 Task: Add an event with the title Networking Happy Hour, date '2024/05/22', time 8:50 AM to 10:50 AMand add a description: Lastly, be prepared to discuss the terms of potential investment, including the desired investment amount, equity or ownership structure, potential return on investment, and any anticipated milestones or timelines. These discussions will lay the foundation for further negotiations and due diligence processes, should both parties decide to move forward.Select event color  Sage . Add location for the event as: 123 Grand Bazaar, Istanbul, Turkey, logged in from the account softage.2@softage.netand send the event invitation to softage.7@softage.net and softage.8@softage.net. Set a reminder for the event Every weekday(Monday to Friday)
Action: Mouse moved to (65, 98)
Screenshot: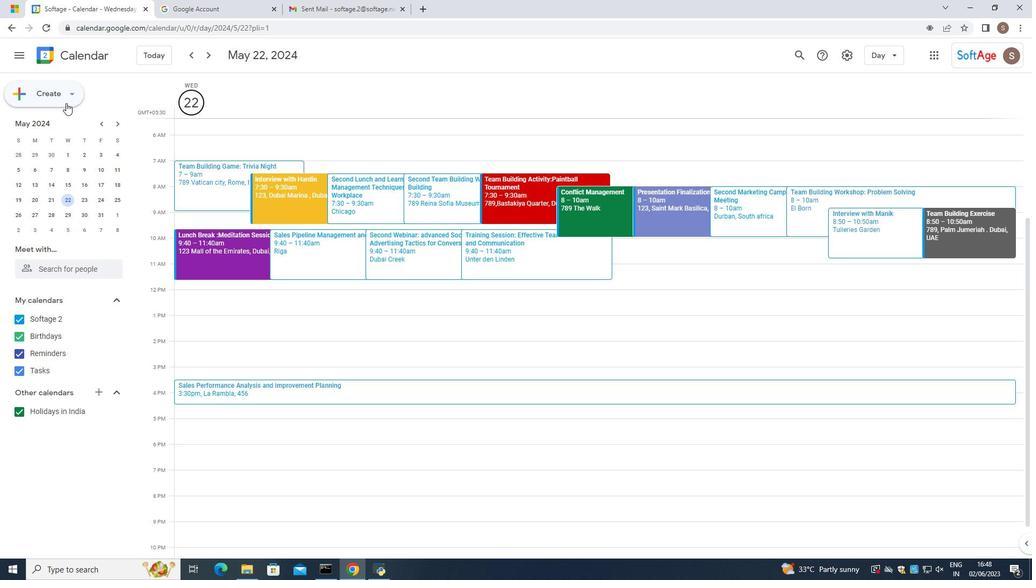 
Action: Mouse pressed left at (65, 98)
Screenshot: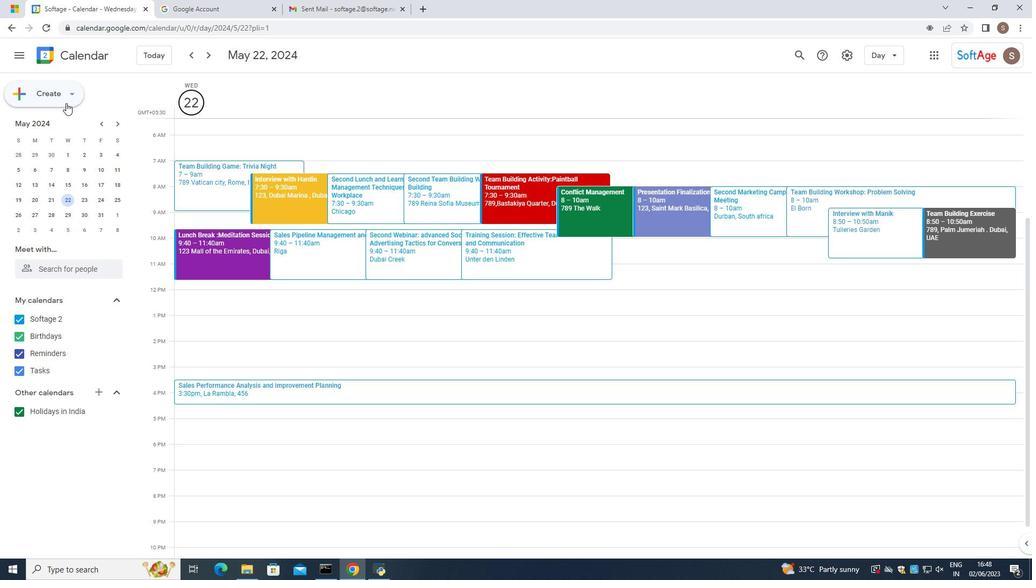 
Action: Mouse moved to (72, 127)
Screenshot: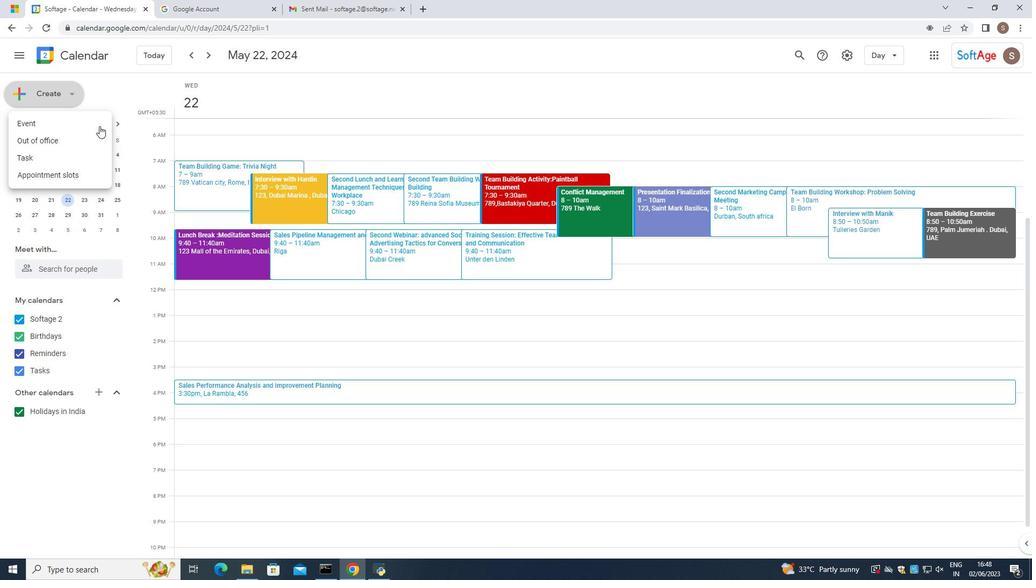
Action: Mouse pressed left at (72, 127)
Screenshot: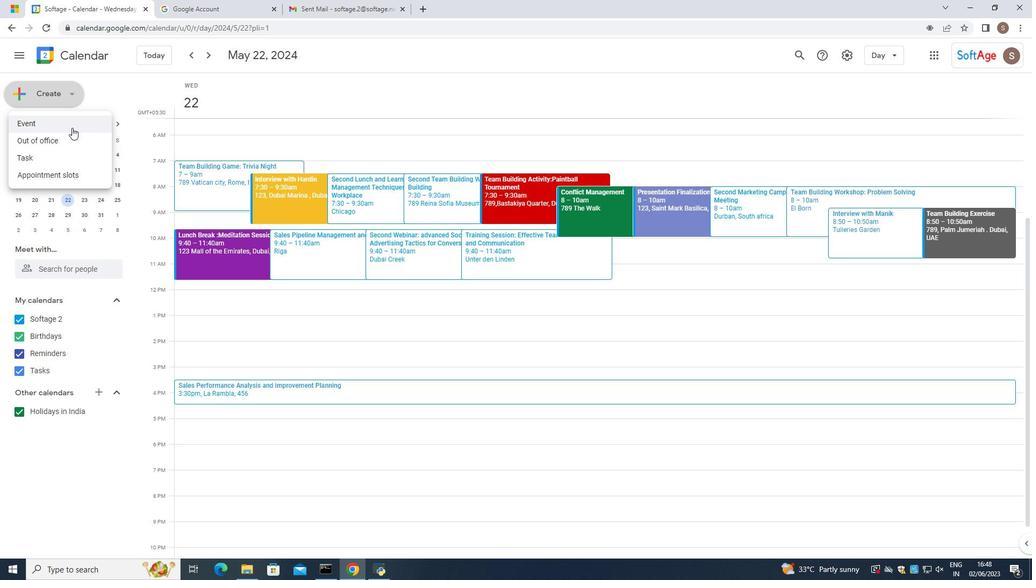 
Action: Mouse moved to (544, 257)
Screenshot: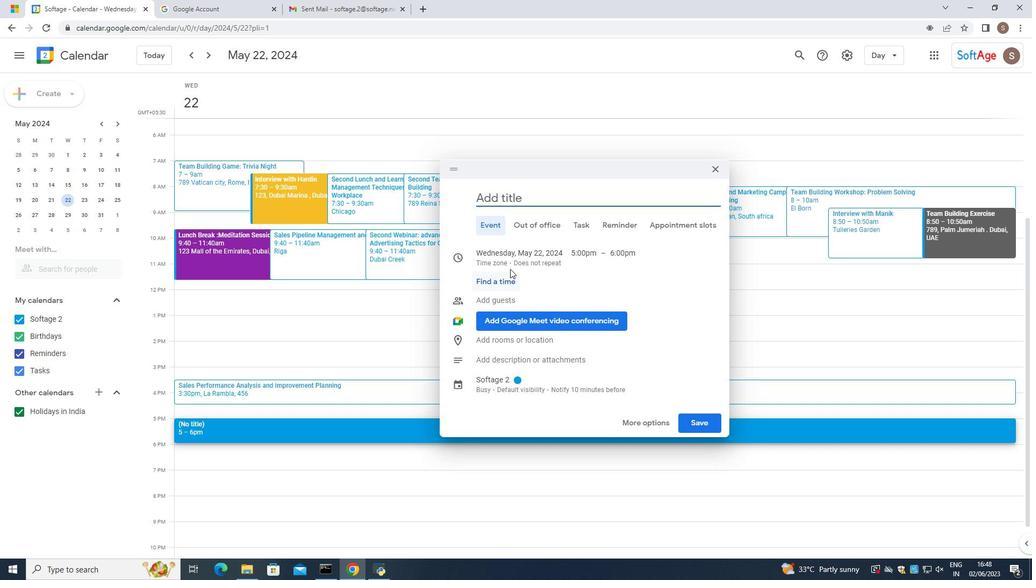 
Action: Mouse pressed left at (544, 257)
Screenshot: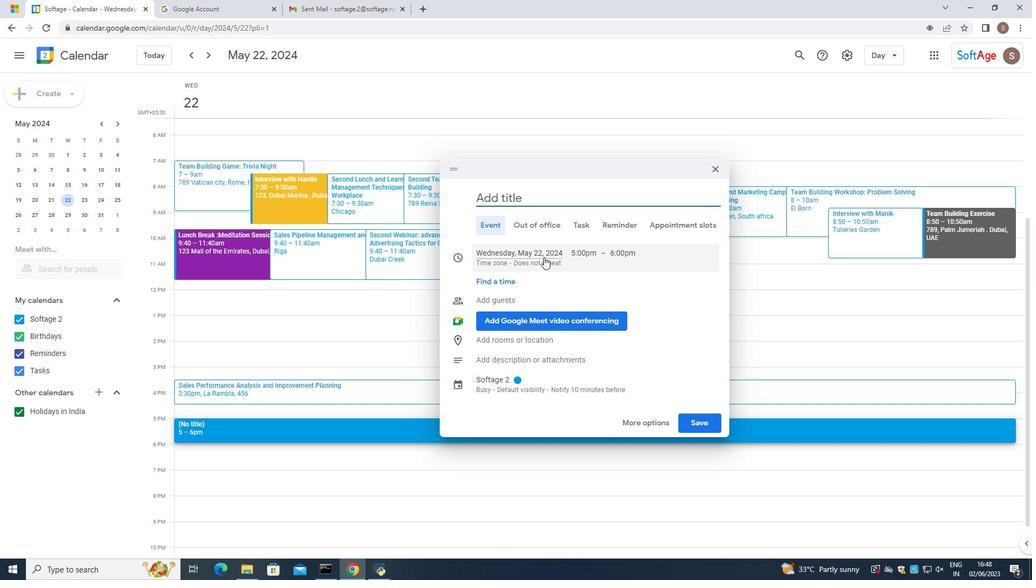 
Action: Mouse moved to (613, 256)
Screenshot: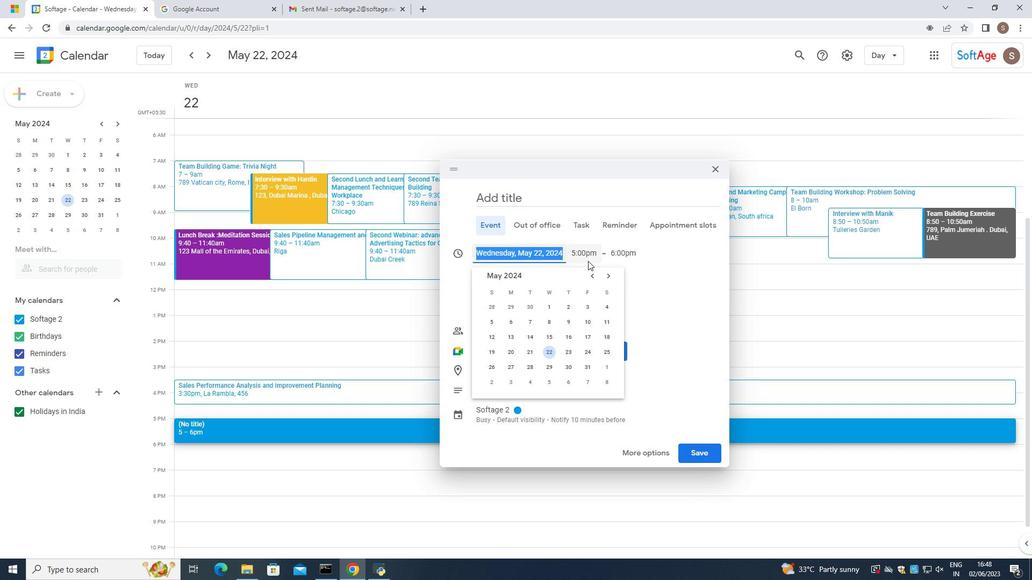 
Action: Mouse pressed left at (613, 256)
Screenshot: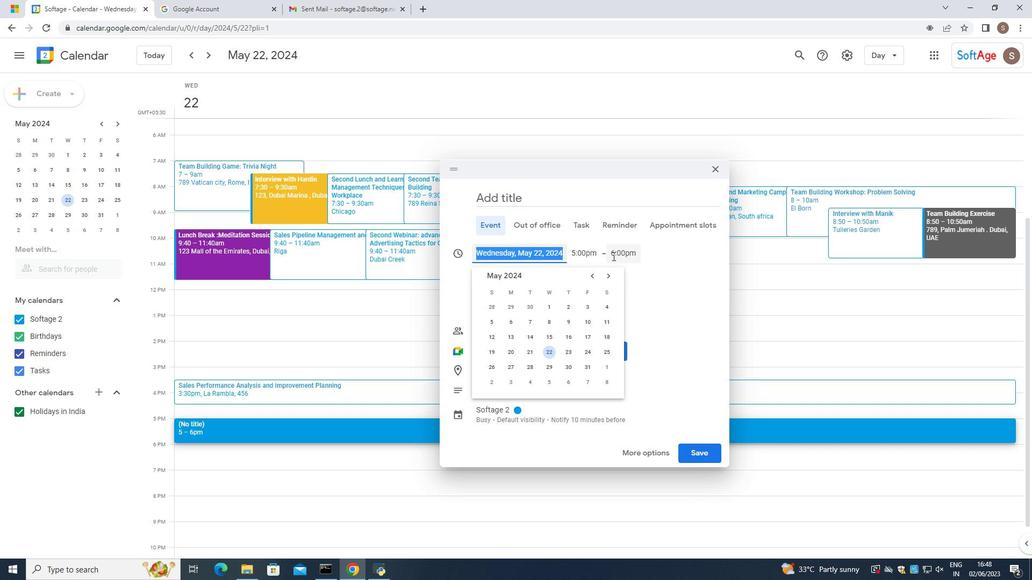 
Action: Mouse moved to (598, 255)
Screenshot: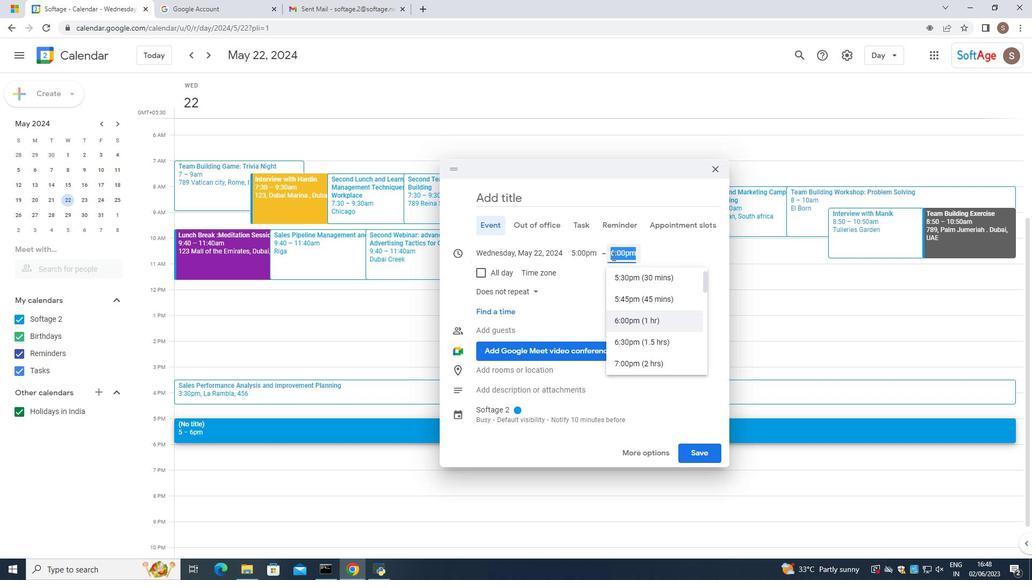 
Action: Mouse pressed left at (598, 255)
Screenshot: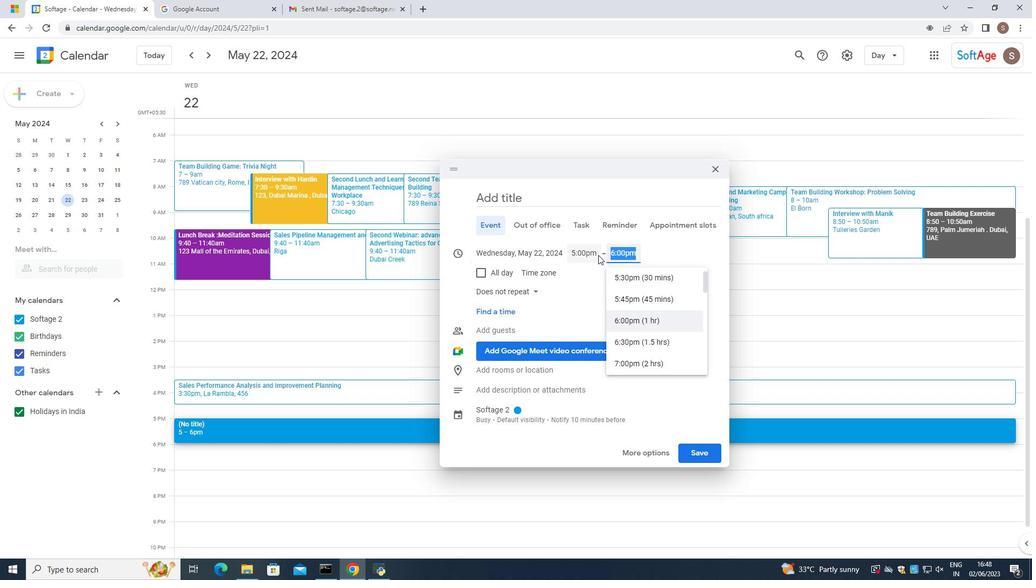 
Action: Mouse moved to (583, 305)
Screenshot: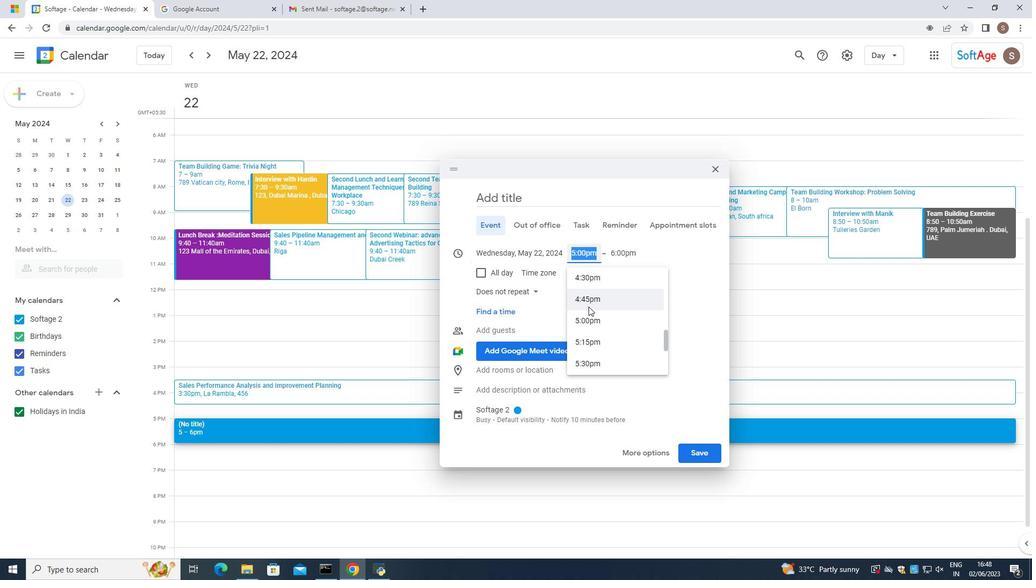 
Action: Mouse scrolled (583, 305) with delta (0, 0)
Screenshot: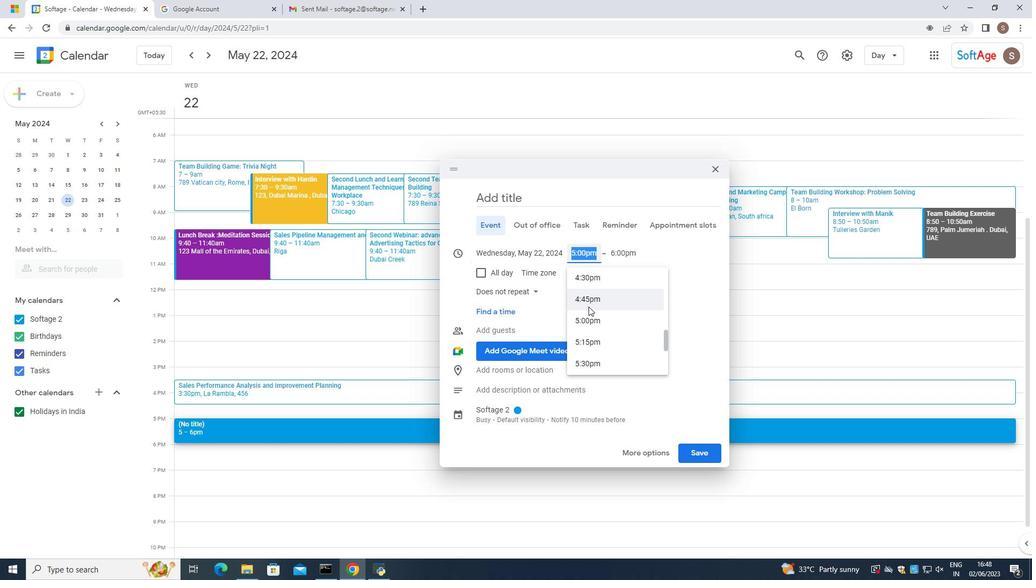 
Action: Mouse moved to (583, 305)
Screenshot: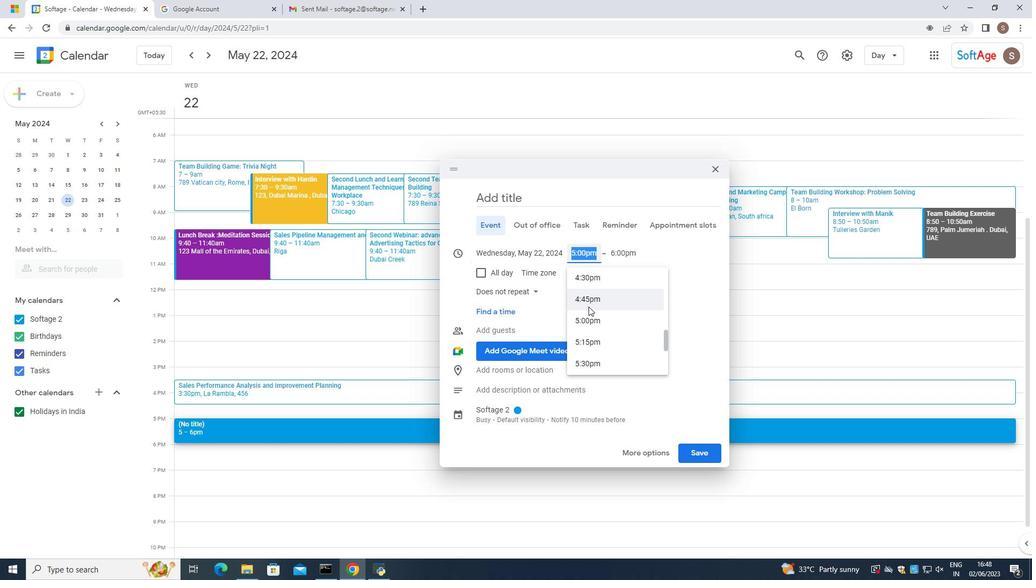 
Action: Mouse scrolled (583, 305) with delta (0, 0)
Screenshot: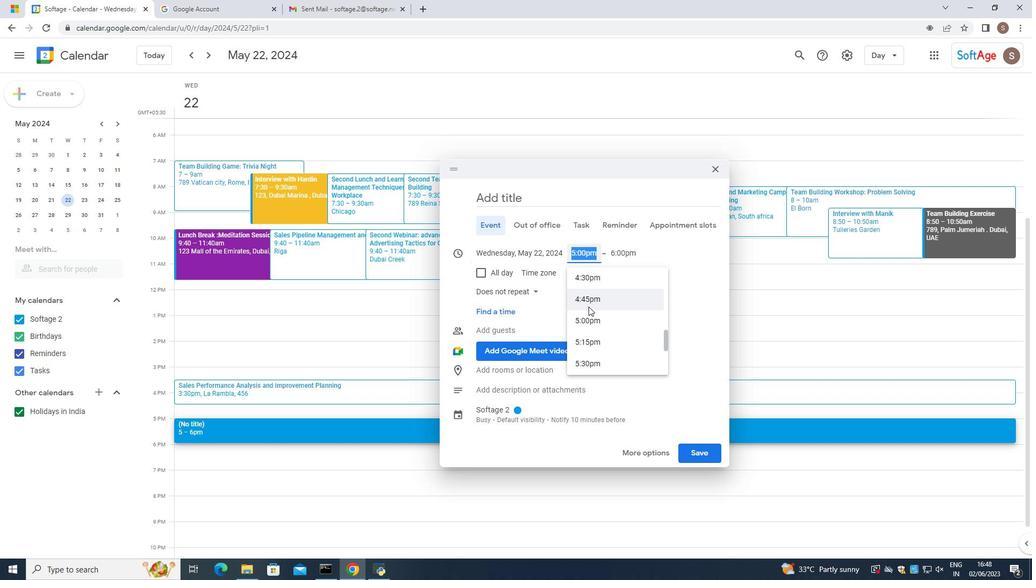 
Action: Mouse scrolled (583, 305) with delta (0, 0)
Screenshot: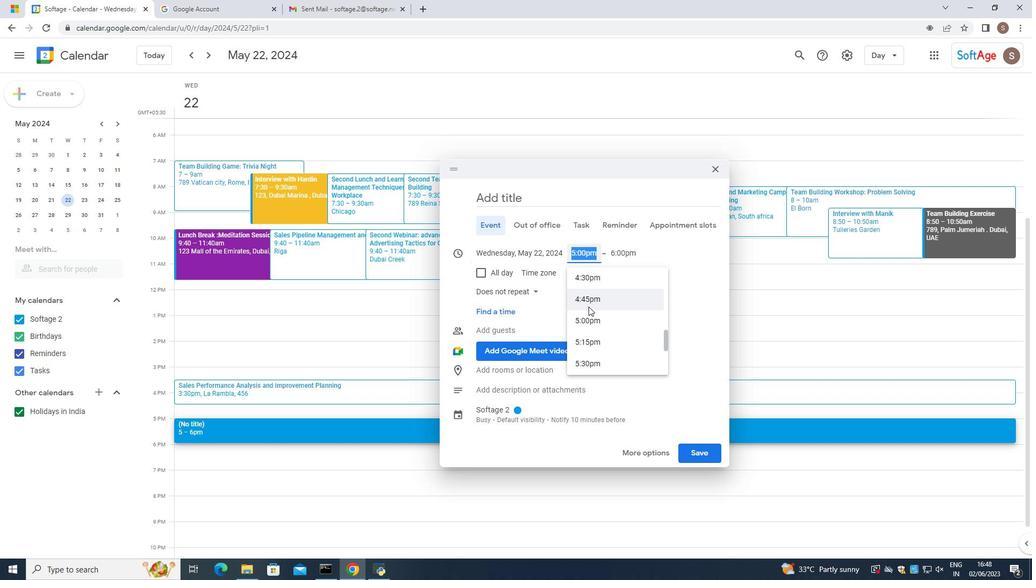 
Action: Mouse scrolled (583, 305) with delta (0, 0)
Screenshot: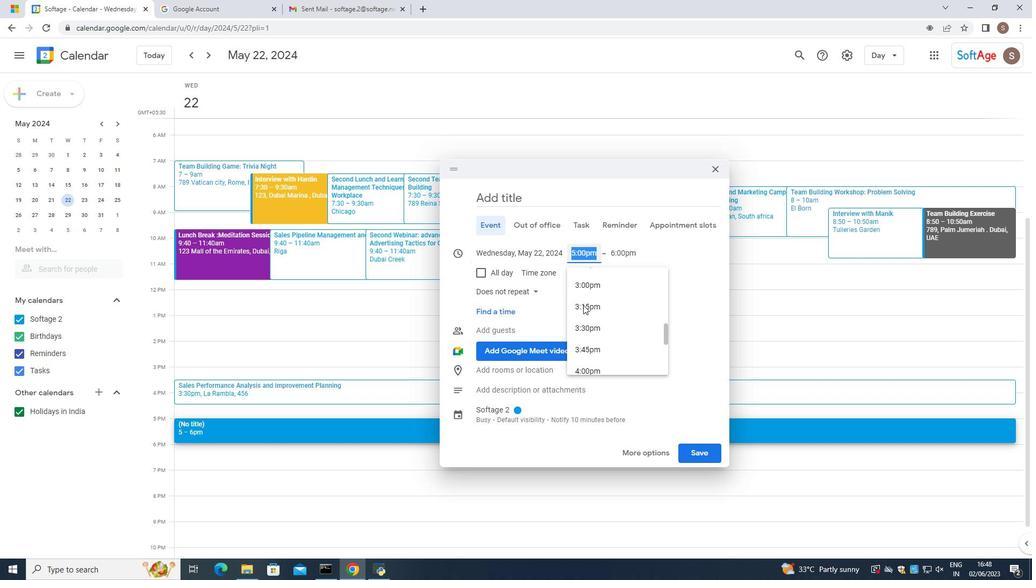
Action: Mouse scrolled (583, 305) with delta (0, 0)
Screenshot: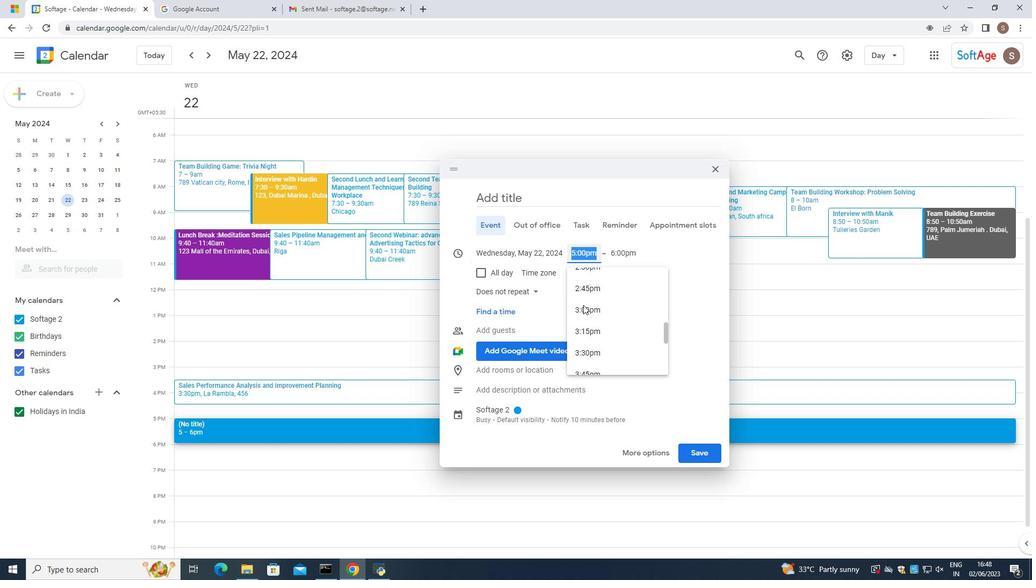 
Action: Mouse scrolled (583, 305) with delta (0, 0)
Screenshot: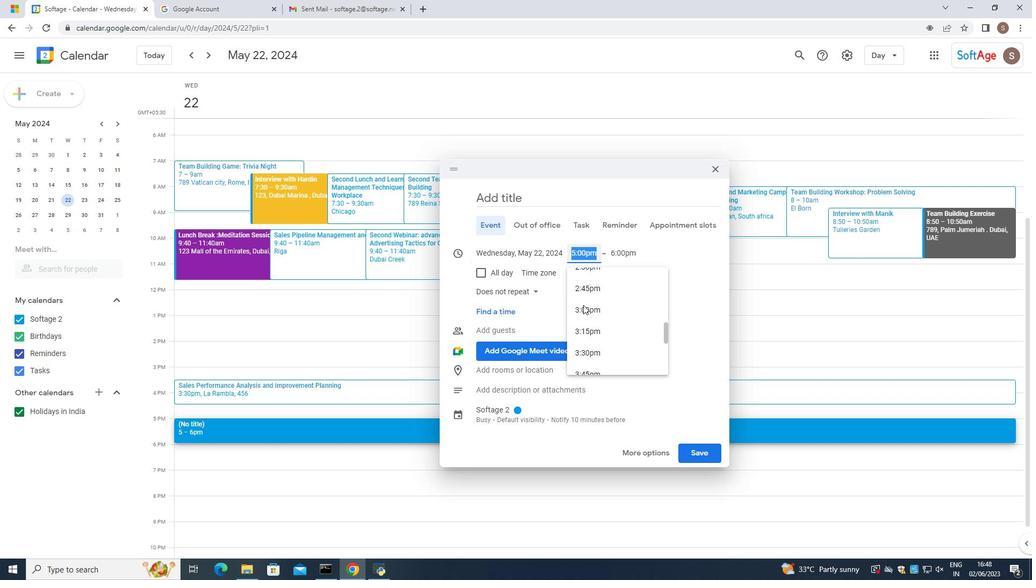 
Action: Mouse scrolled (583, 305) with delta (0, 0)
Screenshot: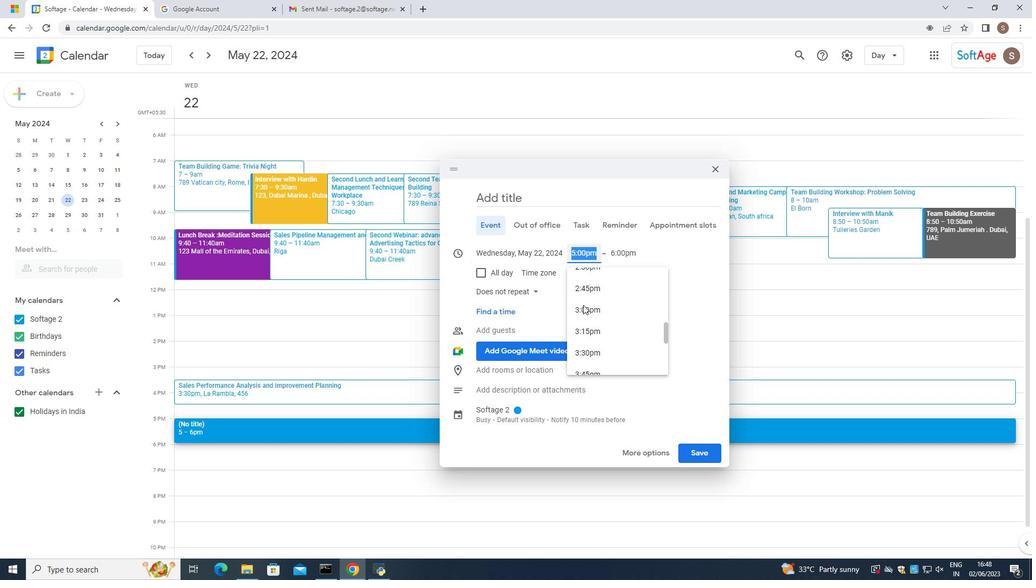 
Action: Mouse scrolled (583, 305) with delta (0, 0)
Screenshot: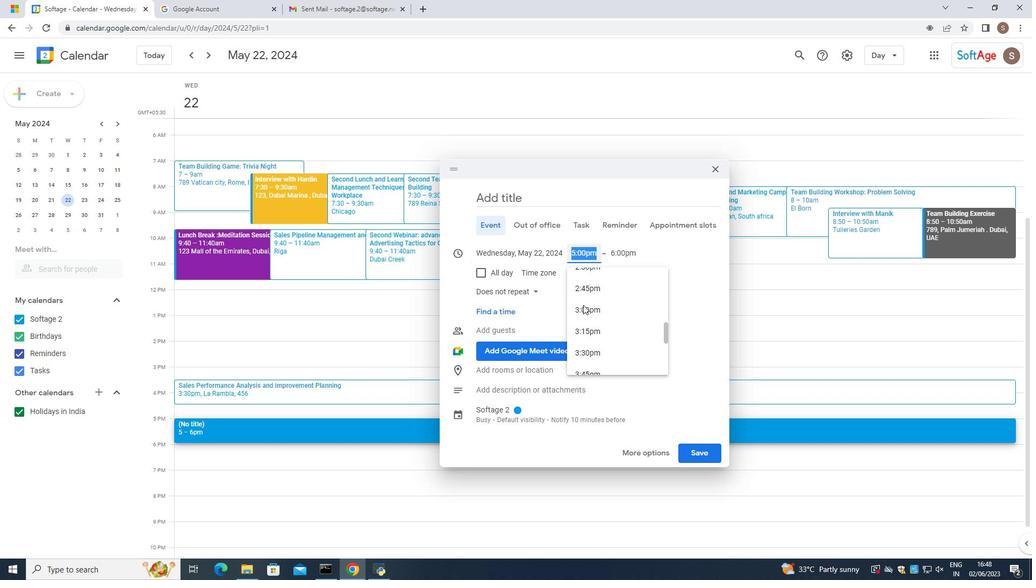 
Action: Mouse scrolled (583, 305) with delta (0, 0)
Screenshot: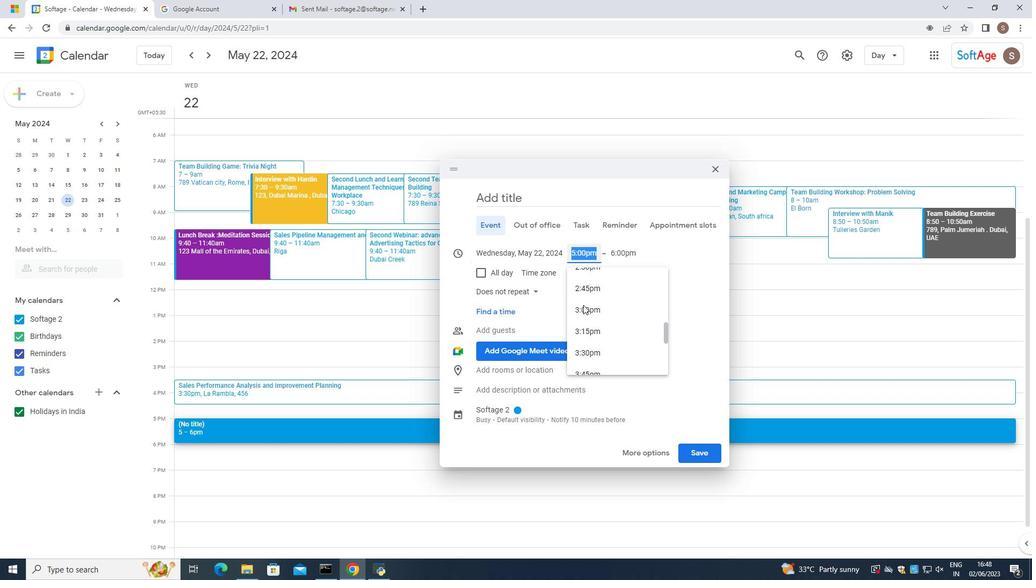 
Action: Mouse moved to (593, 314)
Screenshot: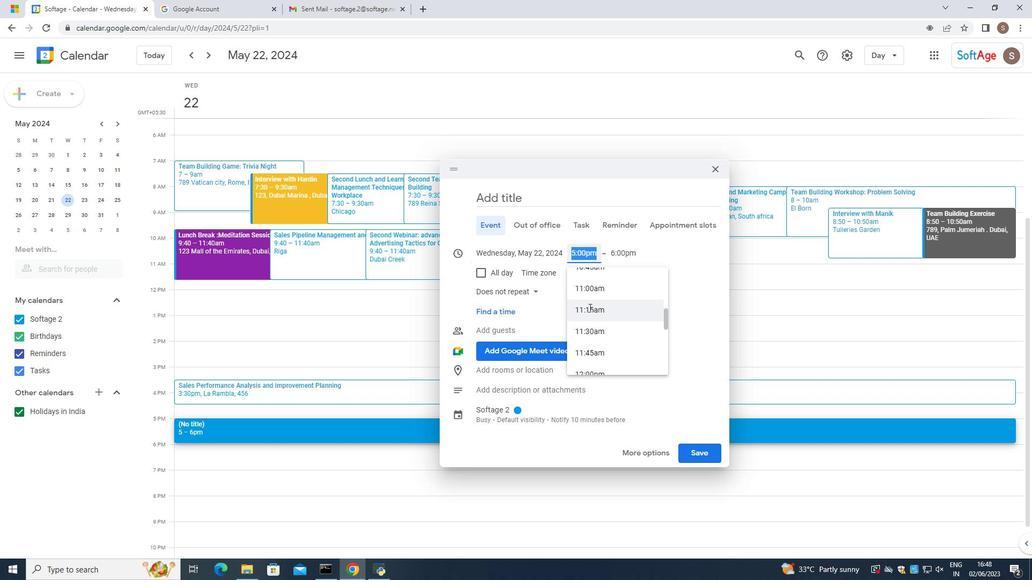 
Action: Mouse scrolled (593, 315) with delta (0, 0)
Screenshot: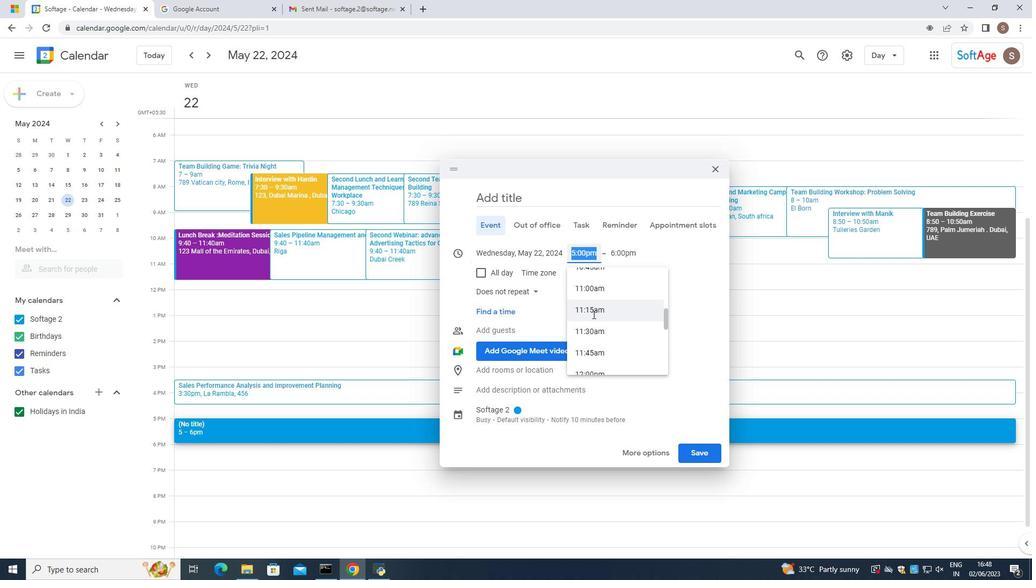 
Action: Mouse scrolled (593, 315) with delta (0, 0)
Screenshot: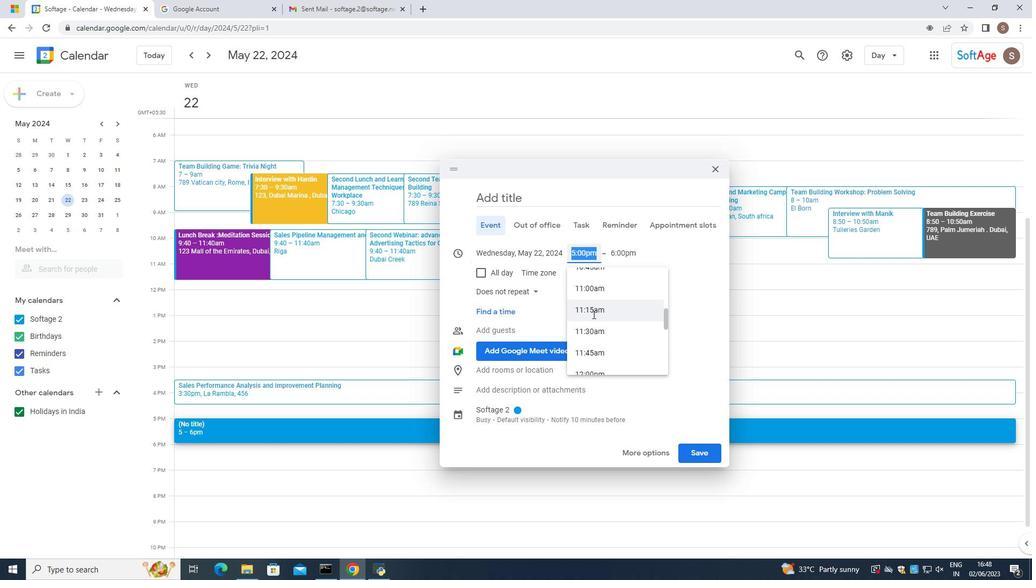 
Action: Mouse scrolled (593, 315) with delta (0, 0)
Screenshot: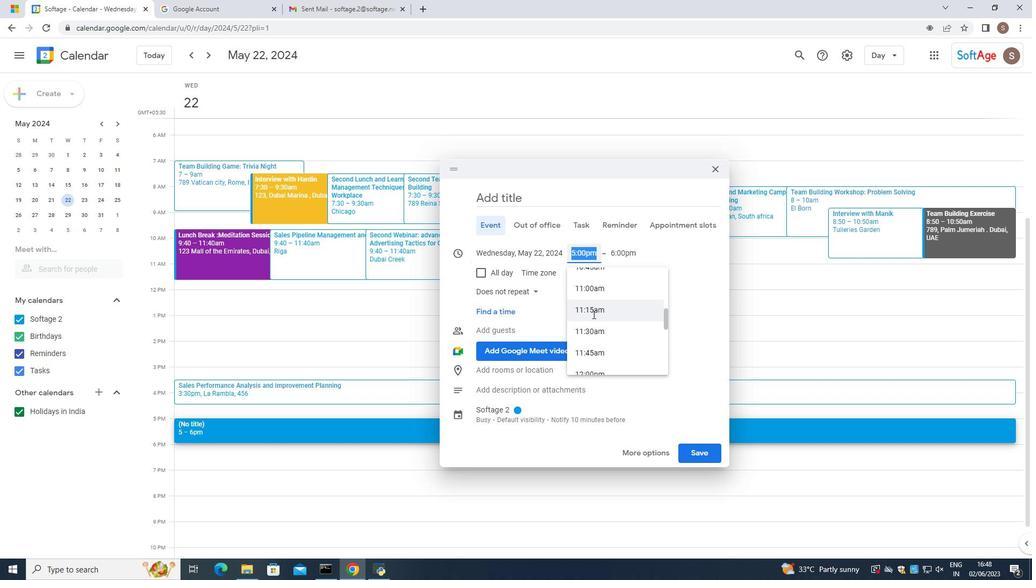 
Action: Mouse scrolled (593, 315) with delta (0, 0)
Screenshot: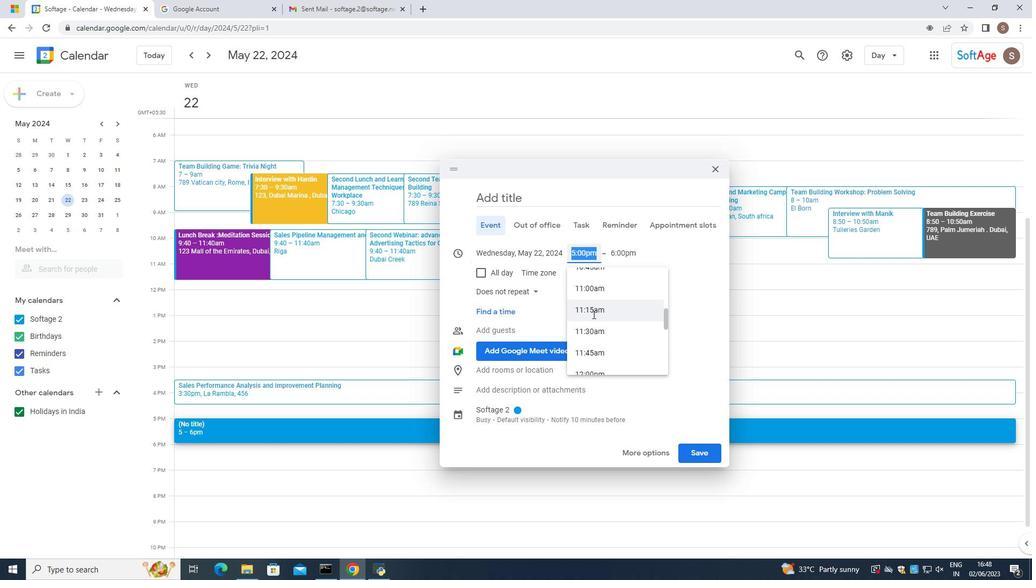 
Action: Mouse moved to (580, 255)
Screenshot: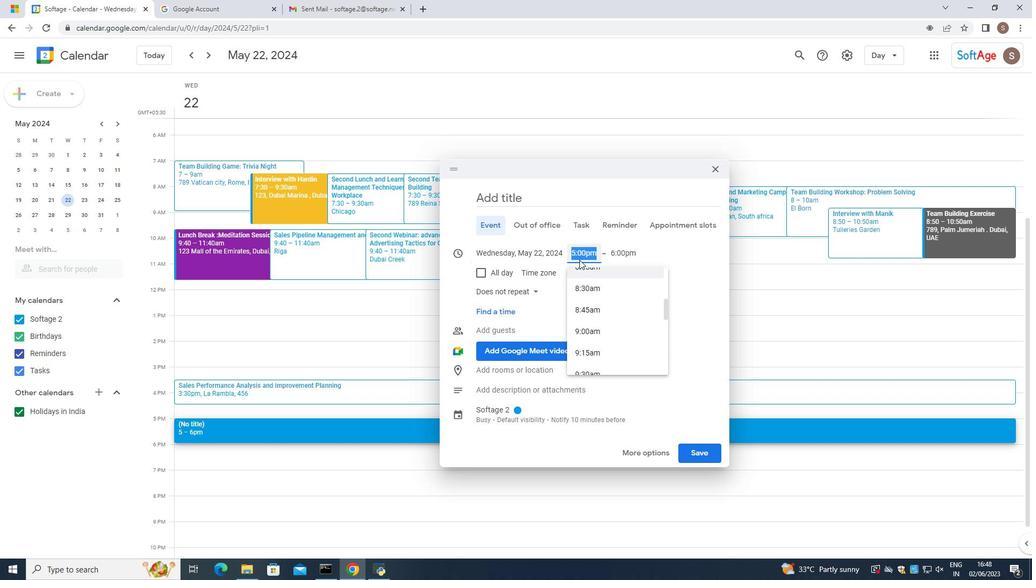 
Action: Mouse pressed left at (580, 255)
Screenshot: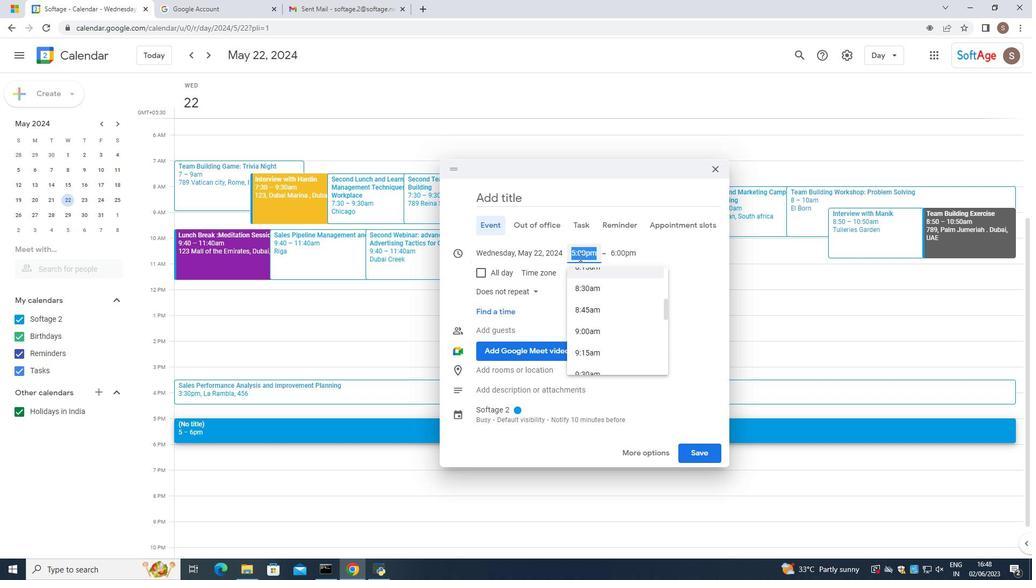 
Action: Mouse moved to (487, 223)
Screenshot: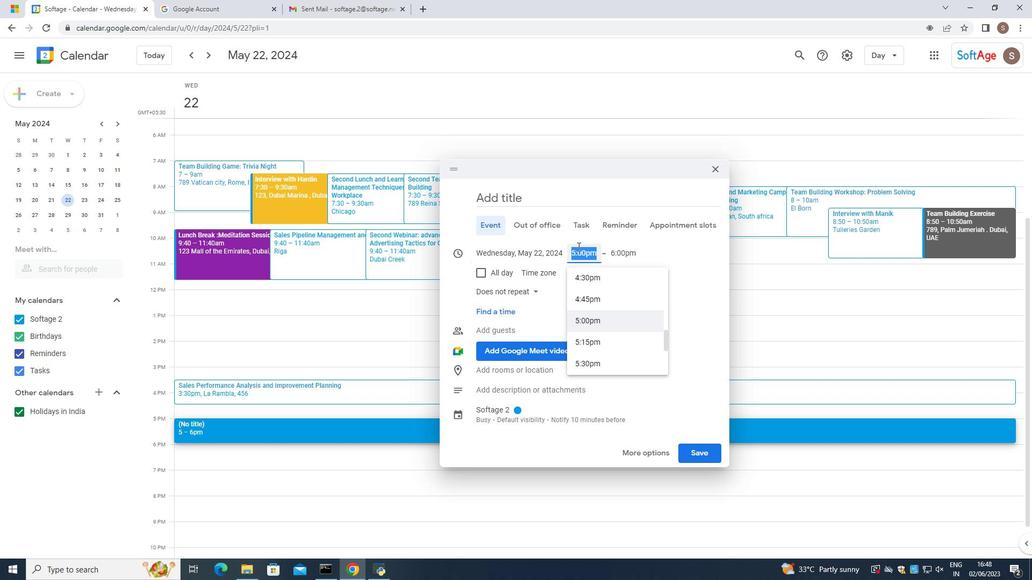 
Action: Key pressed 8<Key.shift_r>:50<Key.space>am<Key.enter>
Screenshot: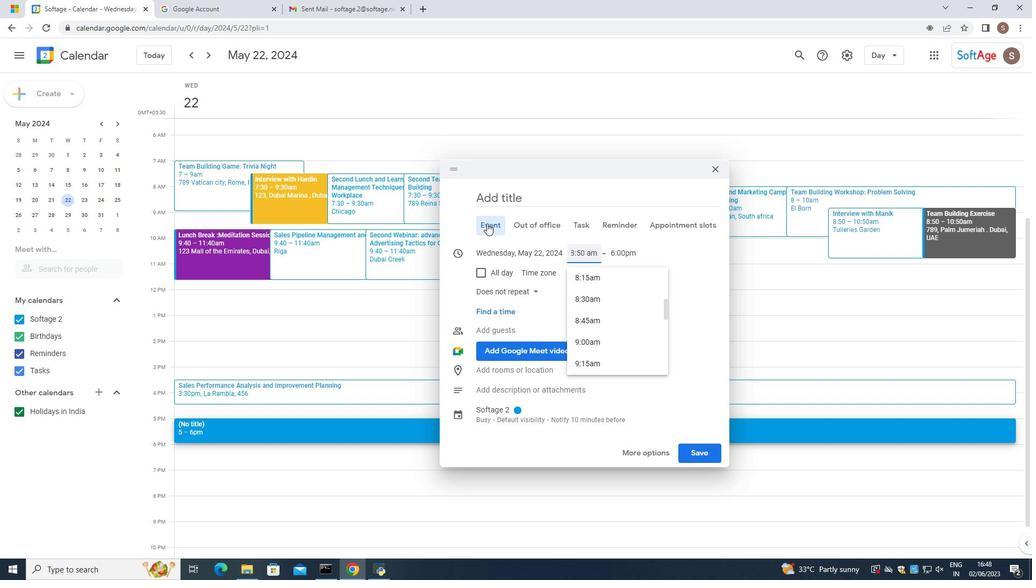 
Action: Mouse moved to (632, 258)
Screenshot: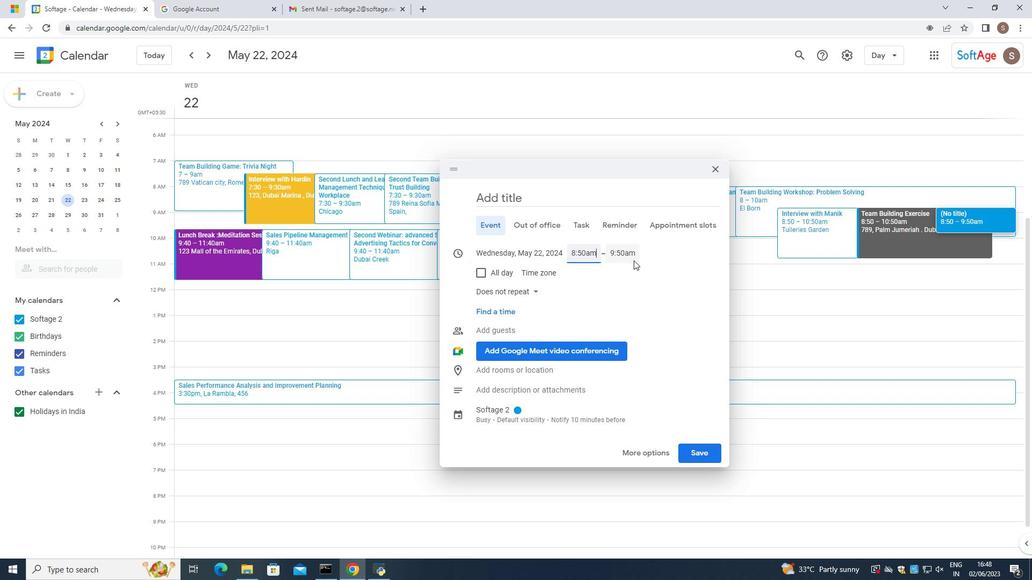 
Action: Mouse pressed left at (632, 258)
Screenshot: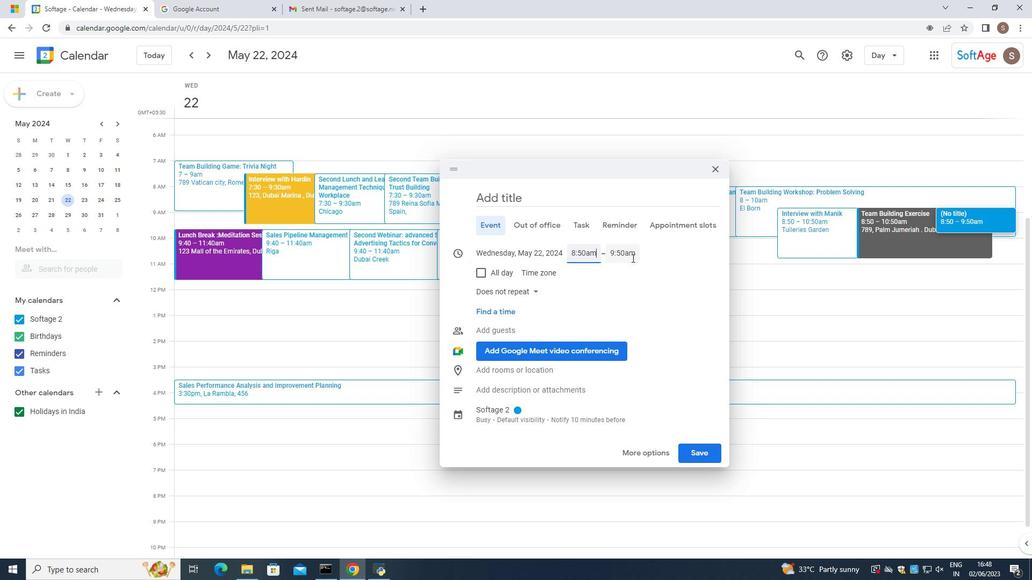 
Action: Mouse moved to (629, 366)
Screenshot: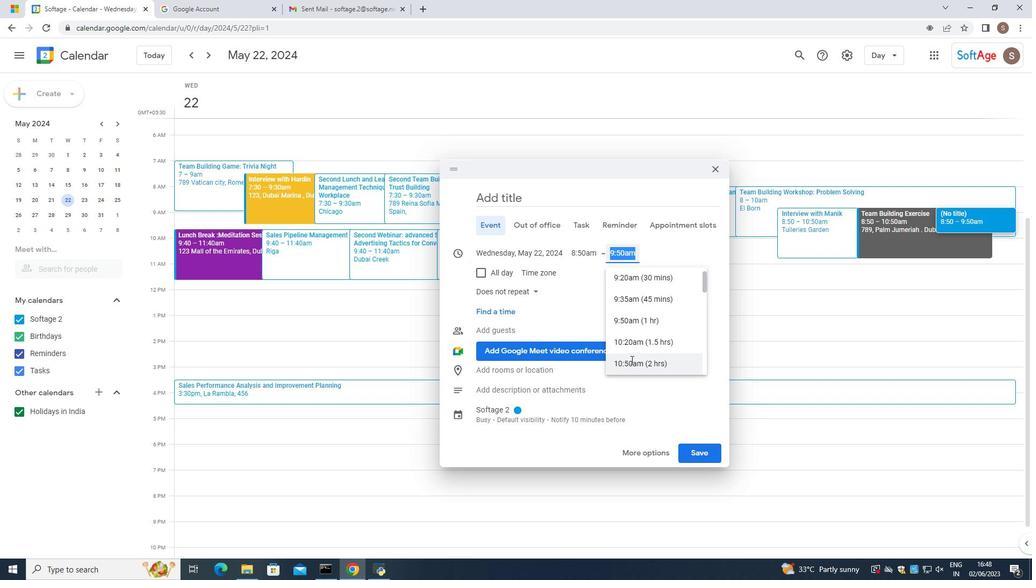 
Action: Mouse pressed left at (629, 366)
Screenshot: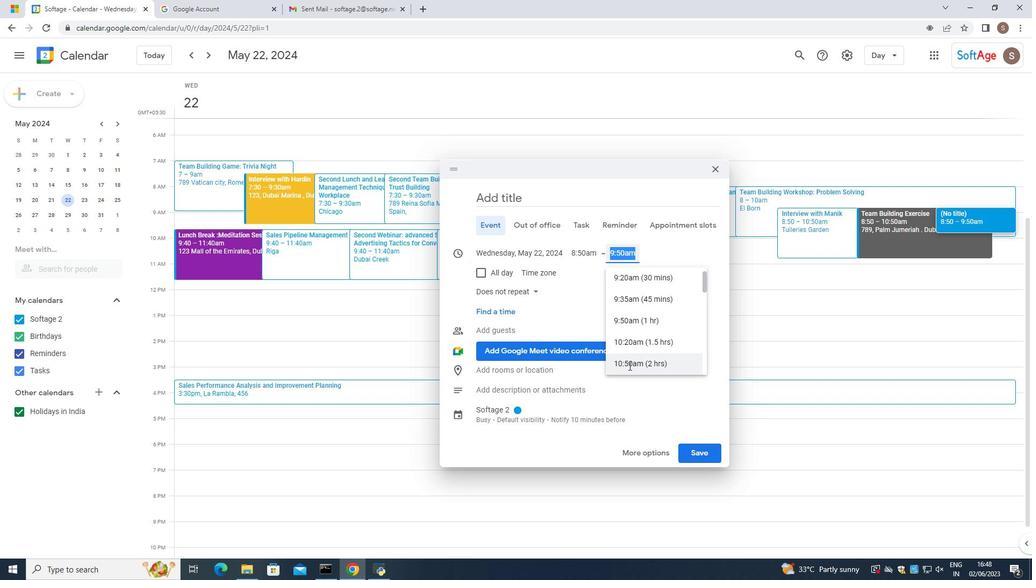 
Action: Mouse moved to (508, 190)
Screenshot: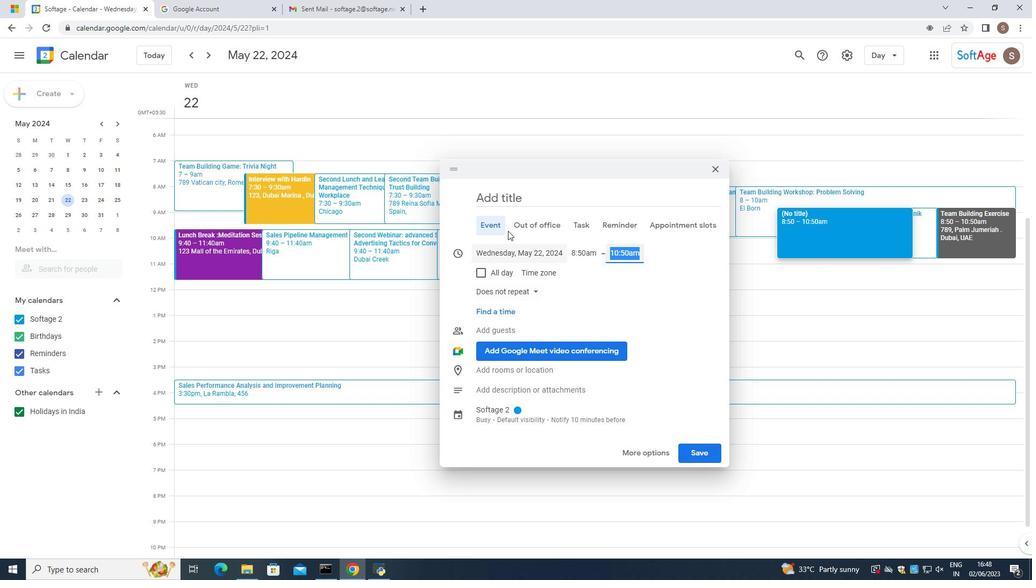 
Action: Mouse pressed left at (508, 190)
Screenshot: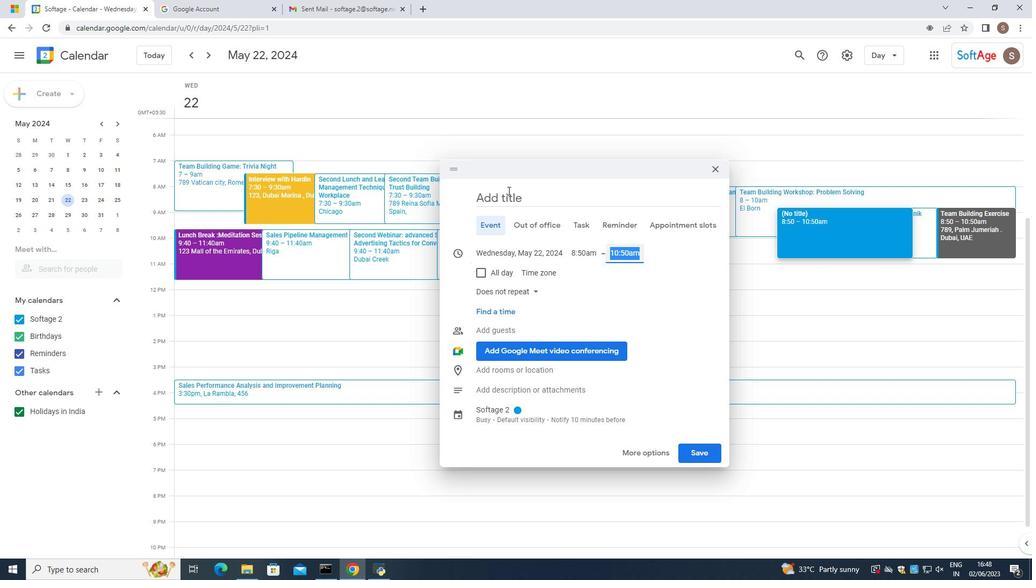 
Action: Mouse moved to (507, 190)
Screenshot: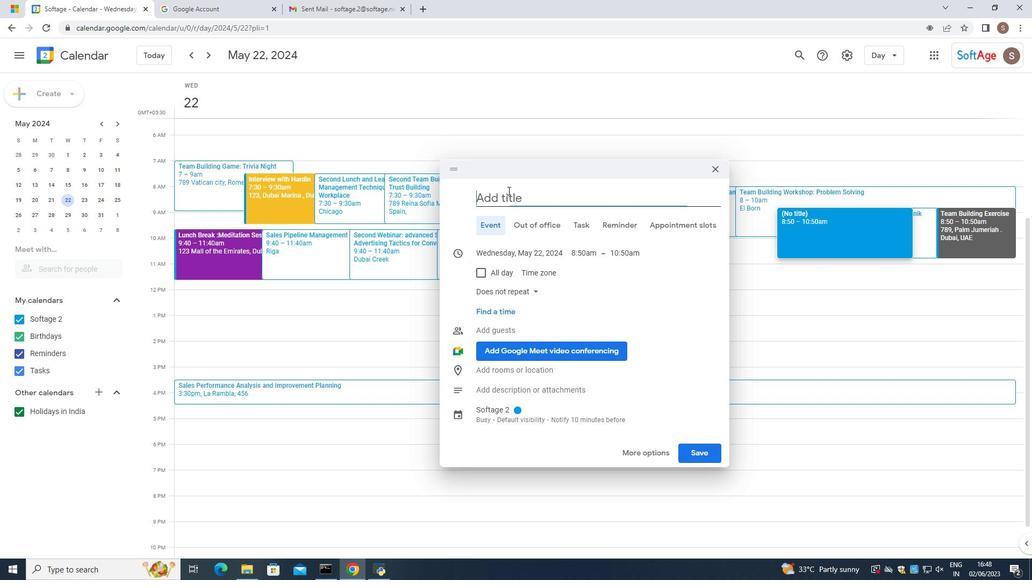 
Action: Key pressed <Key.caps_lock>N<Key.caps_lock>etworking<Key.space><Key.shift_r><Key.shift_r><Key.shift_r><Key.shift_r><Key.shift_r><Key.shift_r><Key.shift_r><Key.shift_r><Key.shift_r><Key.shift_r><Key.shift_r><Key.shift_r><Key.shift_r><Key.shift_r><Key.shift_r><Key.shift_r><Key.shift_r><Key.shift_r><Key.shift_r><Key.shift_r><Key.shift_r><Key.shift_r><Key.shift_r>:<Key.caps_lock>H<Key.caps_lock>appy<Key.space><Key.caps_lock>H<Key.caps_lock>out<Key.backspace><Key.backspace>urs]<Key.backspace><Key.backspace>
Screenshot: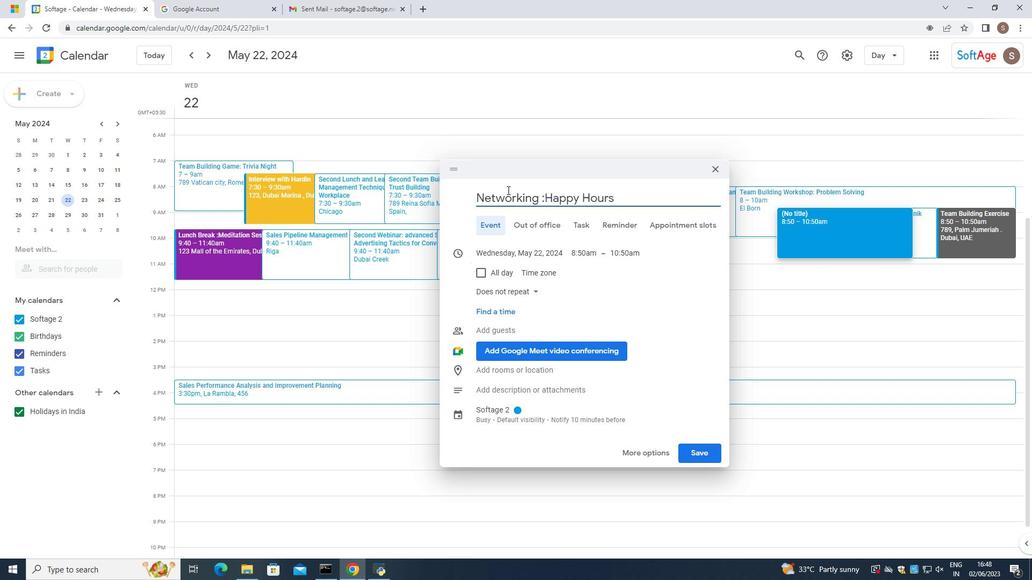 
Action: Mouse moved to (482, 369)
Screenshot: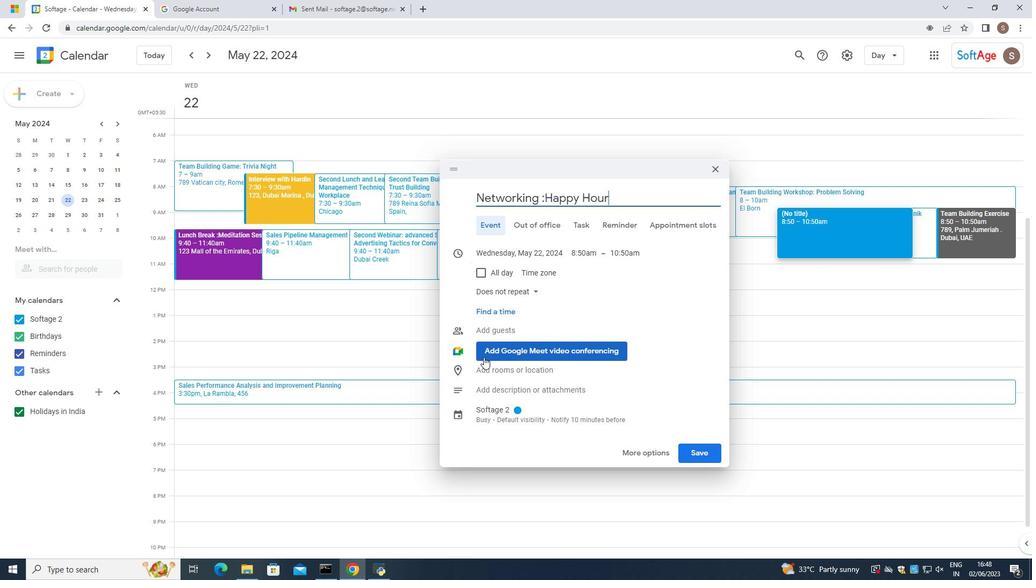 
Action: Mouse pressed left at (482, 369)
Screenshot: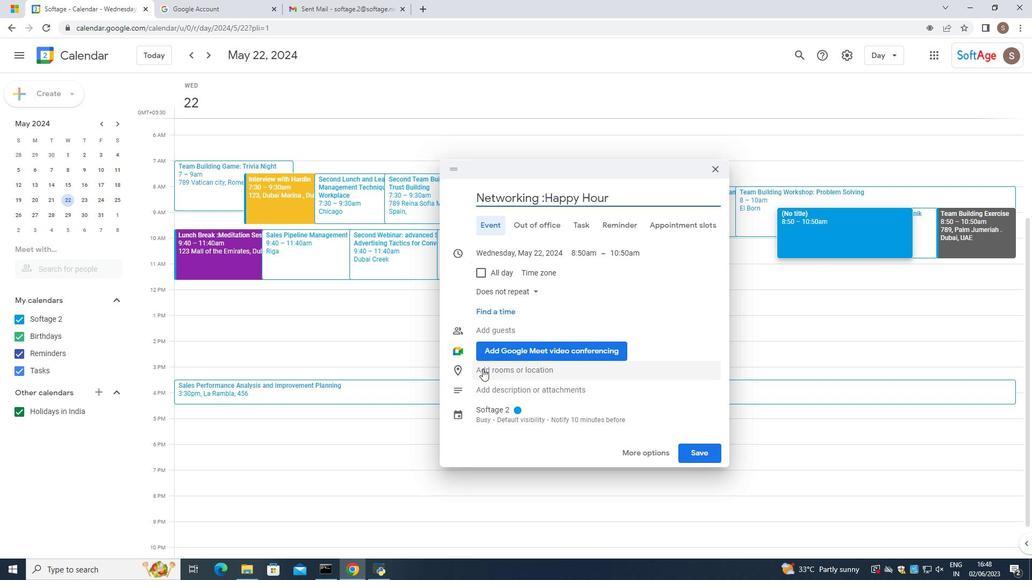 
Action: Mouse moved to (484, 403)
Screenshot: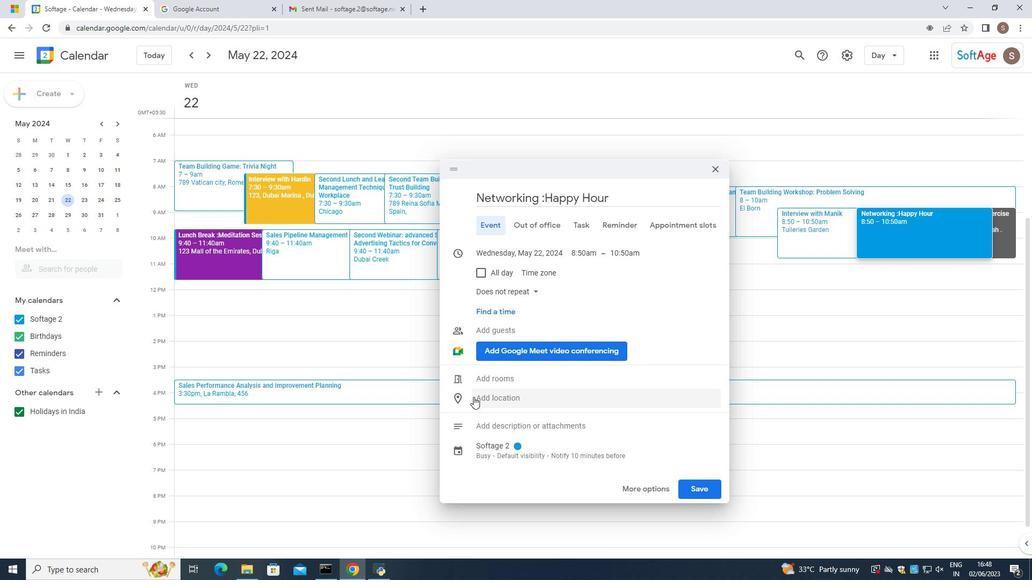 
Action: Mouse pressed left at (484, 403)
Screenshot: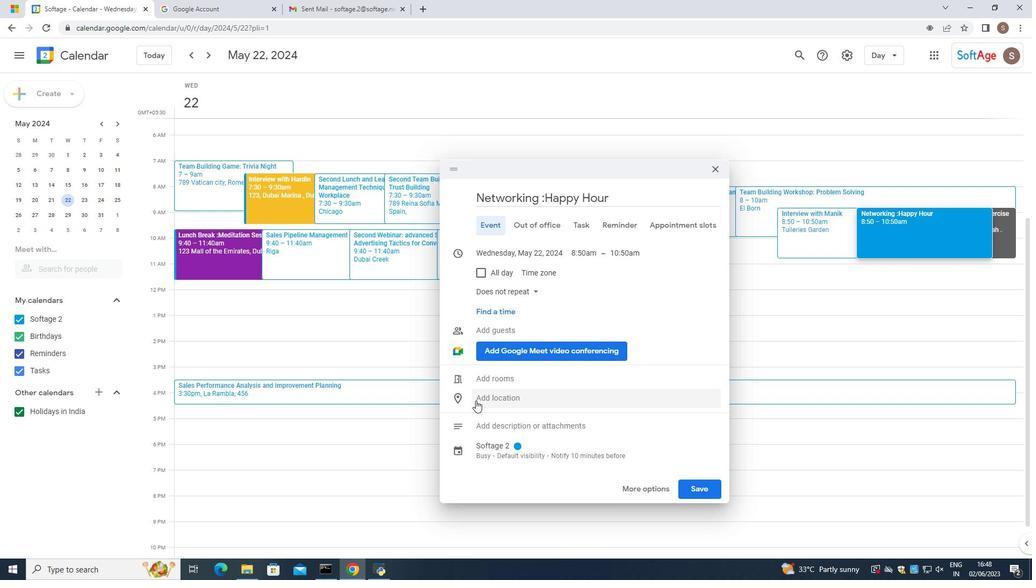 
Action: Key pressed 123<Key.space>
Screenshot: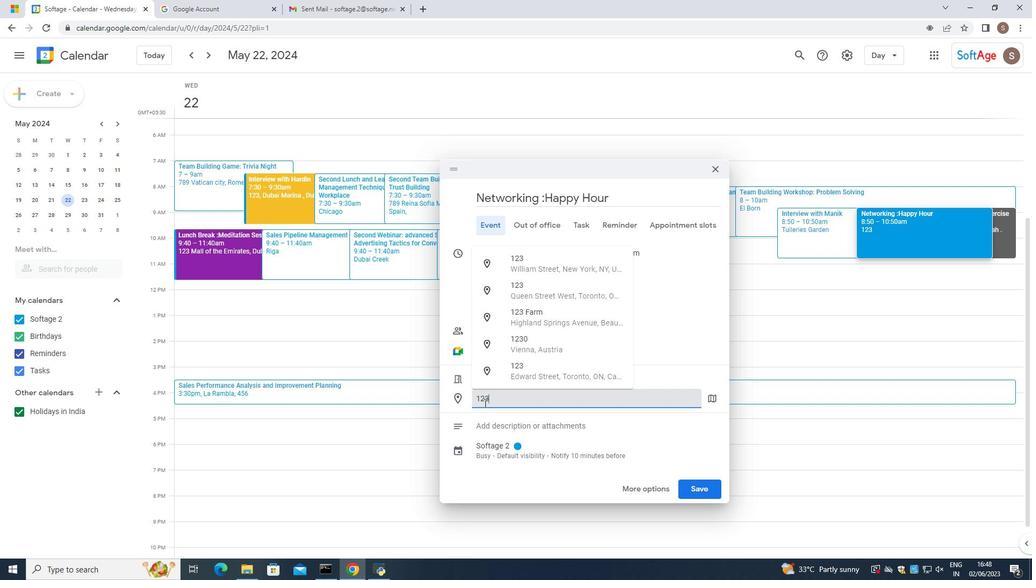 
Action: Mouse moved to (485, 403)
Screenshot: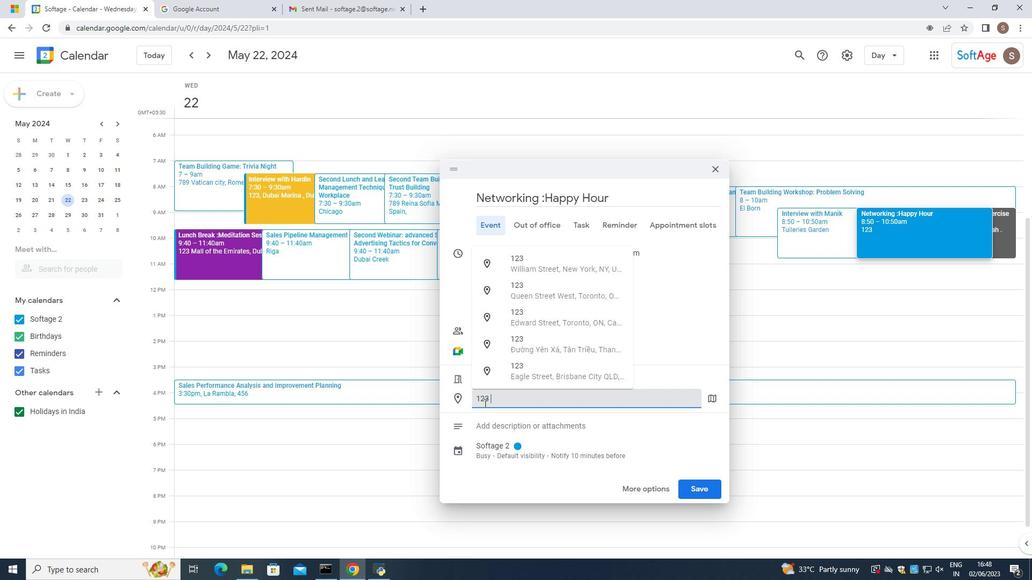 
Action: Key pressed <Key.caps_lock>
Screenshot: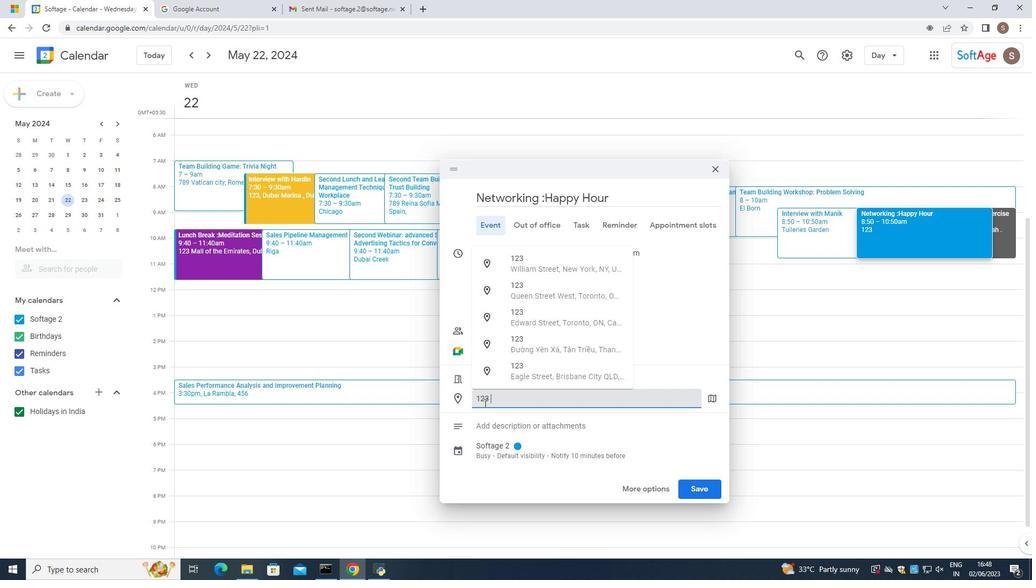 
Action: Mouse moved to (473, 401)
Screenshot: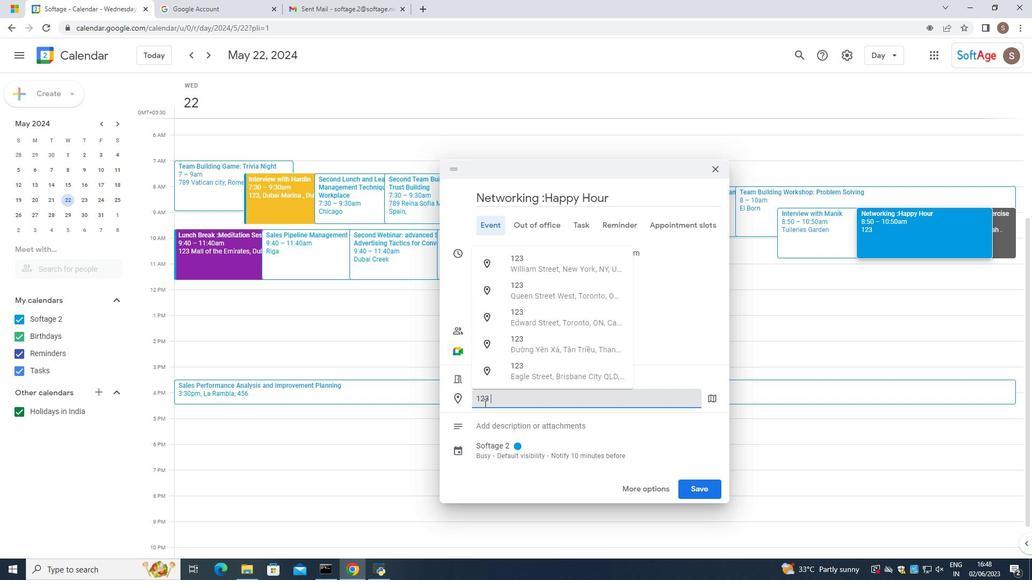 
Action: Key pressed G<Key.caps_lock>rand<Key.space><Key.caps_lock>B<Key.caps_lock>azaar.<Key.space><Key.backspace>,<Key.space><Key.caps_lock>I<Key.caps_lock>stanbi<Key.backspace>ul,<Key.space><Key.caps_lock><Key.caps_lock>t<Key.caps_lock>U<Key.backspace><Key.backspace>T<Key.caps_lock>urtkey
Screenshot: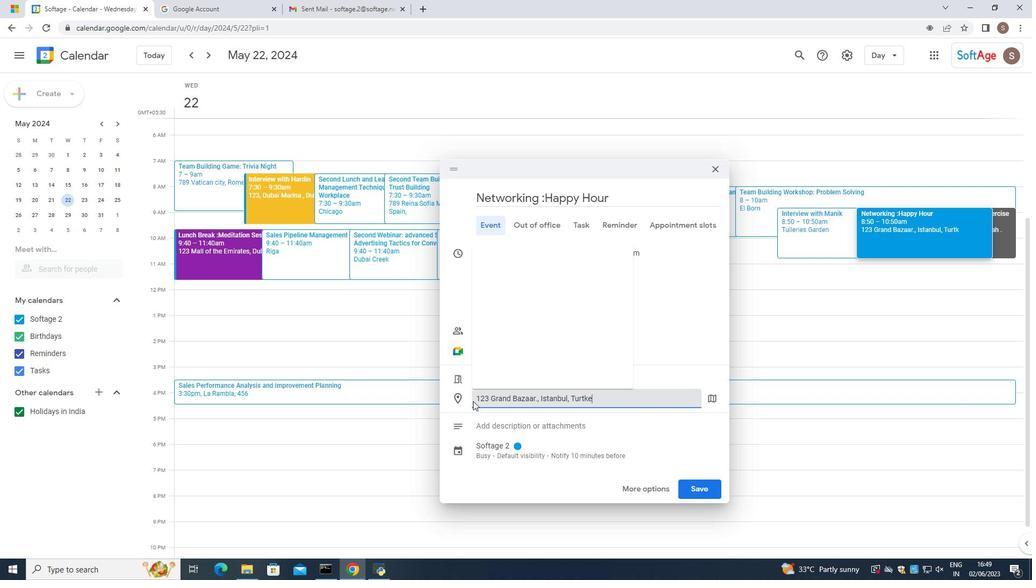 
Action: Mouse moved to (603, 355)
Screenshot: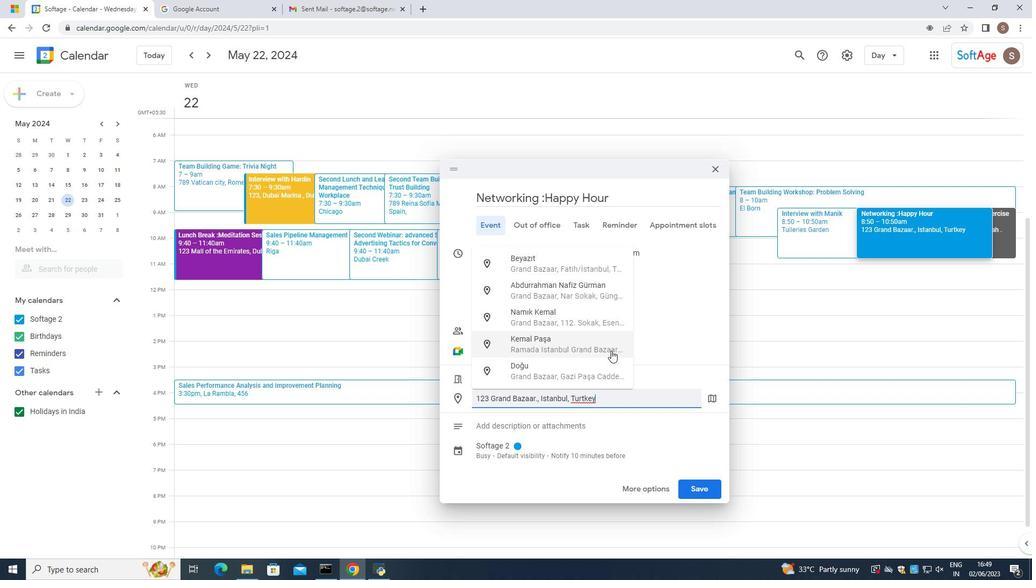 
Action: Key pressed <Key.backspace><Key.backspace><Key.backspace><Key.backspace>keu<Key.backspace>y<Key.enter>
Screenshot: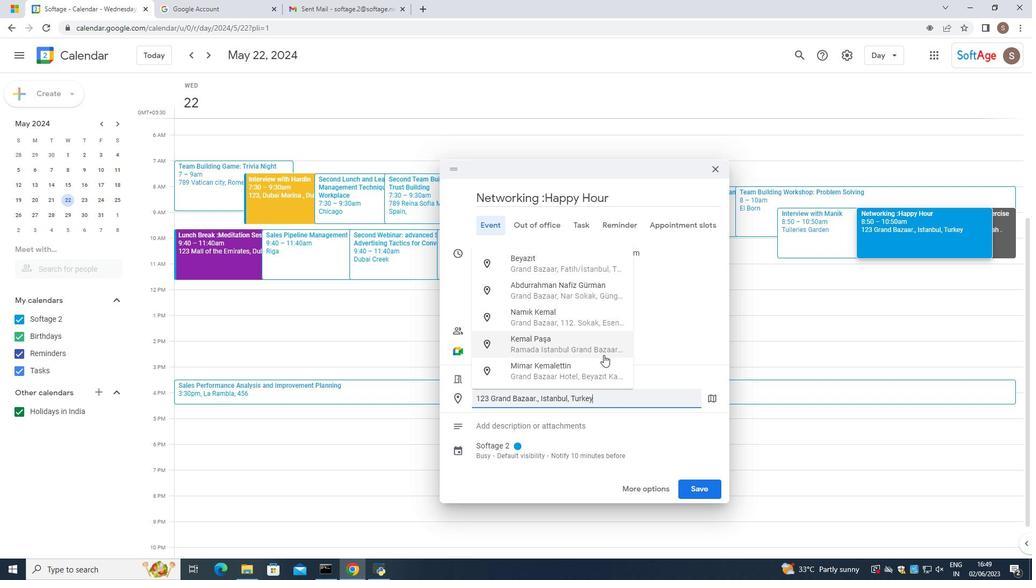 
Action: Mouse moved to (534, 411)
Screenshot: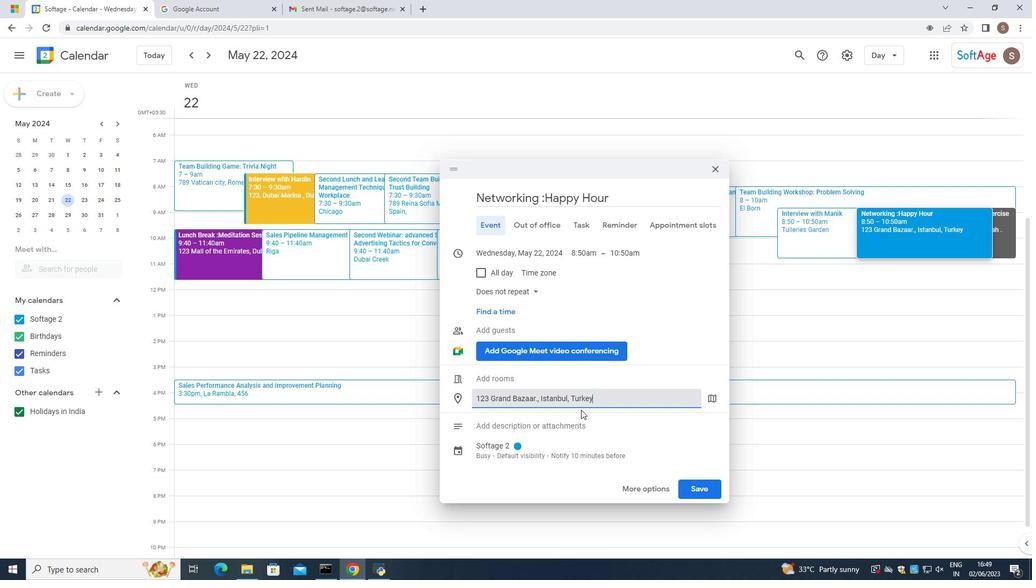 
Action: Mouse scrolled (534, 412) with delta (0, 0)
Screenshot: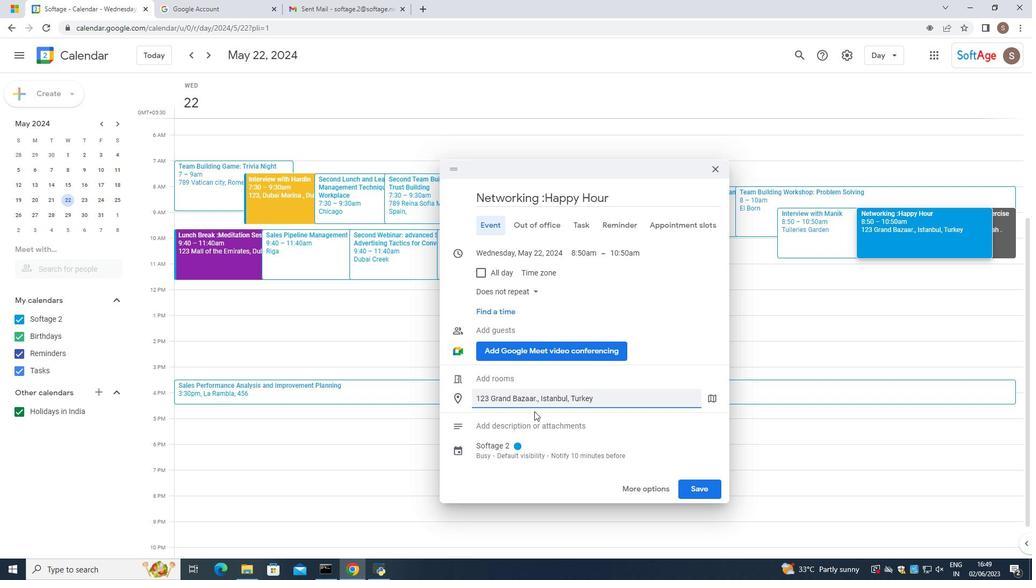 
Action: Mouse scrolled (534, 412) with delta (0, 0)
Screenshot: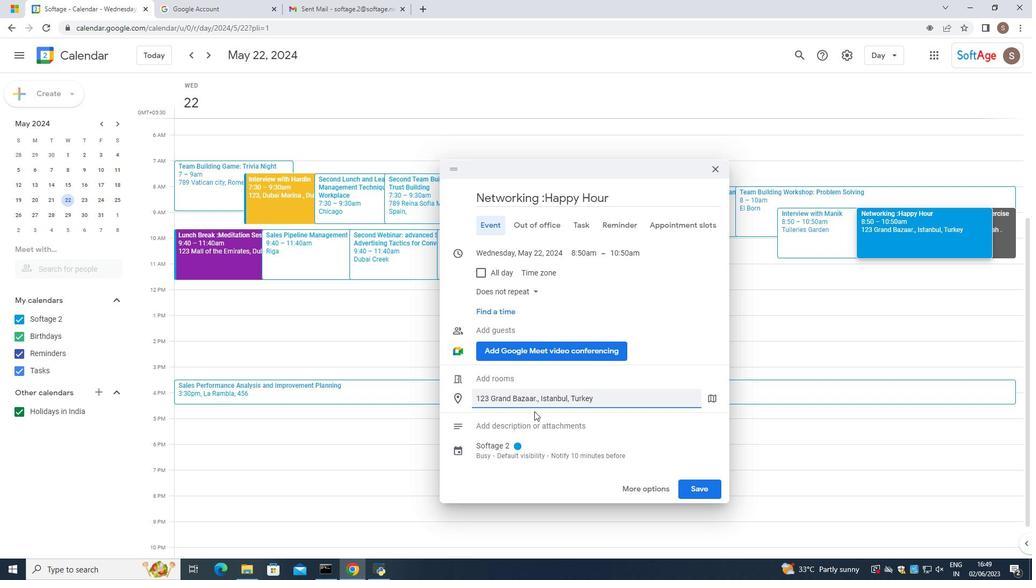 
Action: Mouse scrolled (534, 412) with delta (0, 0)
Screenshot: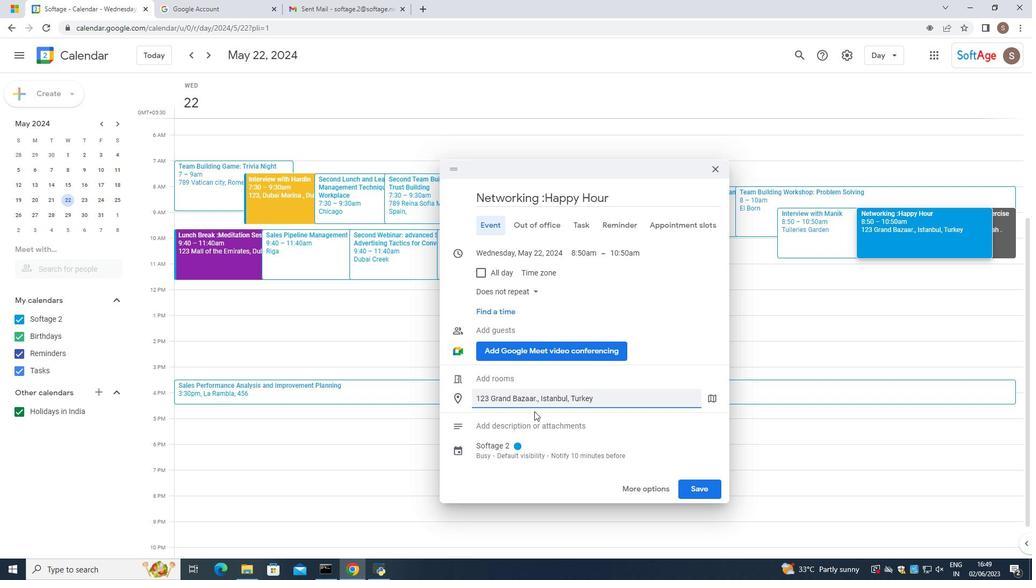 
Action: Mouse scrolled (534, 412) with delta (0, 0)
Screenshot: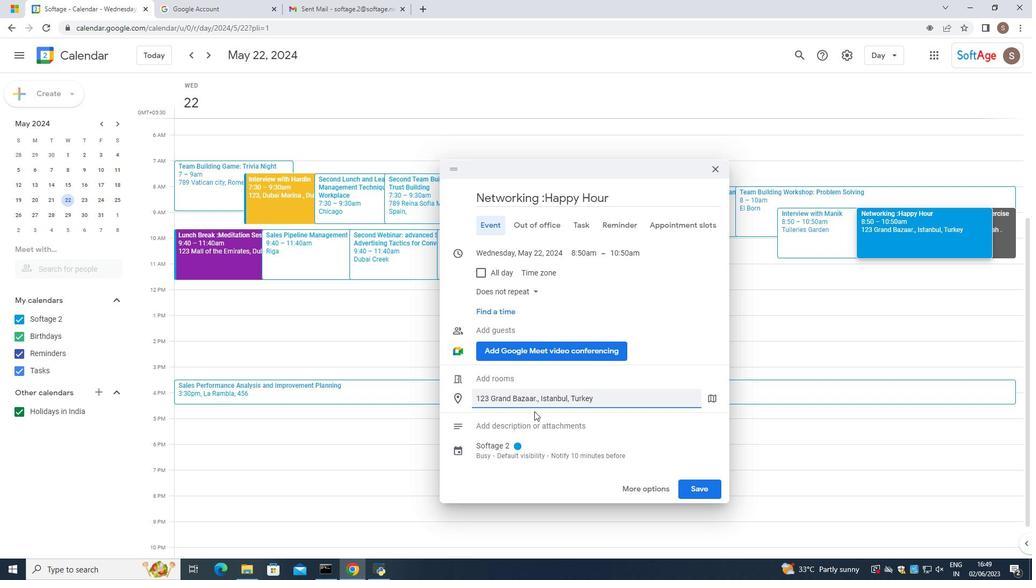 
Action: Mouse moved to (531, 388)
Screenshot: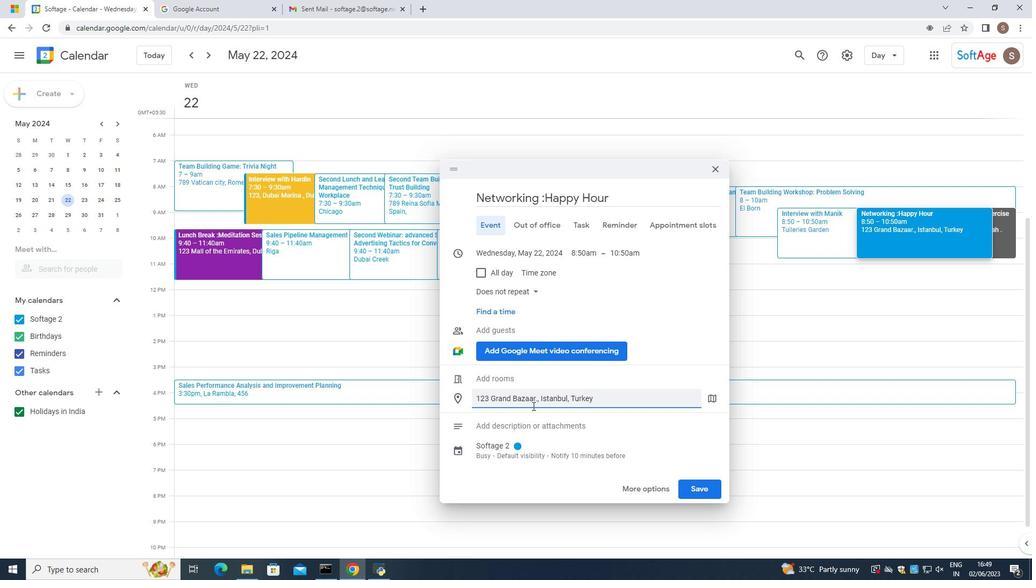 
Action: Mouse scrolled (531, 388) with delta (0, 0)
Screenshot: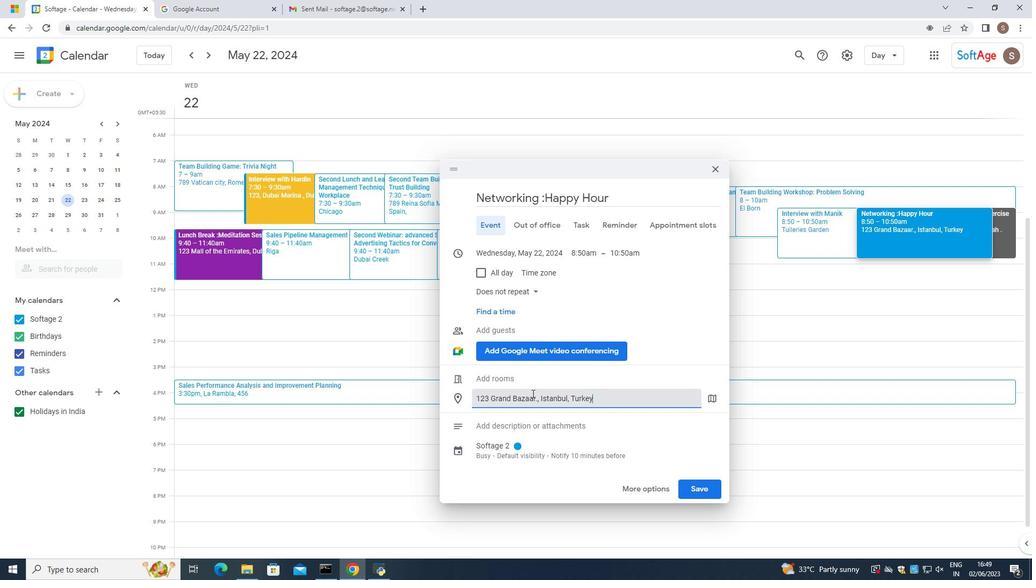 
Action: Mouse scrolled (531, 388) with delta (0, 0)
Screenshot: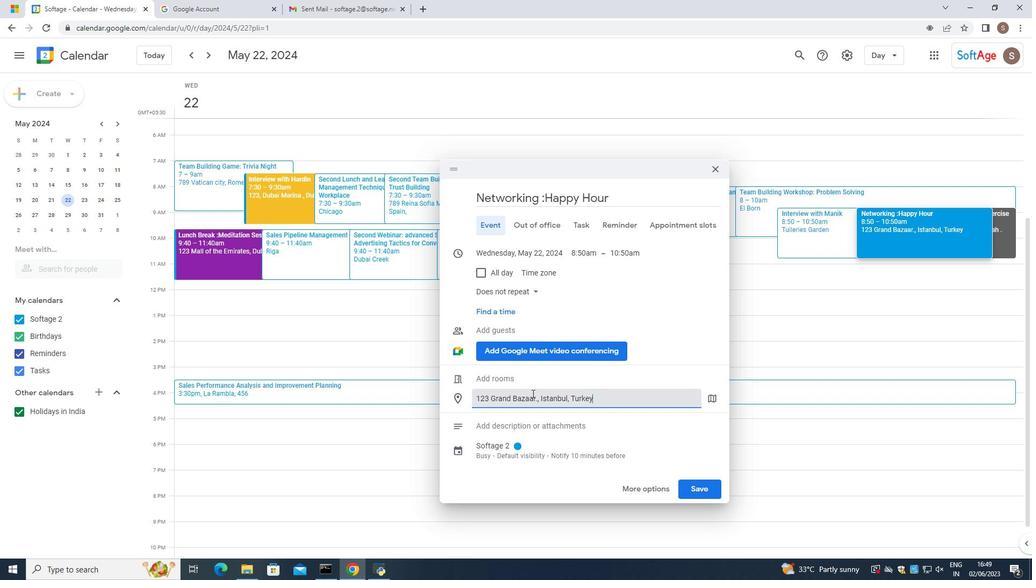 
Action: Mouse scrolled (531, 388) with delta (0, 0)
Screenshot: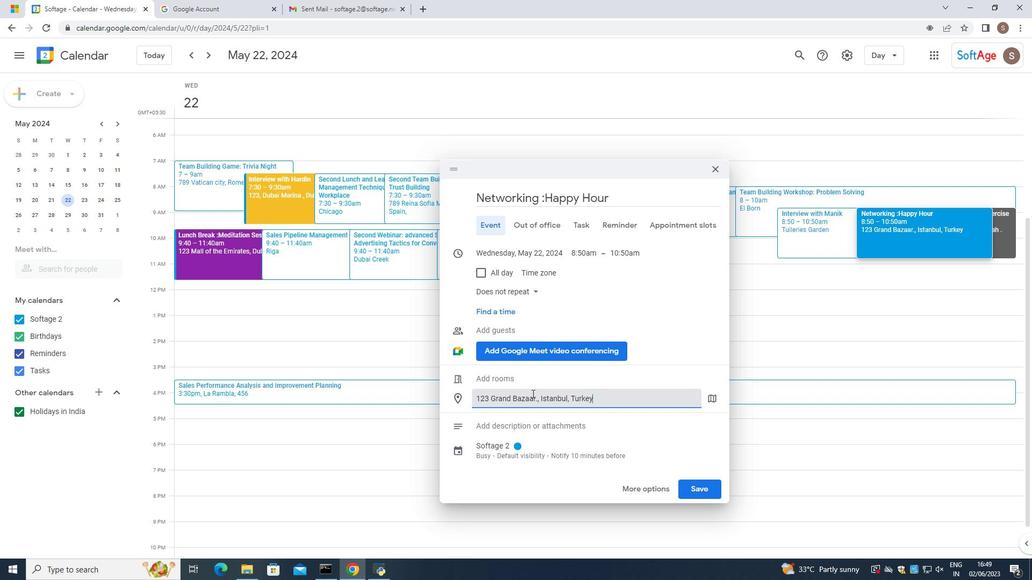 
Action: Mouse moved to (526, 268)
Screenshot: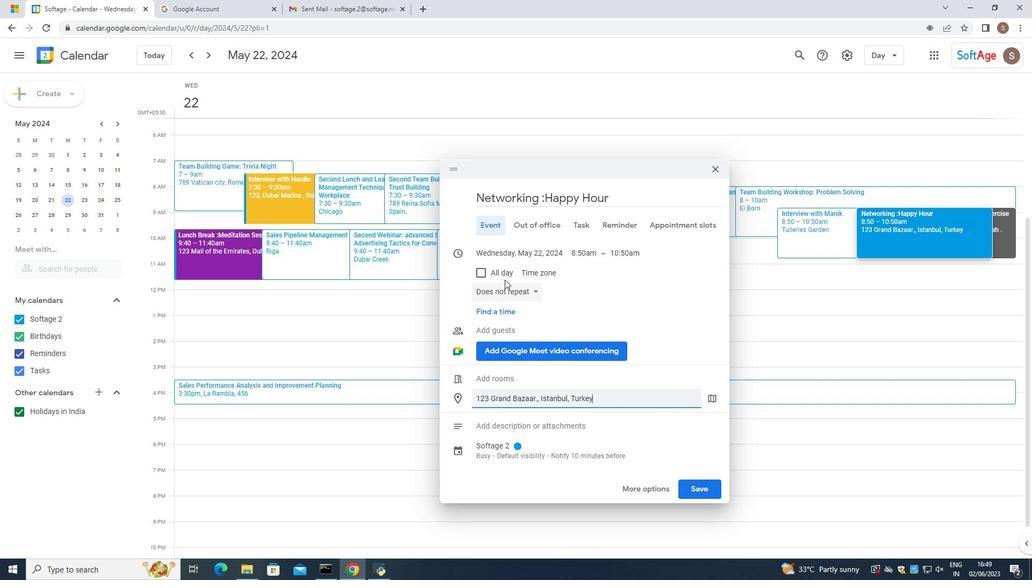 
Action: Mouse pressed left at (526, 268)
Screenshot: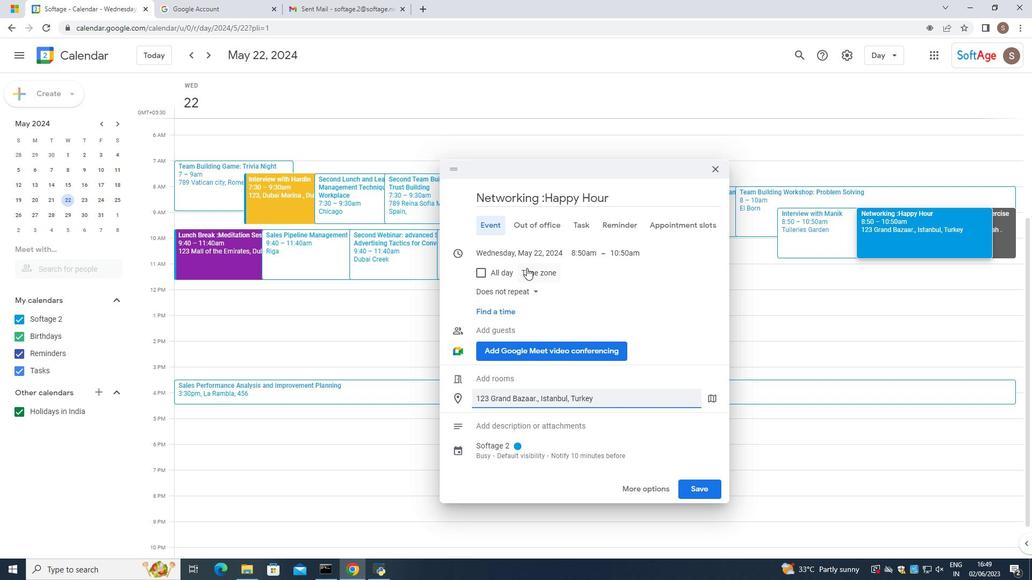 
Action: Mouse moved to (610, 362)
Screenshot: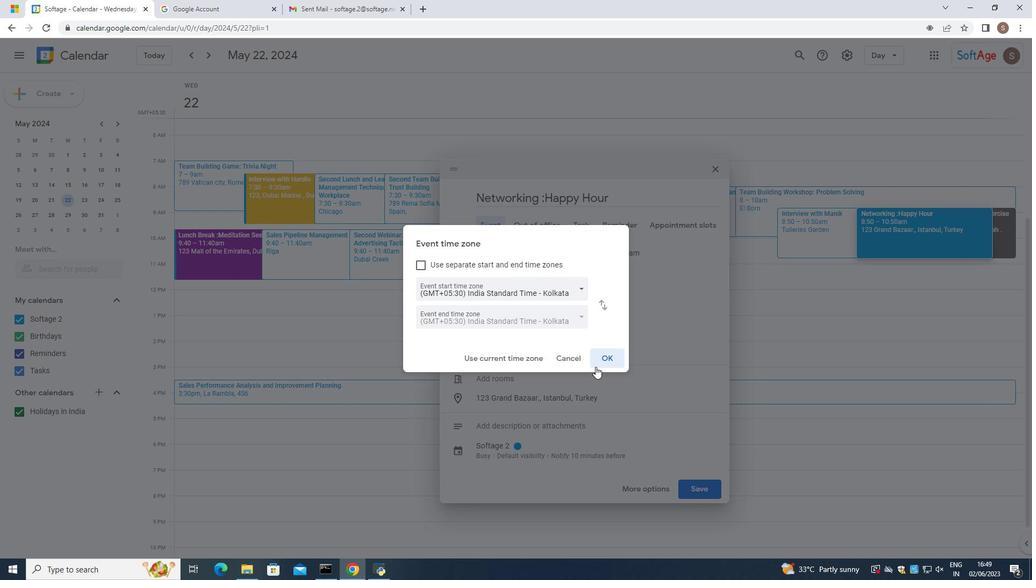 
Action: Mouse pressed left at (610, 362)
Screenshot: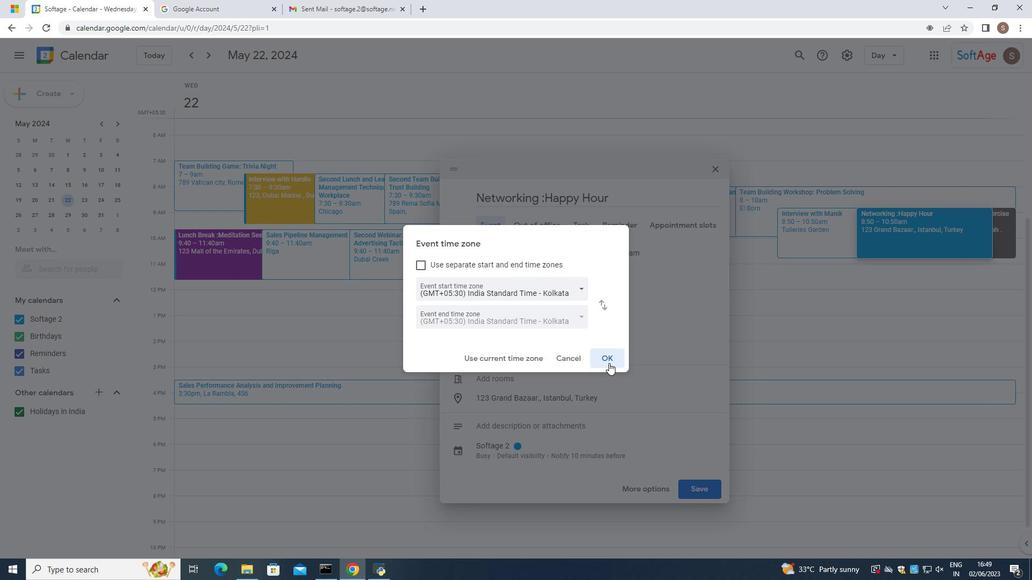 
Action: Mouse moved to (498, 297)
Screenshot: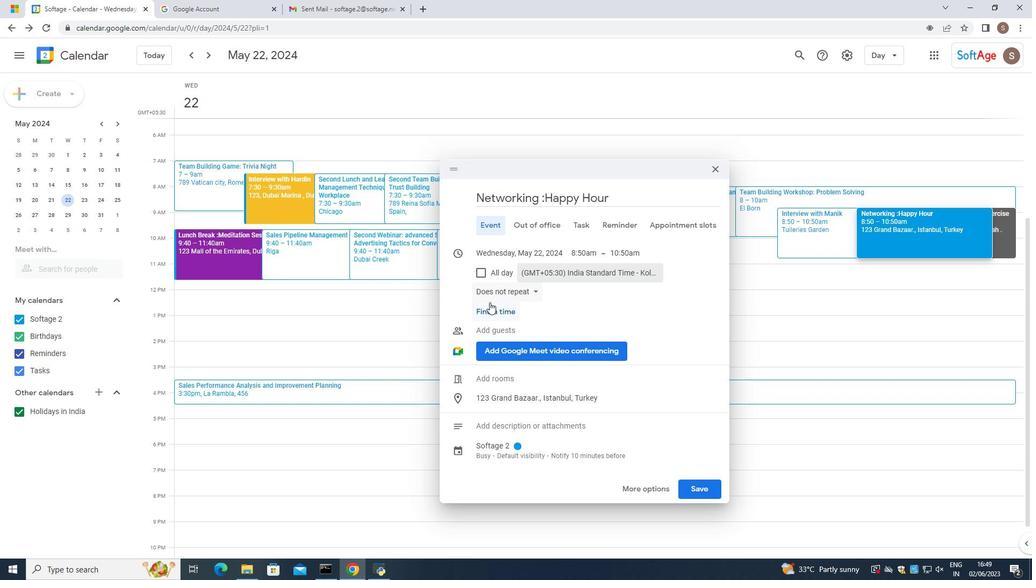 
Action: Mouse pressed left at (498, 297)
Screenshot: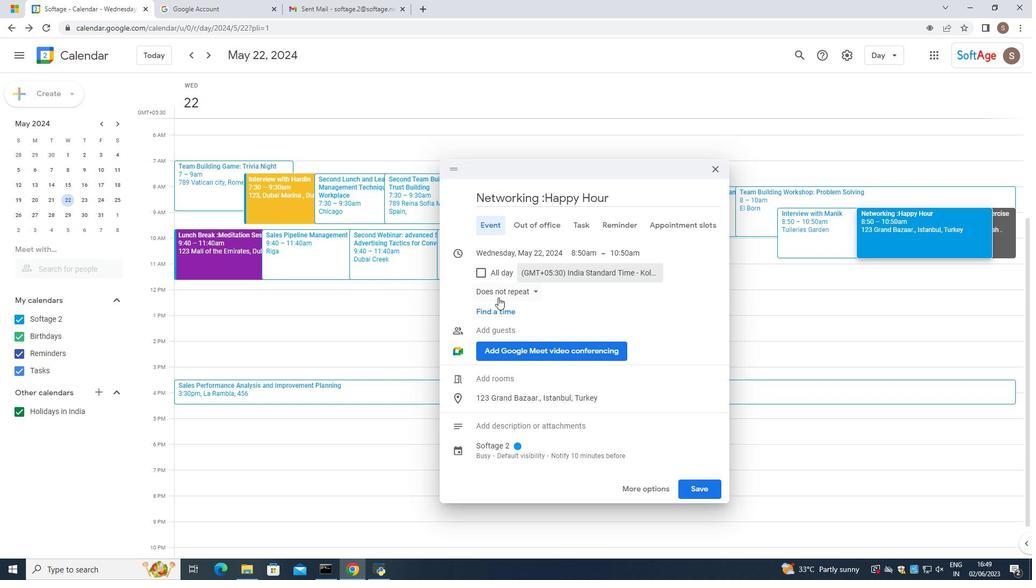 
Action: Mouse moved to (503, 382)
Screenshot: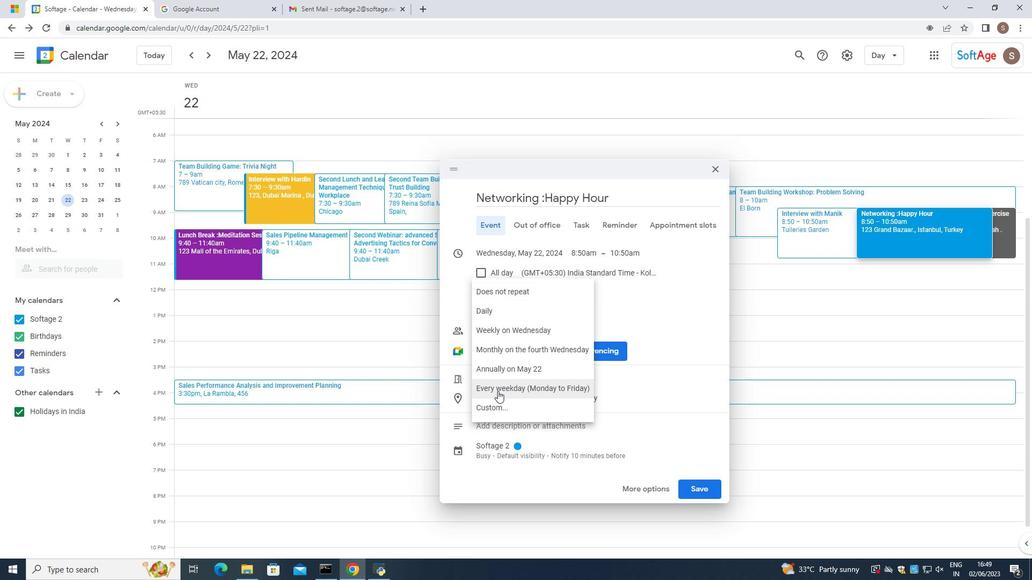
Action: Mouse pressed left at (503, 382)
Screenshot: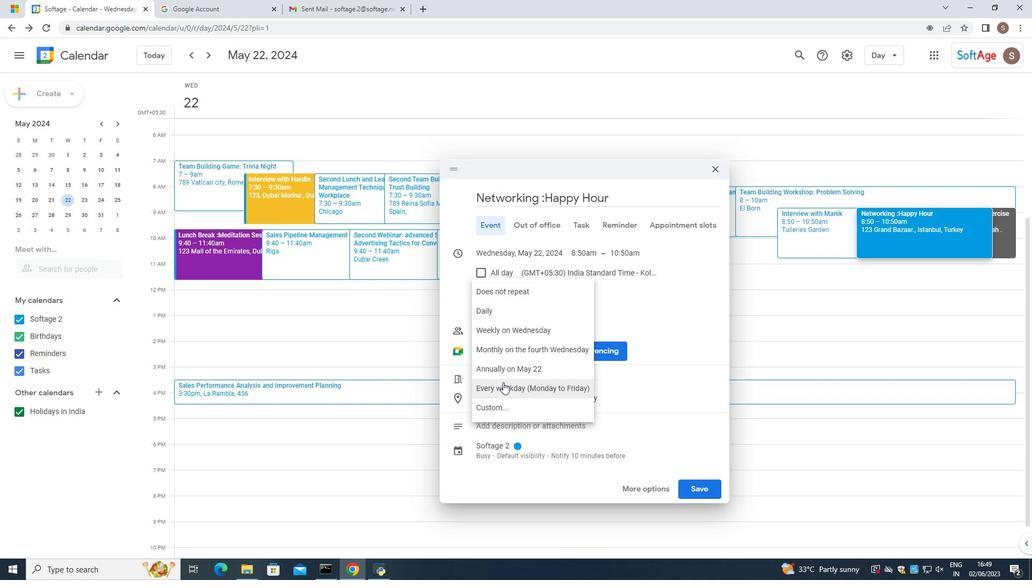 
Action: Mouse moved to (549, 353)
Screenshot: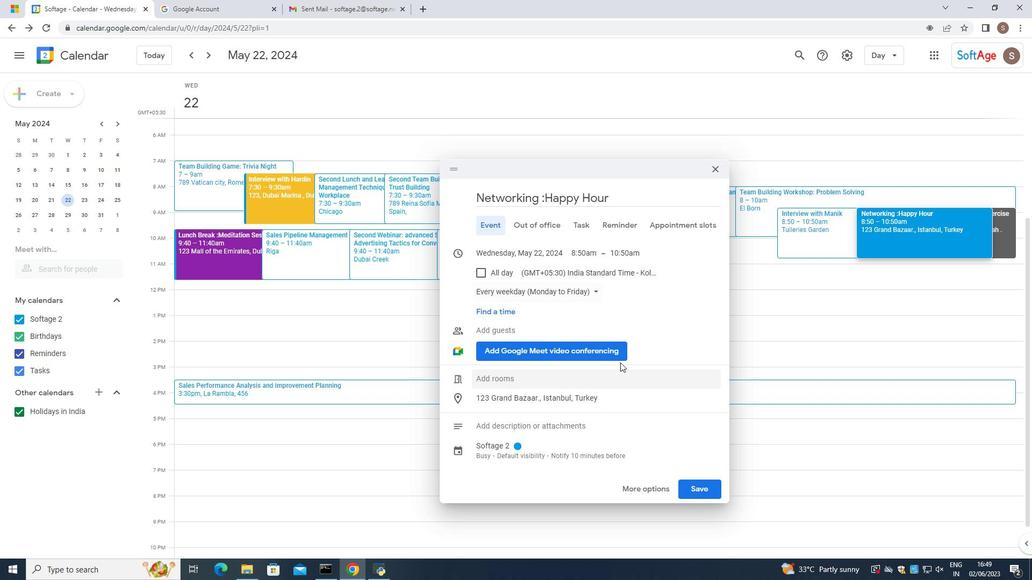 
Action: Mouse scrolled (549, 352) with delta (0, 0)
Screenshot: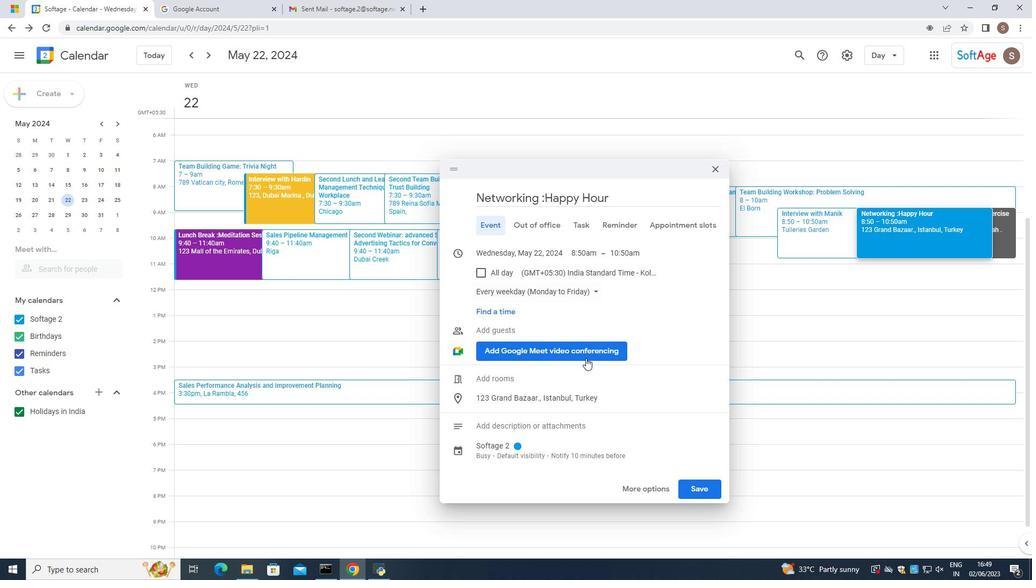 
Action: Mouse scrolled (549, 352) with delta (0, 0)
Screenshot: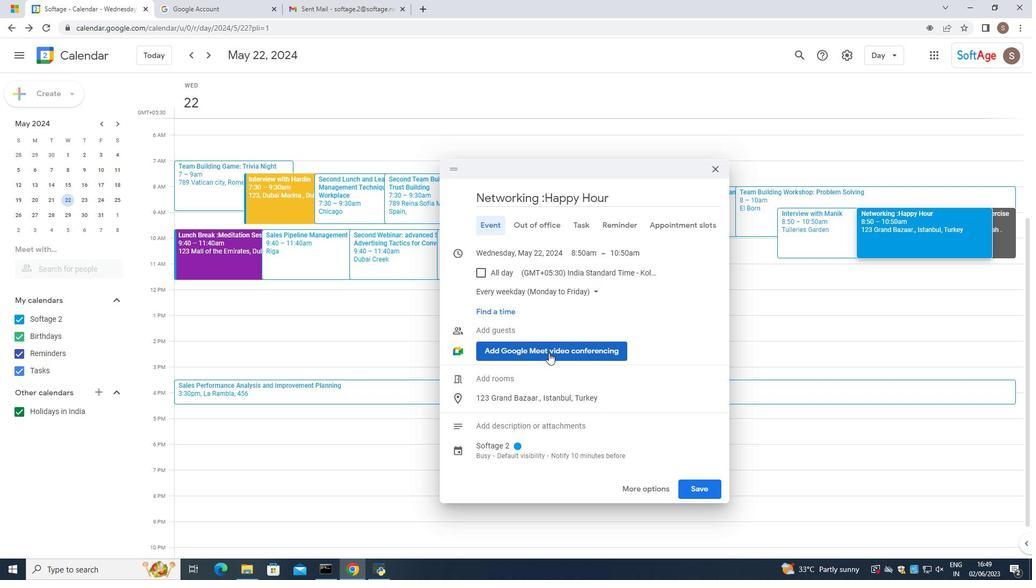 
Action: Mouse scrolled (549, 352) with delta (0, 0)
Screenshot: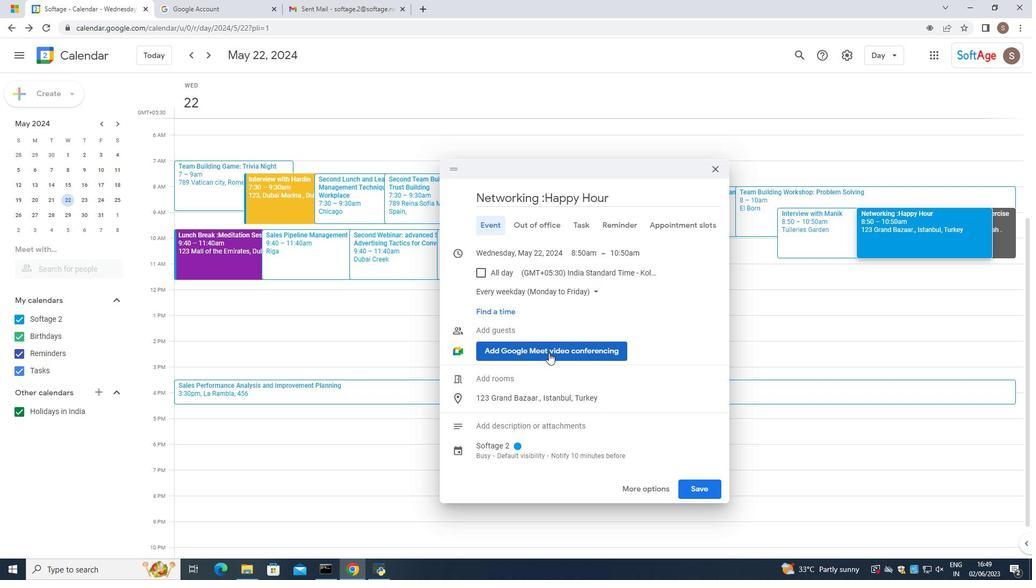 
Action: Mouse moved to (525, 418)
Screenshot: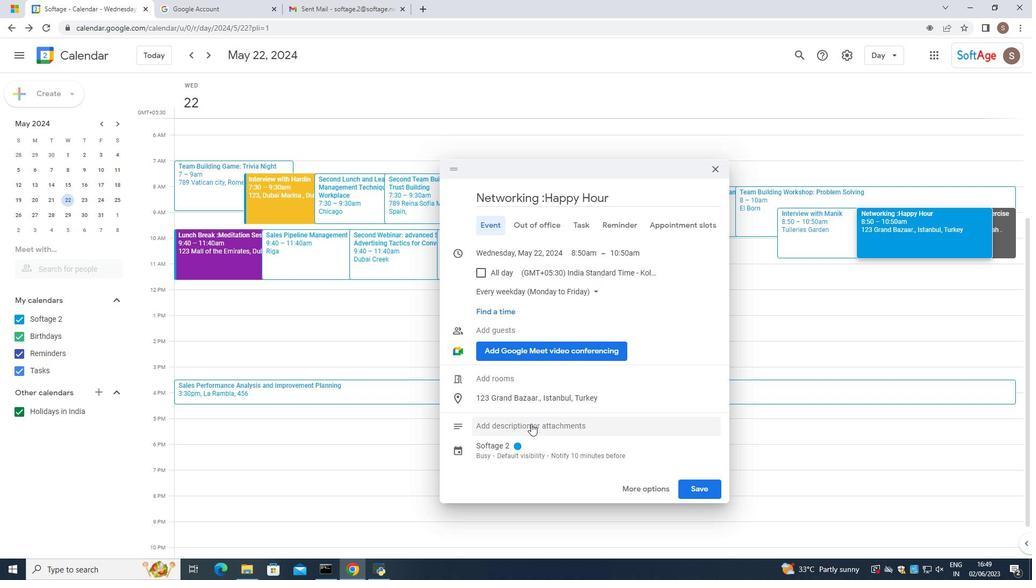 
Action: Mouse pressed left at (525, 418)
Screenshot: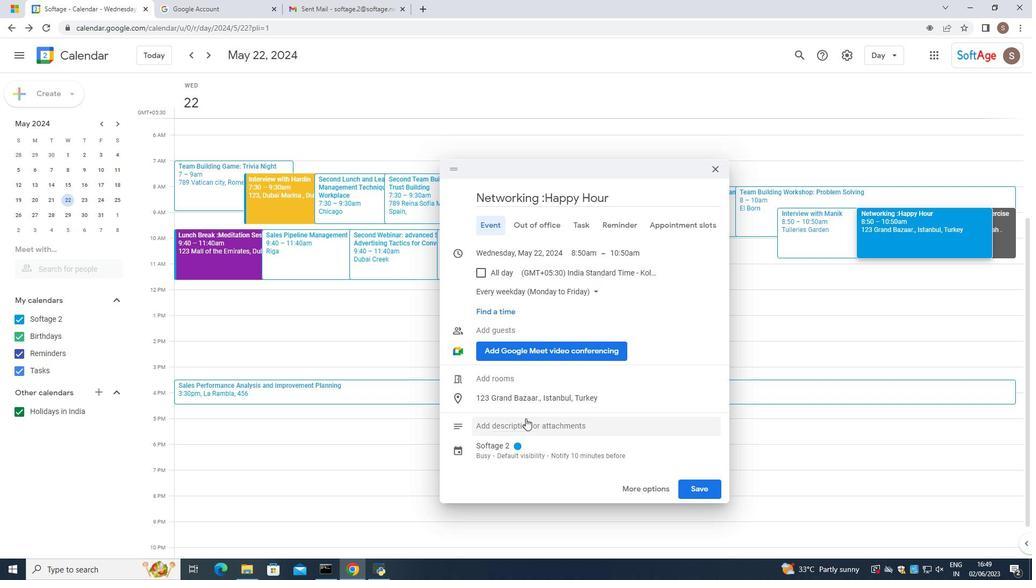 
Action: Mouse pressed left at (525, 418)
Screenshot: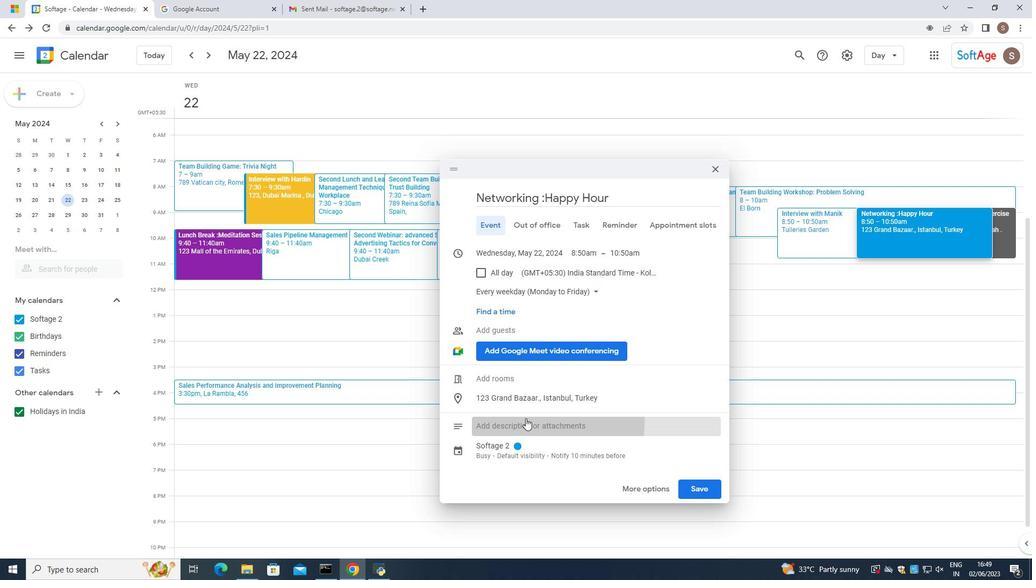 
Action: Mouse moved to (511, 392)
Screenshot: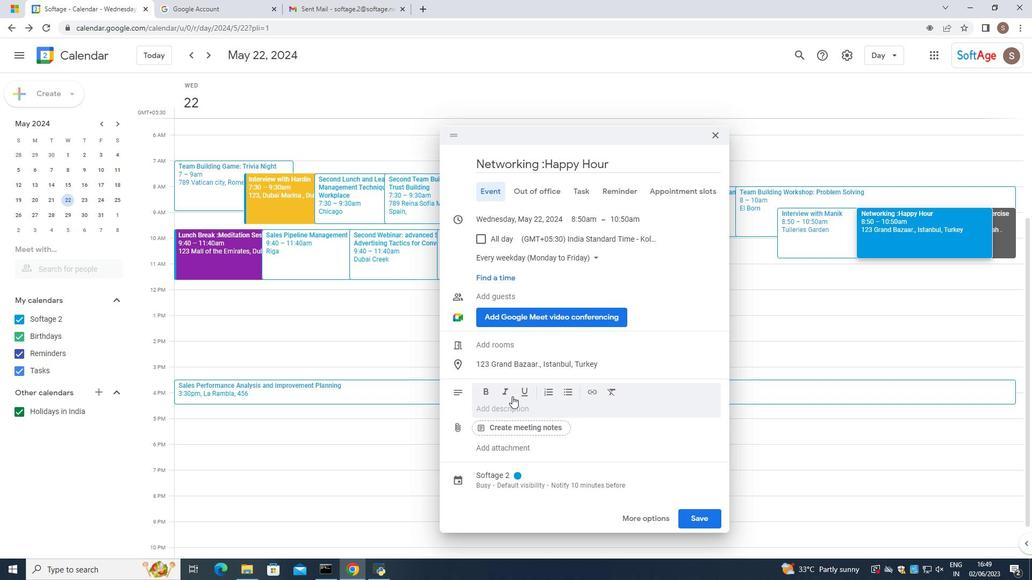 
Action: Mouse pressed left at (511, 392)
Screenshot: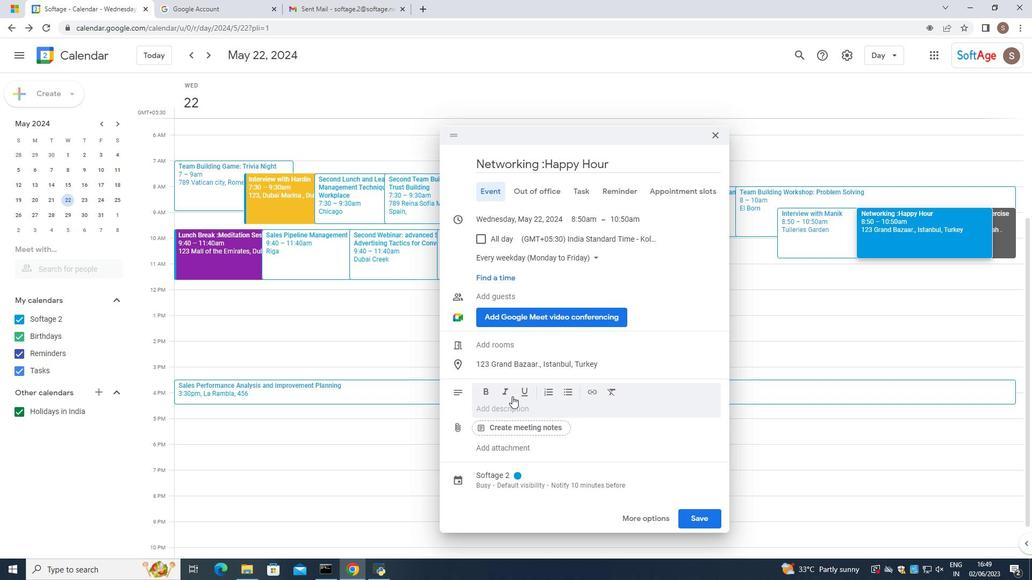 
Action: Mouse moved to (499, 403)
Screenshot: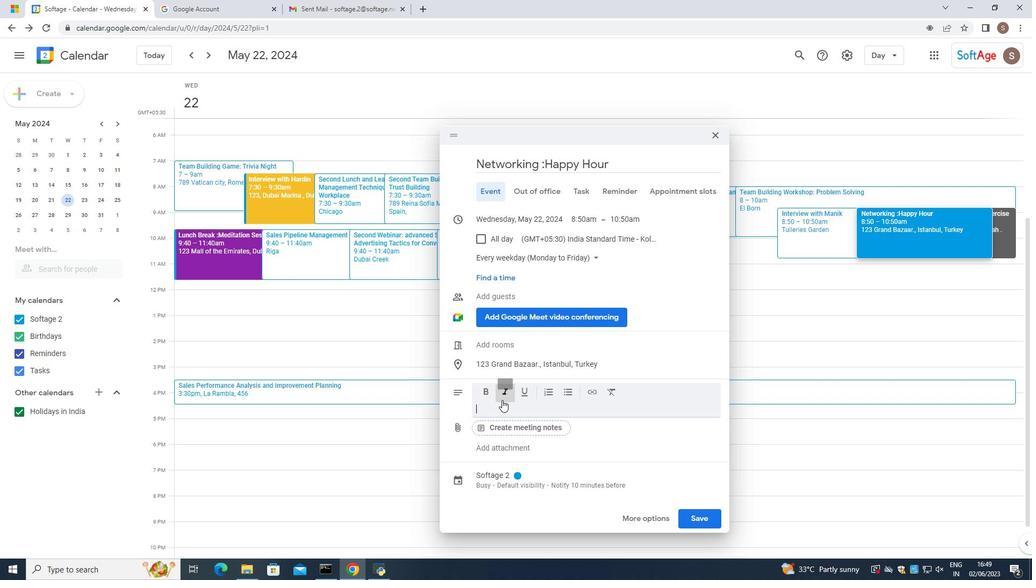 
Action: Mouse pressed left at (499, 403)
Screenshot: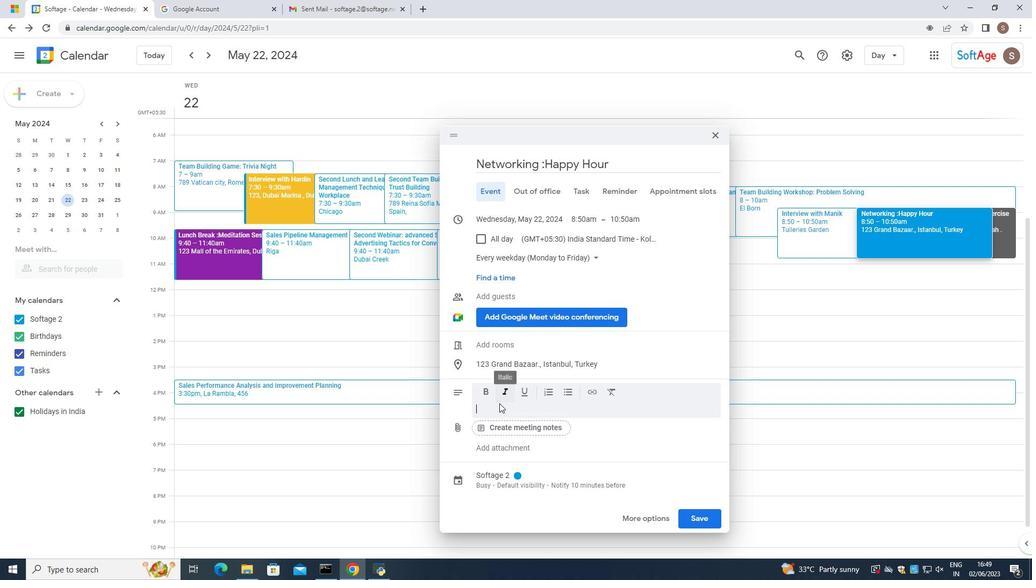 
Action: Mouse moved to (493, 408)
Screenshot: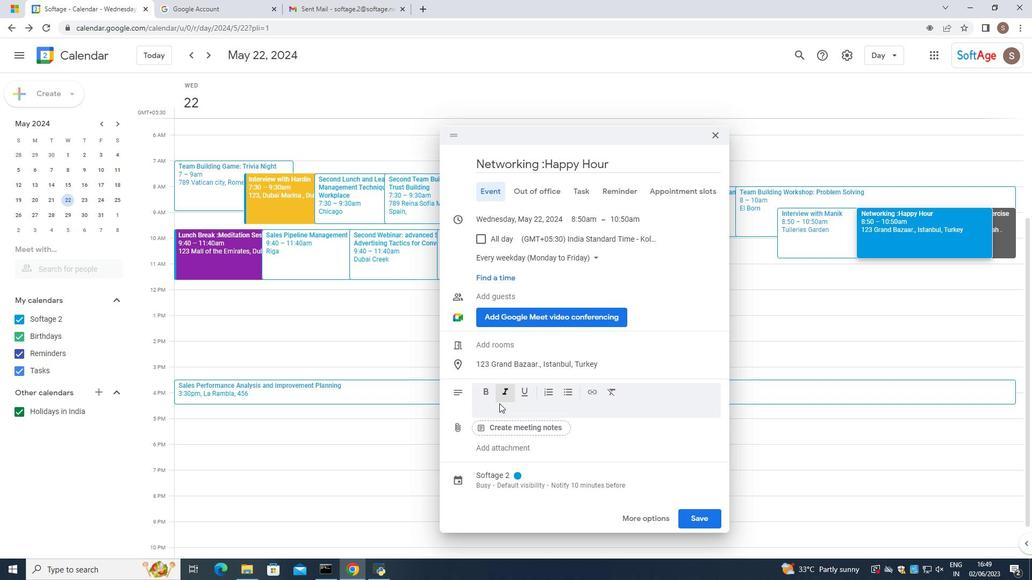 
Action: Mouse pressed left at (493, 408)
Screenshot: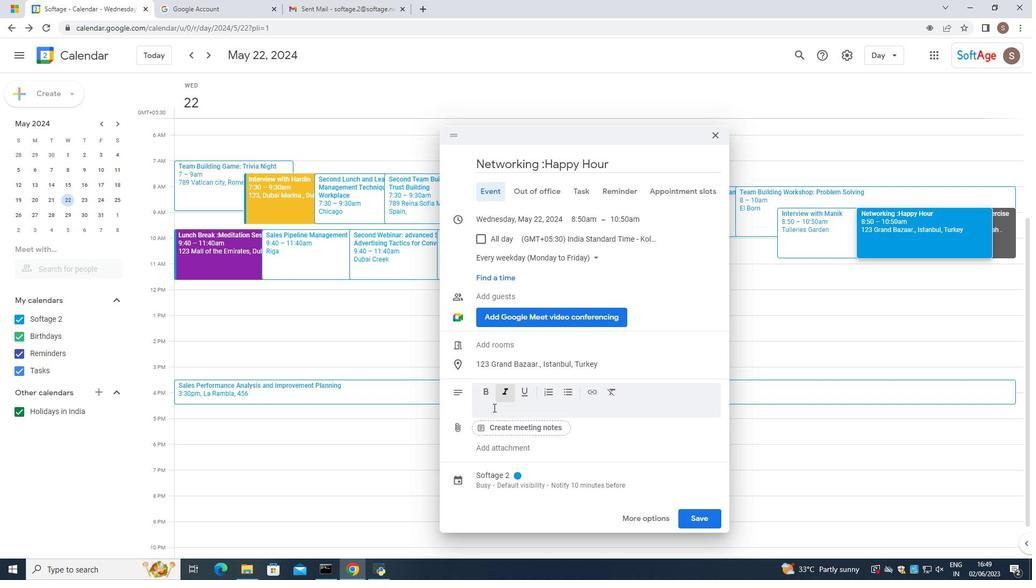 
Action: Mouse moved to (494, 417)
Screenshot: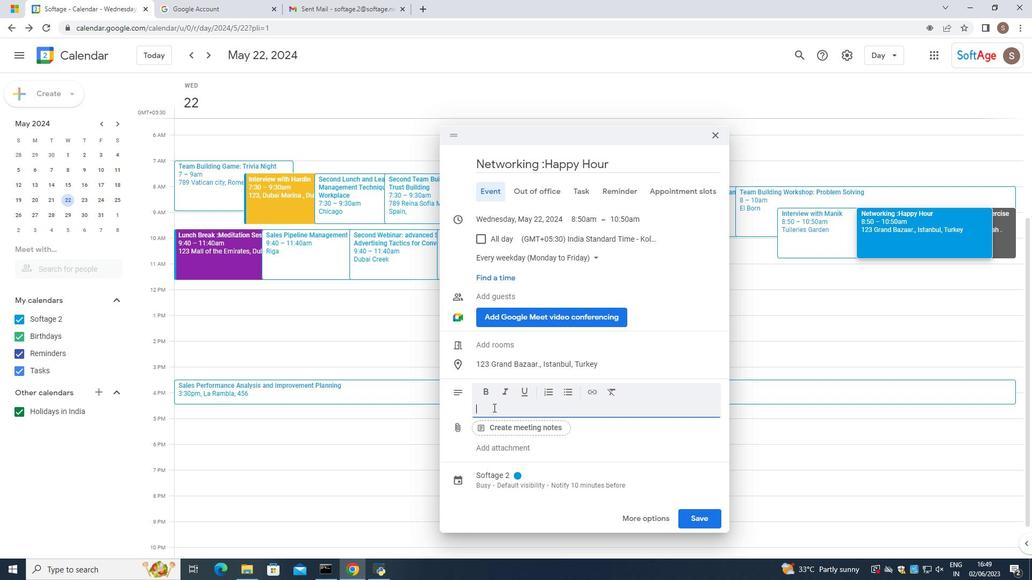 
Action: Key pressed <Key.caps_lock>L<Key.caps_lock>astly<Key.space>be<Key.space>prepared<Key.space>topm<Key.backspace><Key.backspace>
Screenshot: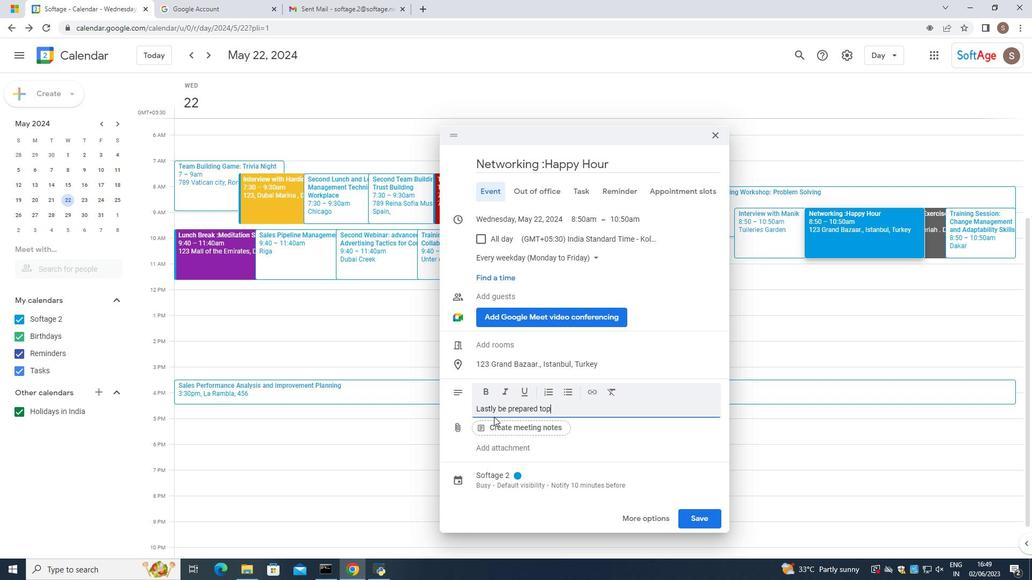 
Action: Mouse moved to (654, 402)
Screenshot: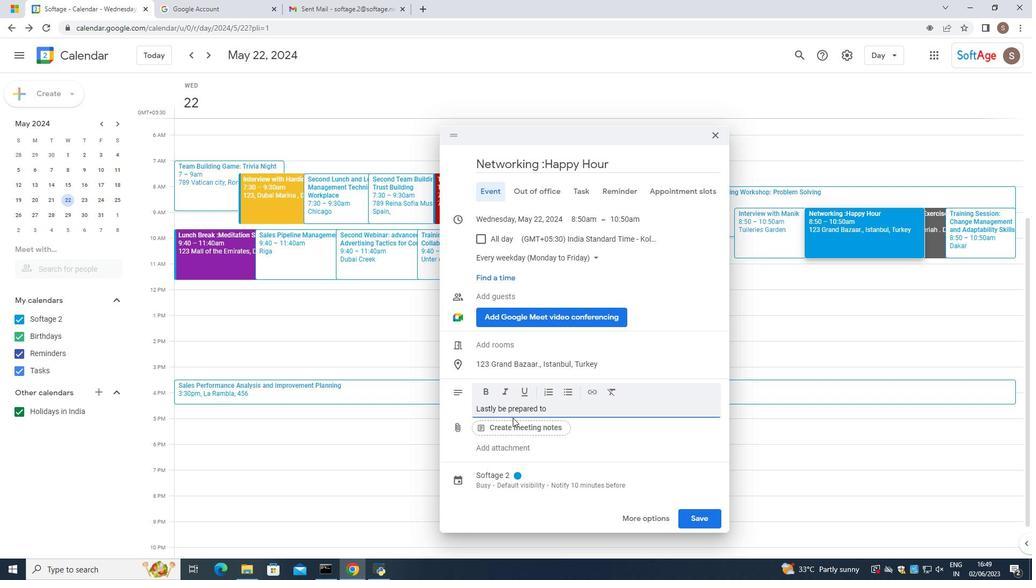
Action: Key pressed ,\<Key.backspace><Key.backspace><Key.space>discusss<Key.backspace><Key.space>the<Key.space>terms<Key.space>of<Key.space>potentai<Key.backspace><Key.backspace>ial<Key.space>investment,<Key.space>inv<Key.backspace>cluding<Key.space>the<Key.space>desired<Key.space>investment<Key.space>amount.<Key.backspace>,<Key.space>equity<Key.space>or<Key.space>ownership<Key.space>structure,<Key.space>potential<Key.space>return<Key.space>on<Key.space>investn<Key.backspace>ment<Key.space>
Screenshot: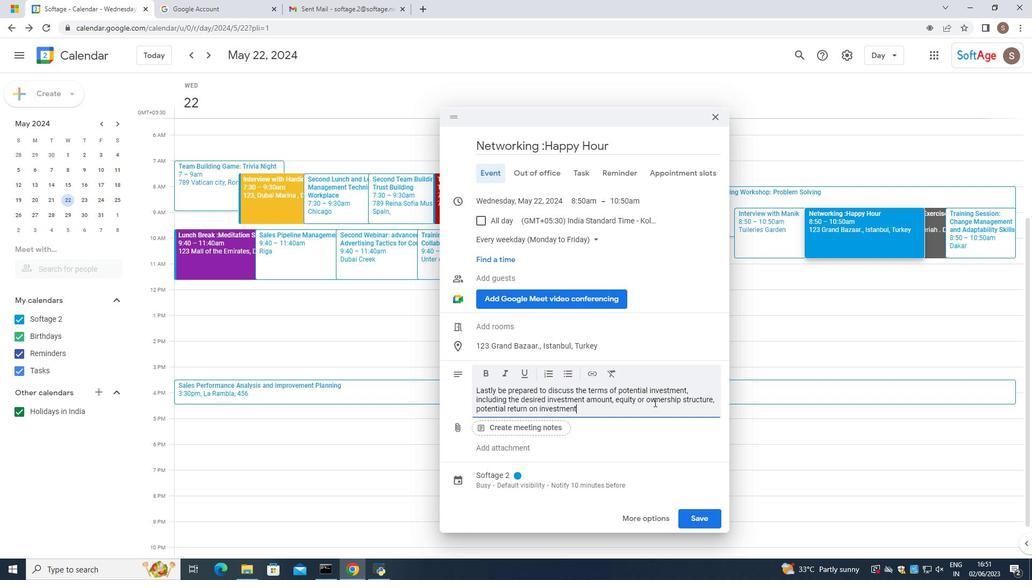 
Action: Mouse moved to (642, 397)
Screenshot: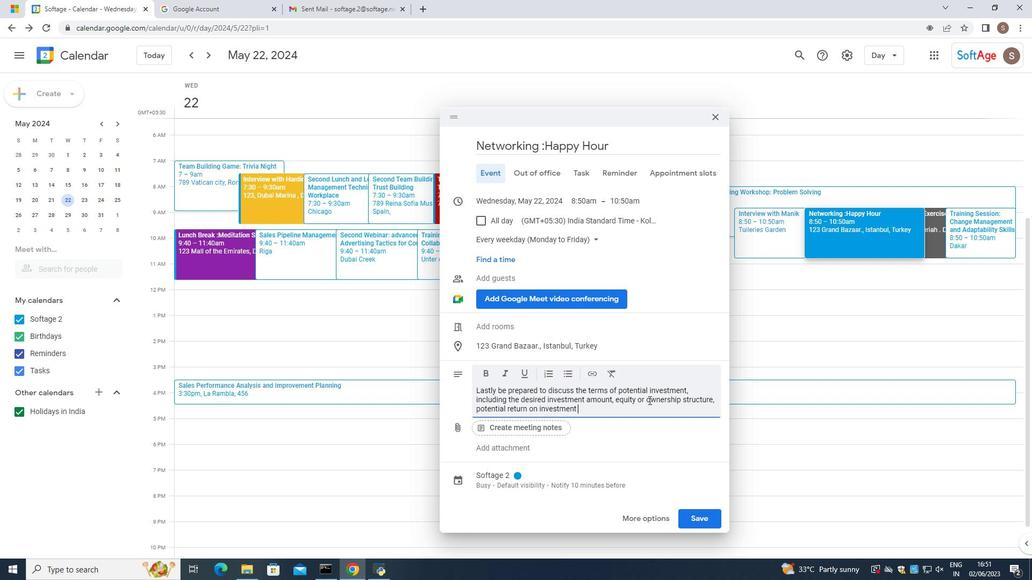 
Action: Key pressed <Key.space>and<Key.space>any<Key.space>anticiopated<Key.space>
Screenshot: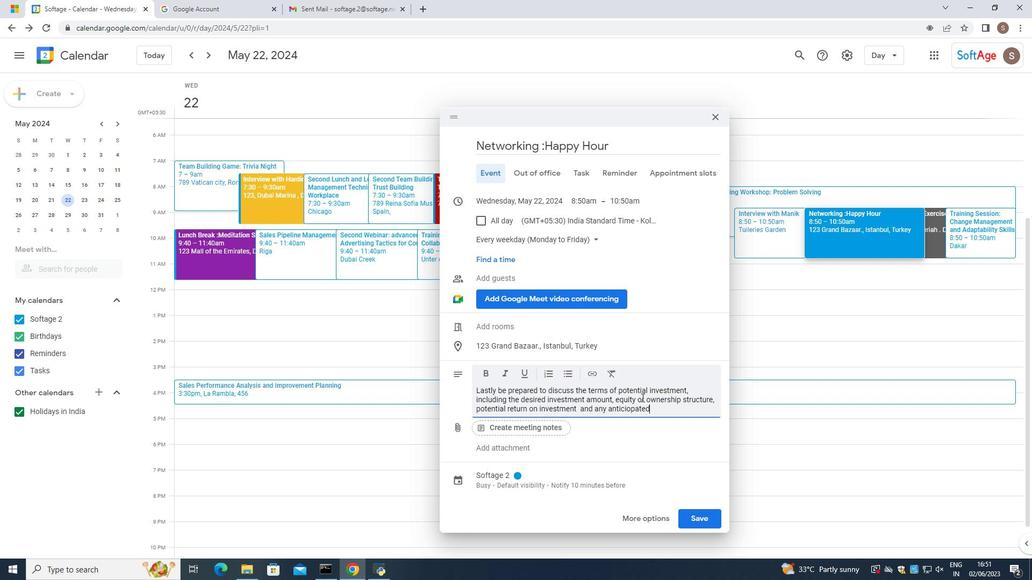 
Action: Mouse moved to (674, 405)
Screenshot: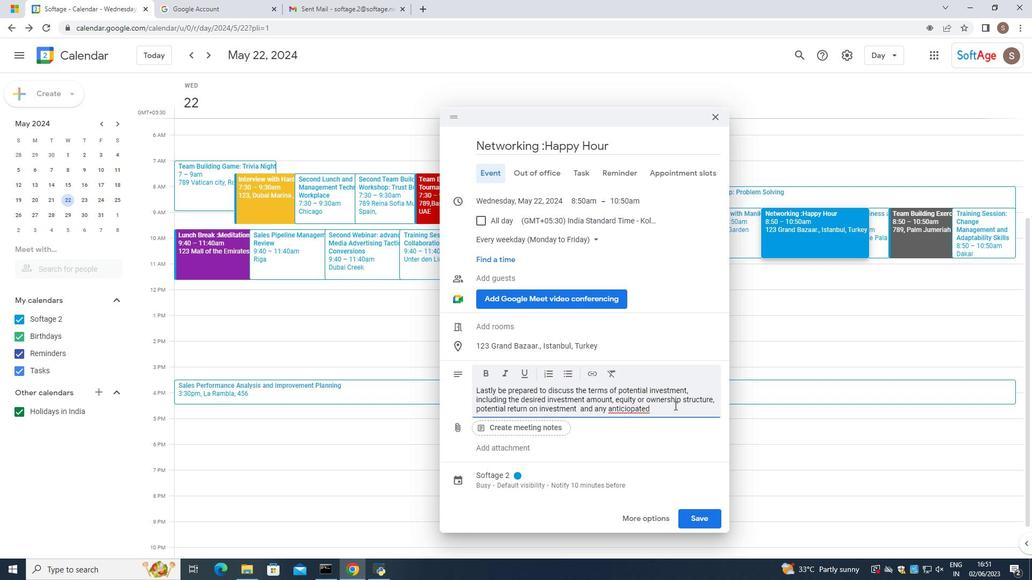 
Action: Mouse pressed left at (674, 405)
Screenshot: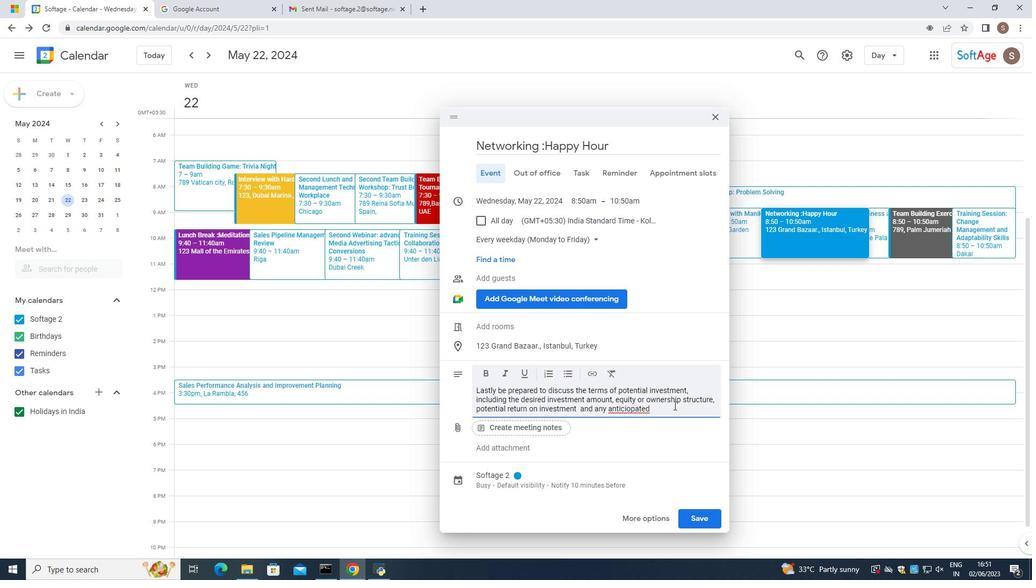 
Action: Mouse moved to (616, 409)
Screenshot: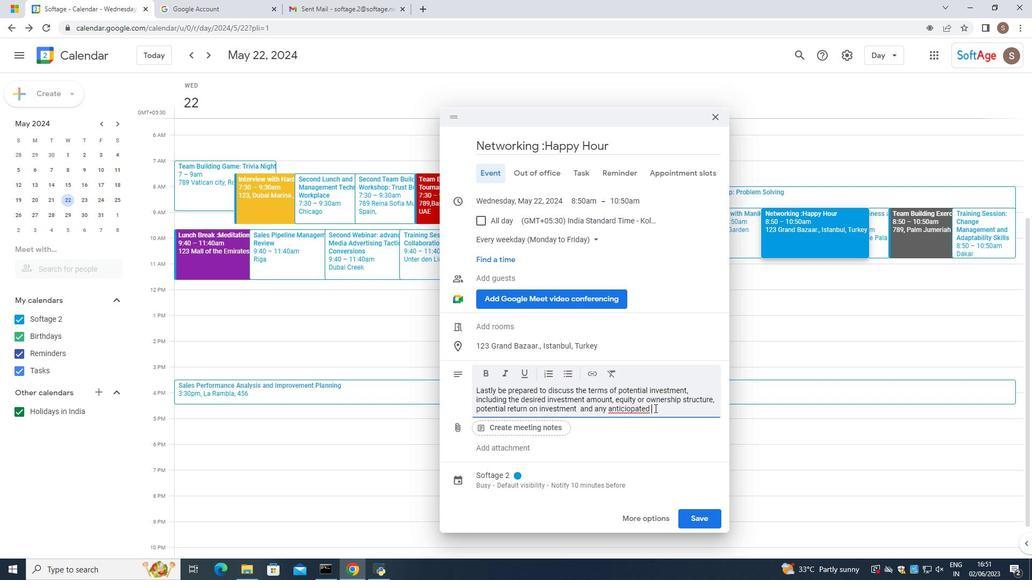 
Action: Mouse pressed left at (616, 409)
Screenshot: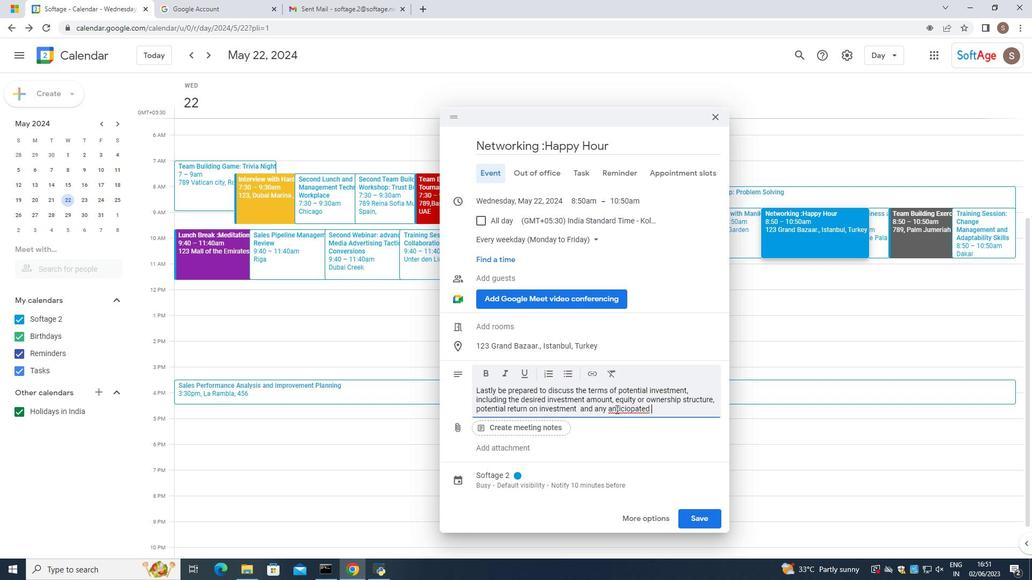 
Action: Mouse pressed right at (616, 409)
Screenshot: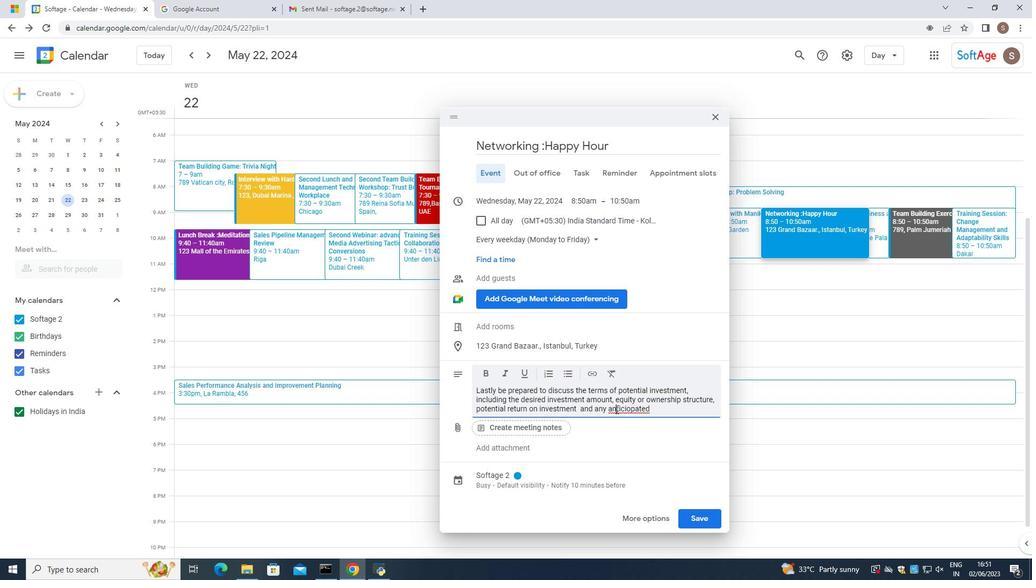 
Action: Mouse moved to (639, 253)
Screenshot: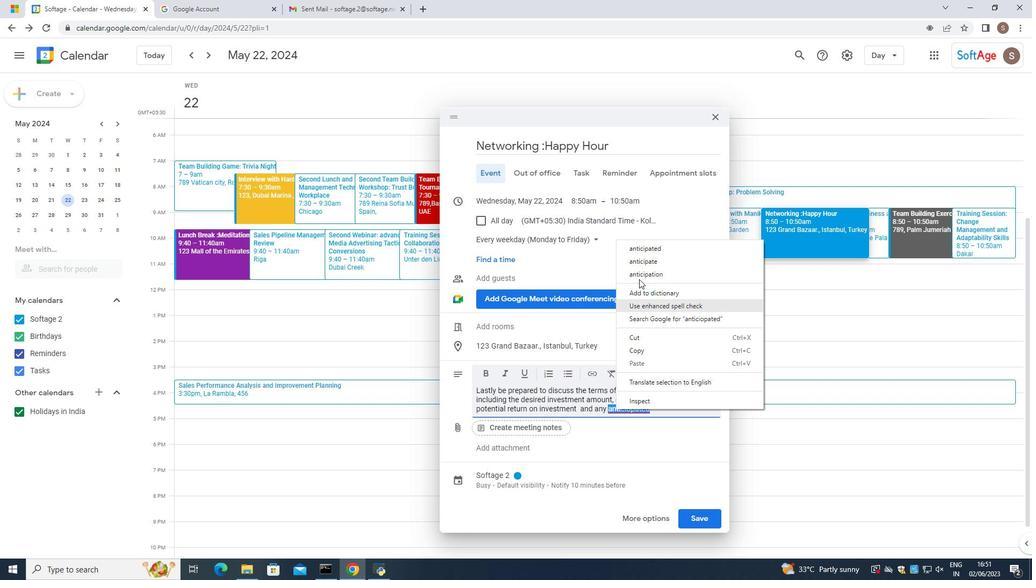 
Action: Mouse pressed left at (639, 253)
Screenshot: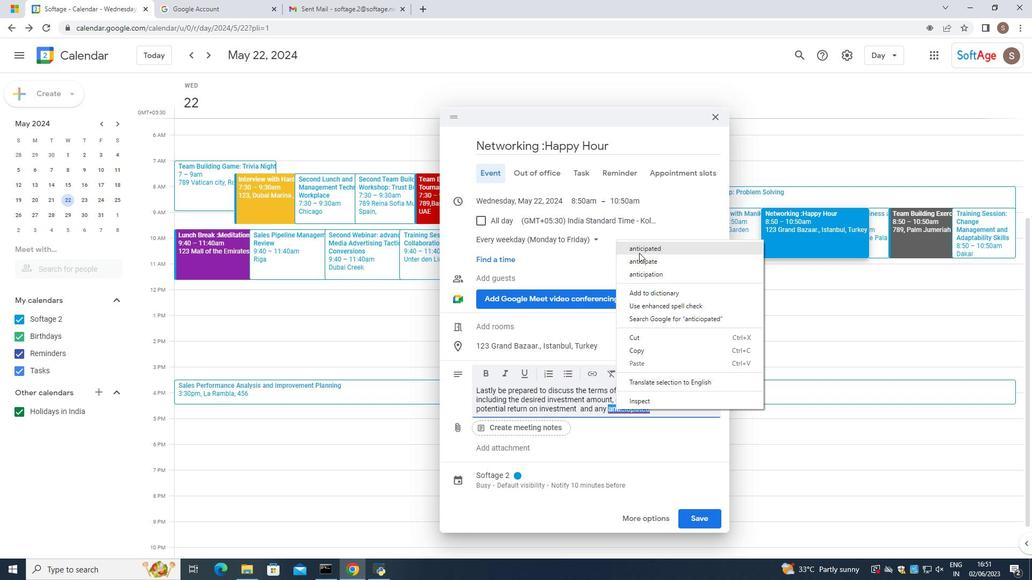 
Action: Mouse moved to (627, 393)
Screenshot: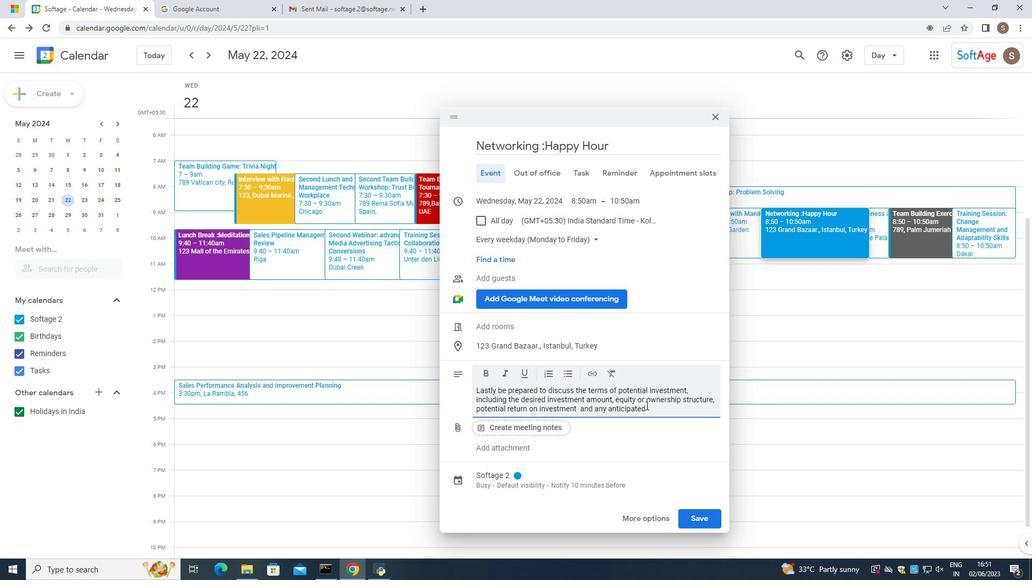 
Action: Key pressed <Key.space>milestone<Key.space>or<Key.space>timeklin=<Key.backspace><Key.backspace><Key.backspace><Key.backspace><Key.backspace>line.<Key.caps_lock>T<Key.caps_lock>hese<Key.space>discusssi<Key.backspace><Key.backspace>s<Key.backspace>ions<Key.space>will<Key.space>lay<Key.space>the<Key.space>foundationb<Key.backspace><Key.backspace>n<Key.space>fotr<Key.space>further<Key.space>negotiations<Key.space>andf<Key.space>due<Key.space>do;l<Key.backspace><Key.backspace><Key.backspace>illigence<Key.space>procedures
Screenshot: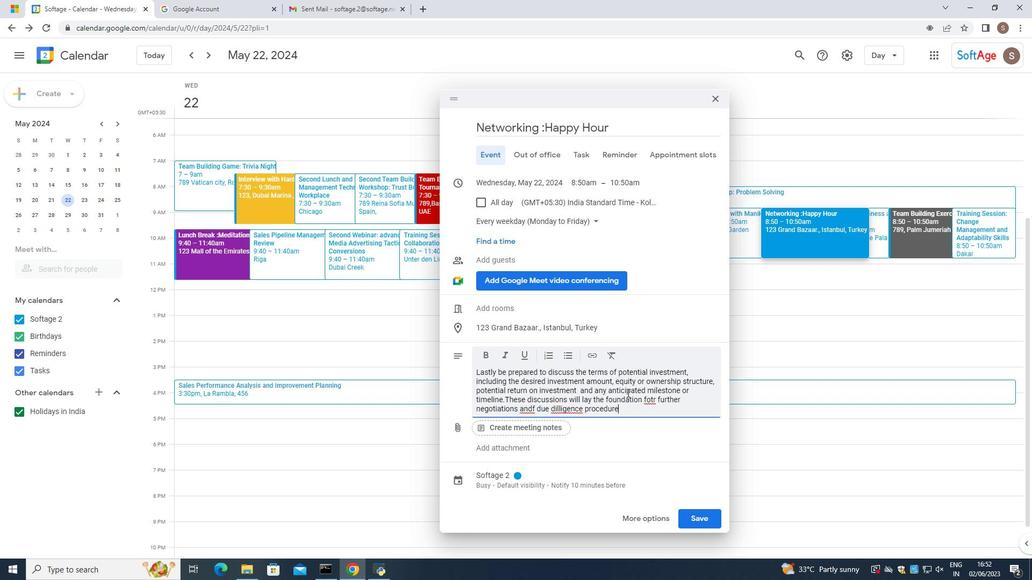 
Action: Mouse moved to (559, 410)
Screenshot: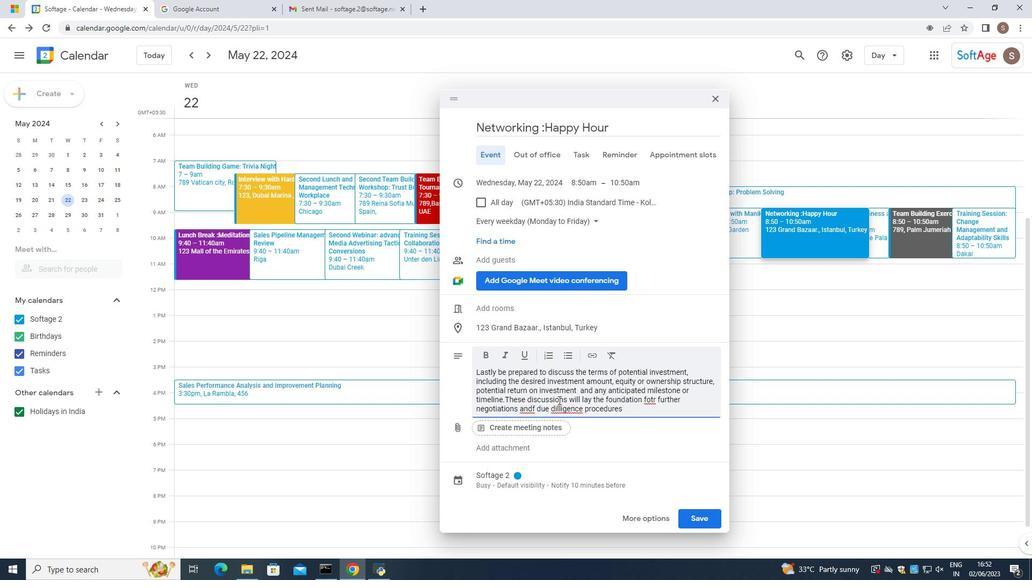 
Action: Mouse pressed left at (559, 410)
Screenshot: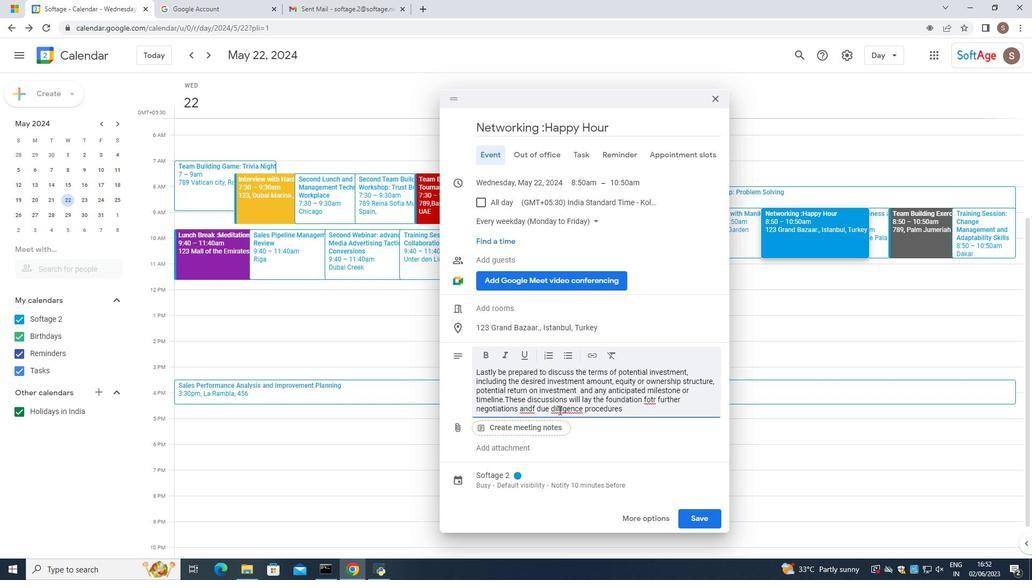 
Action: Mouse pressed left at (559, 410)
Screenshot: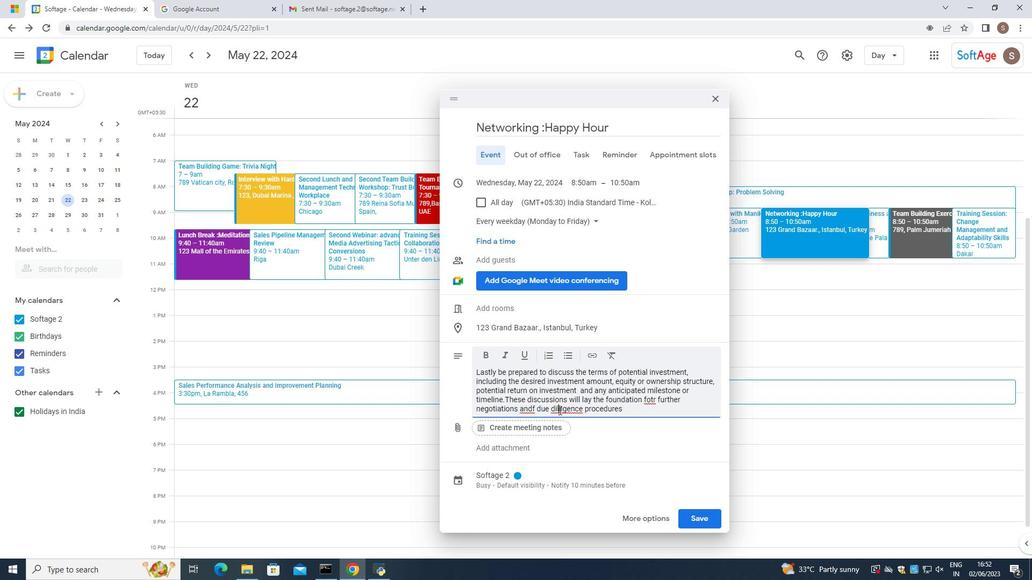 
Action: Mouse pressed right at (559, 410)
Screenshot: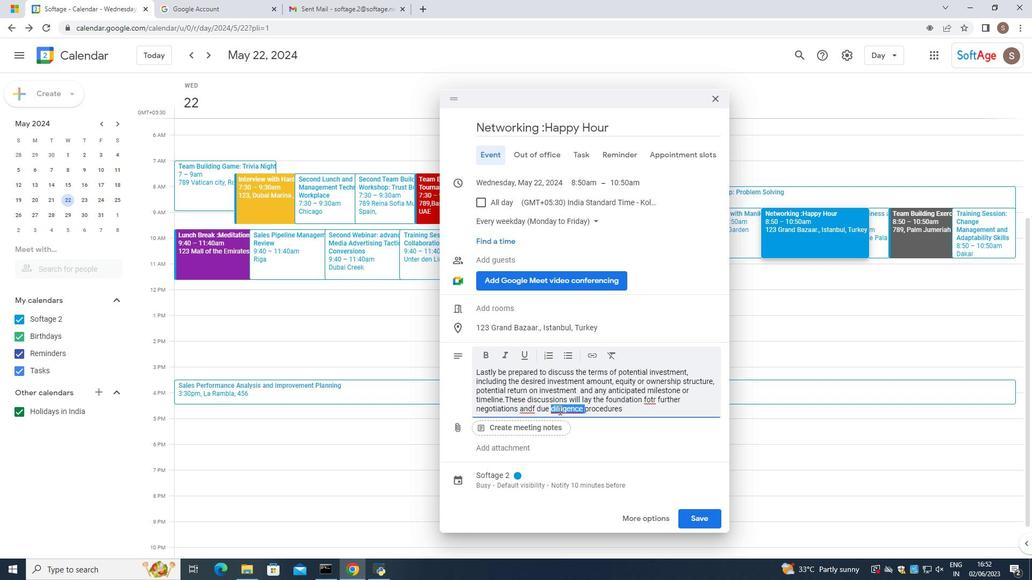 
Action: Mouse moved to (581, 254)
Screenshot: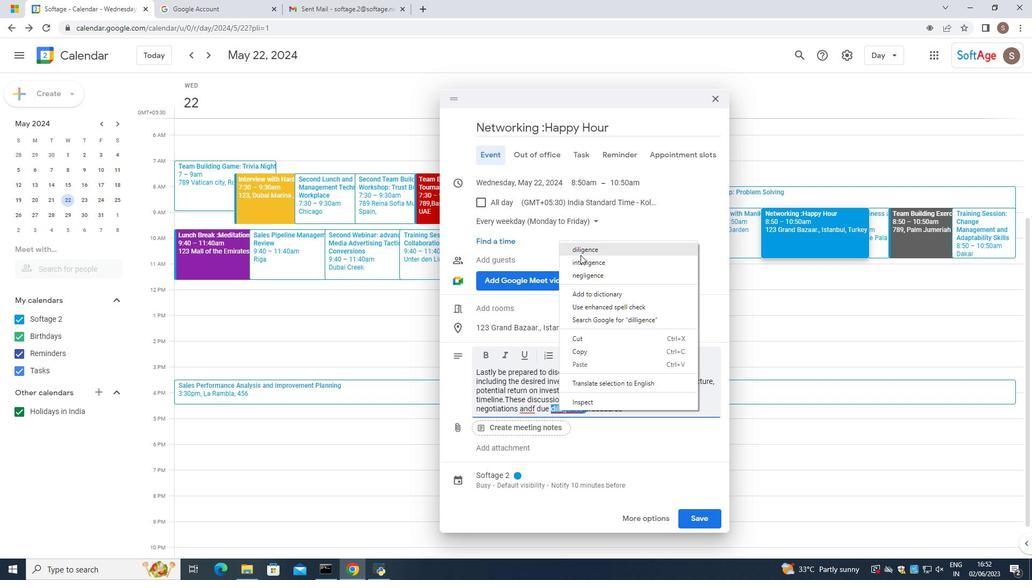 
Action: Mouse pressed left at (581, 254)
Screenshot: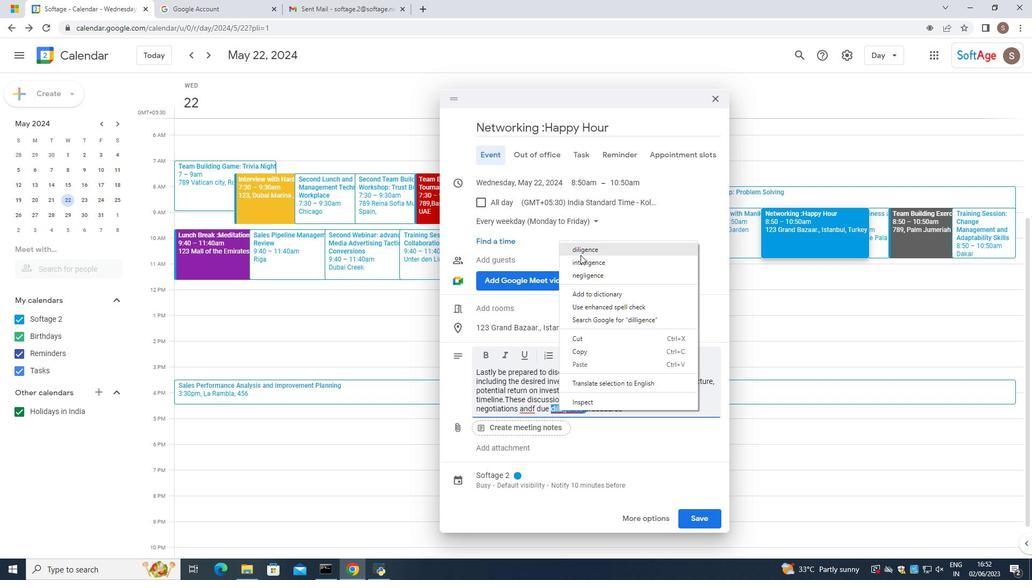 
Action: Mouse moved to (527, 408)
Screenshot: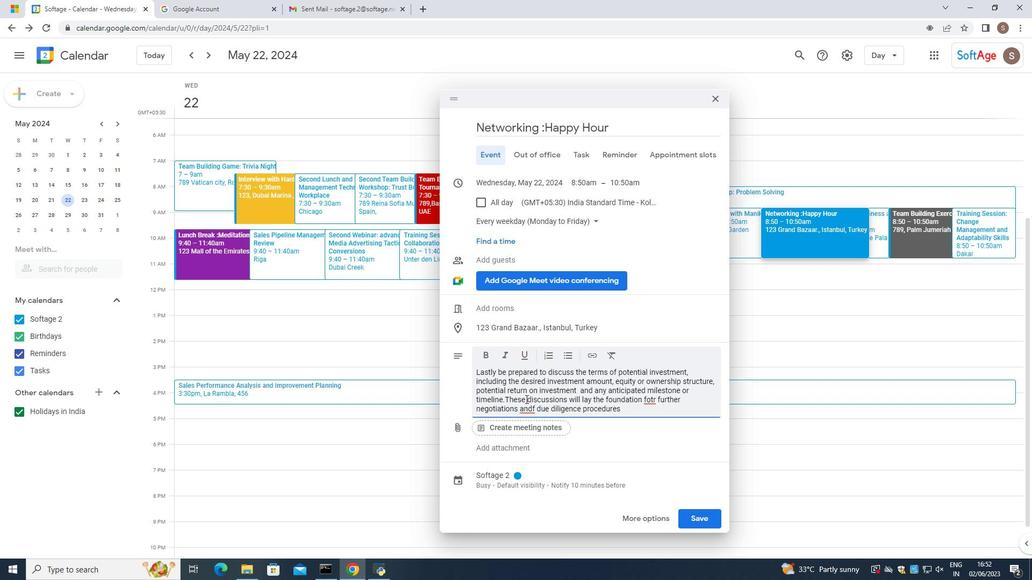 
Action: Mouse pressed left at (527, 408)
Screenshot: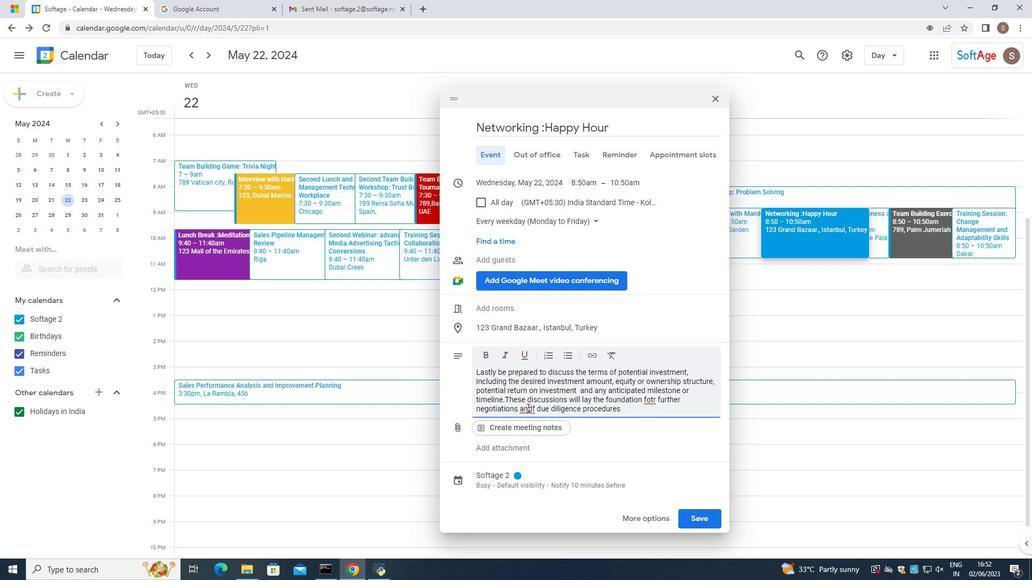 
Action: Mouse pressed right at (527, 408)
Screenshot: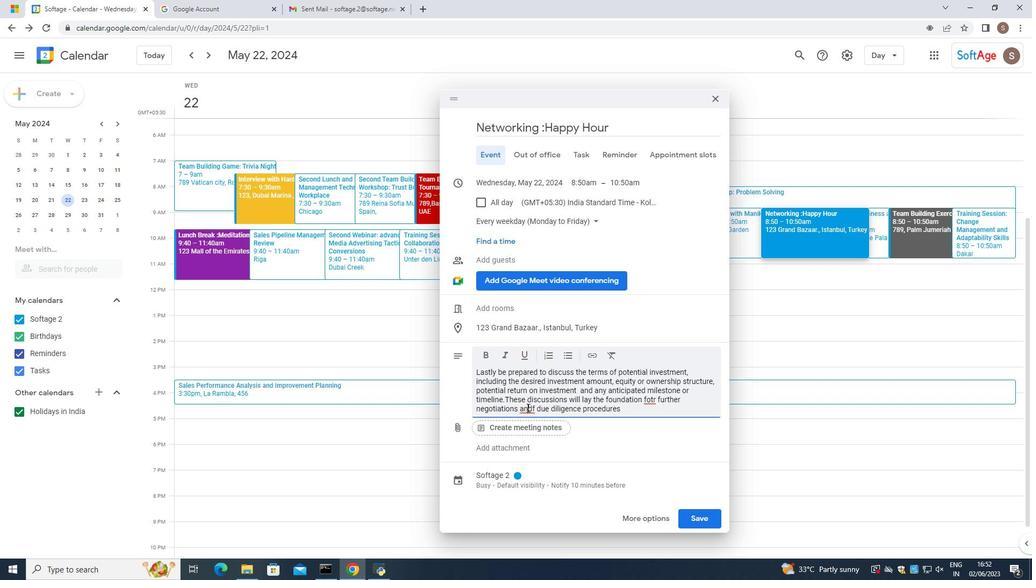 
Action: Mouse moved to (587, 261)
Screenshot: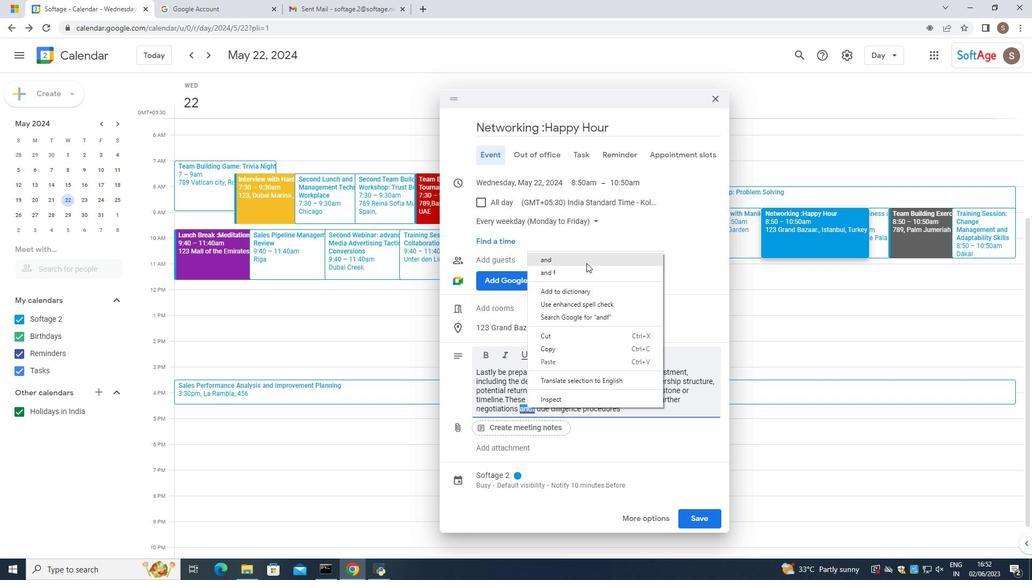 
Action: Mouse pressed left at (587, 261)
Screenshot: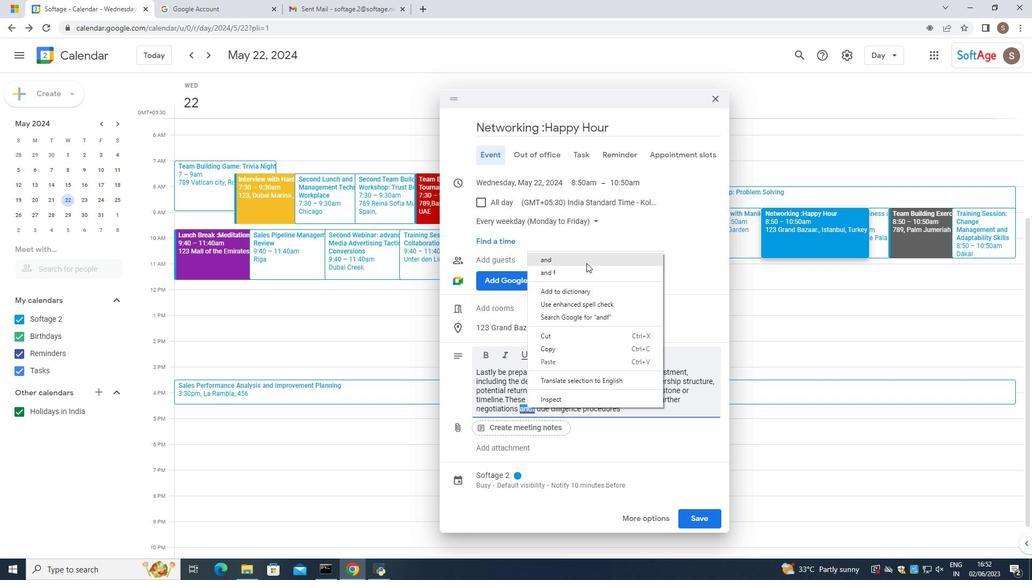 
Action: Mouse moved to (659, 408)
Screenshot: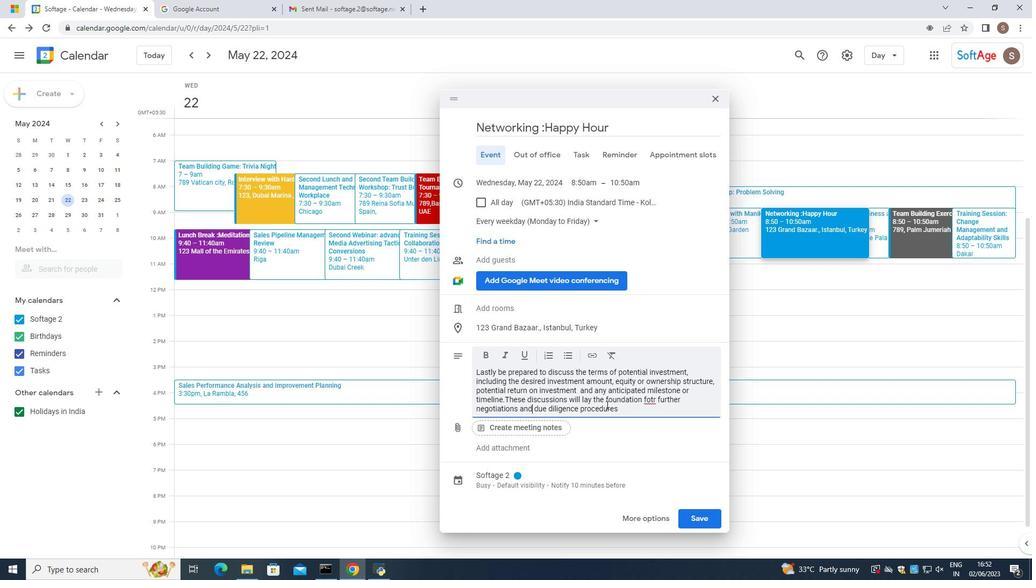 
Action: Mouse pressed left at (659, 408)
Screenshot: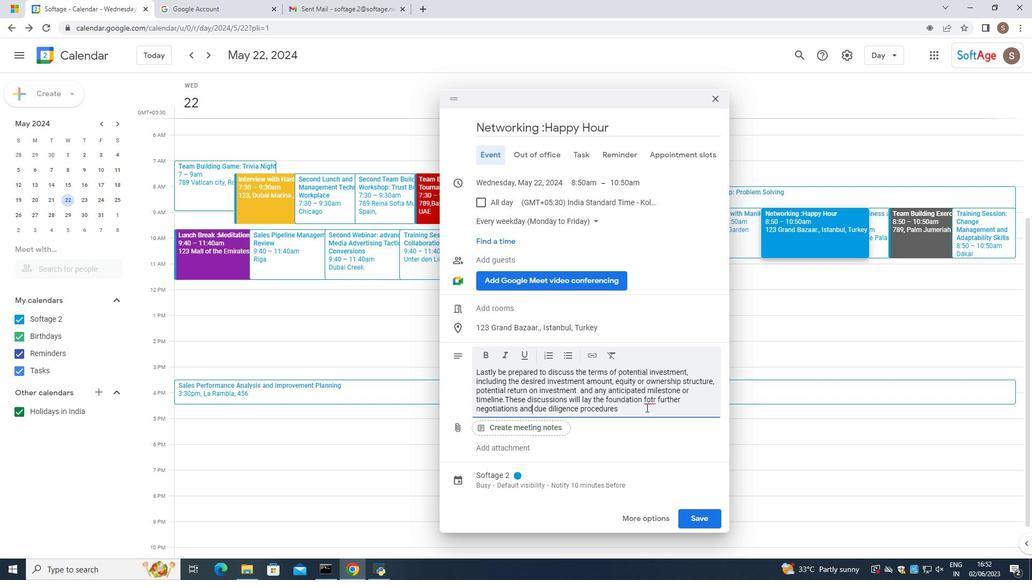 
Action: Mouse moved to (644, 398)
Screenshot: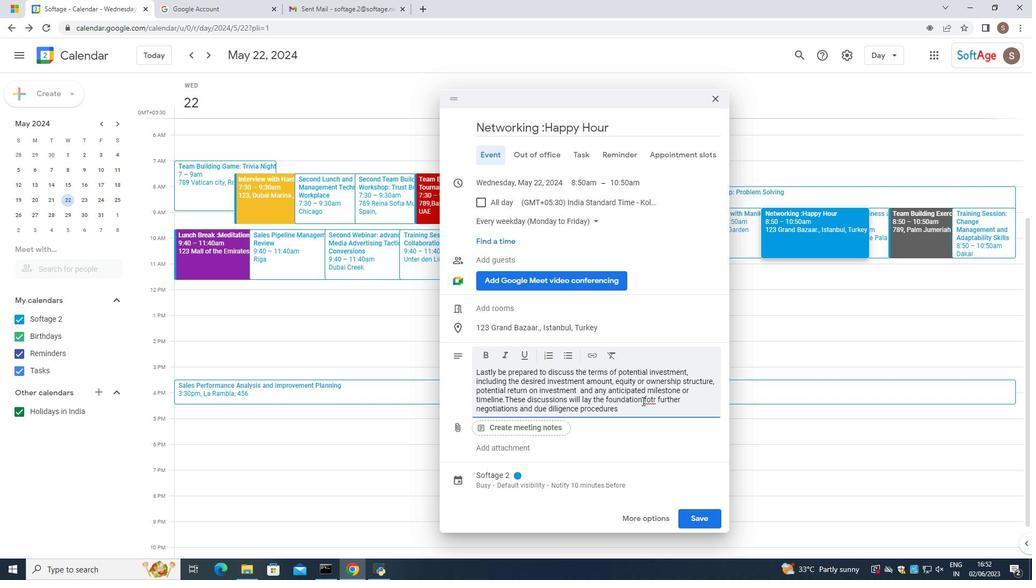 
Action: Mouse pressed left at (644, 398)
Screenshot: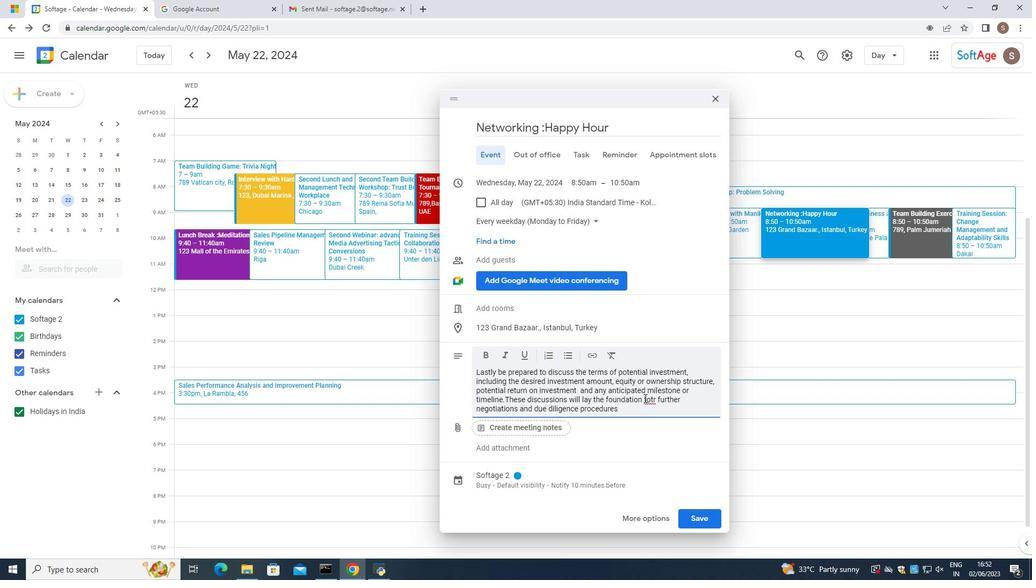 
Action: Mouse pressed right at (644, 398)
Screenshot: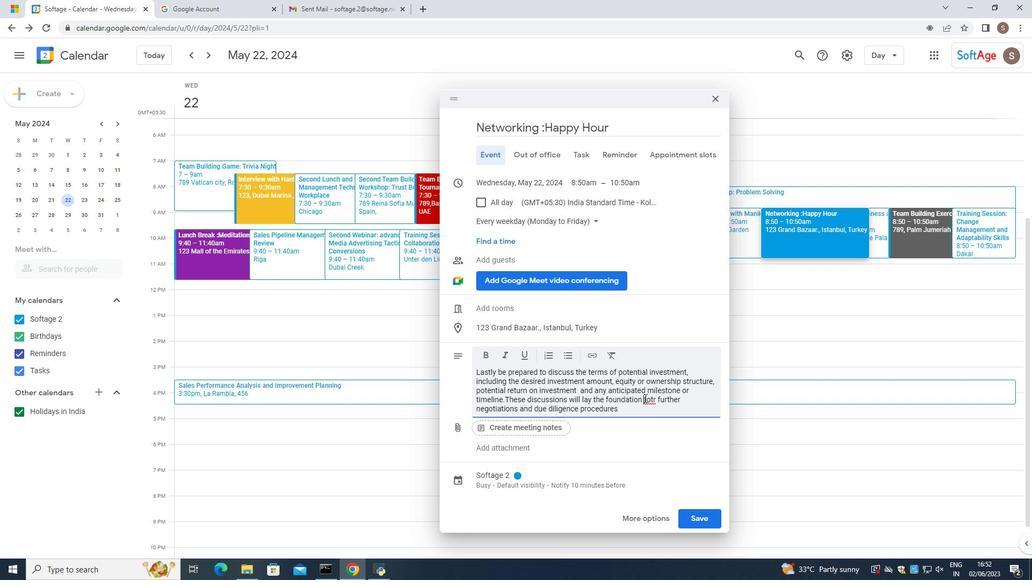 
Action: Mouse moved to (664, 244)
Screenshot: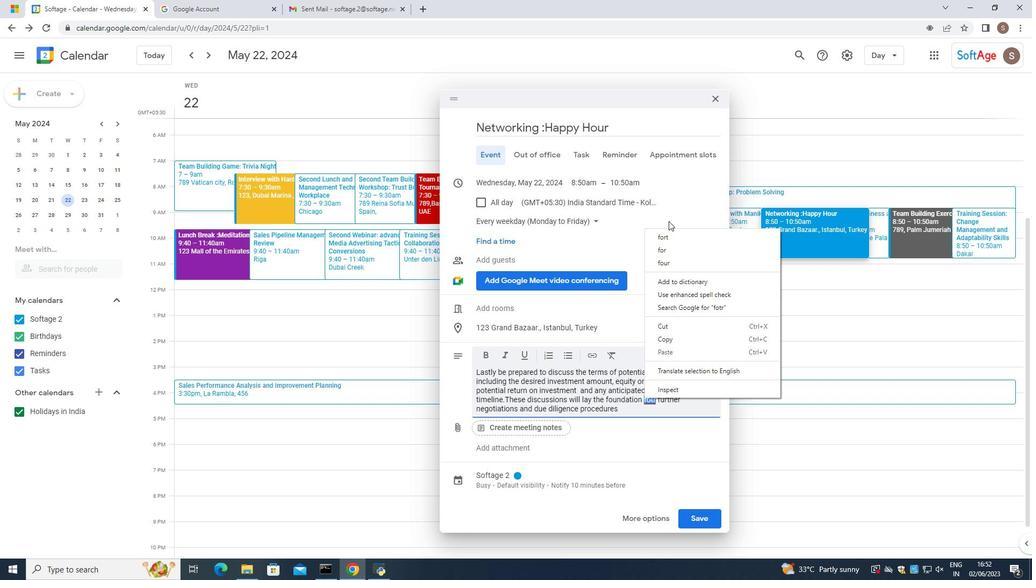 
Action: Mouse pressed left at (664, 244)
Screenshot: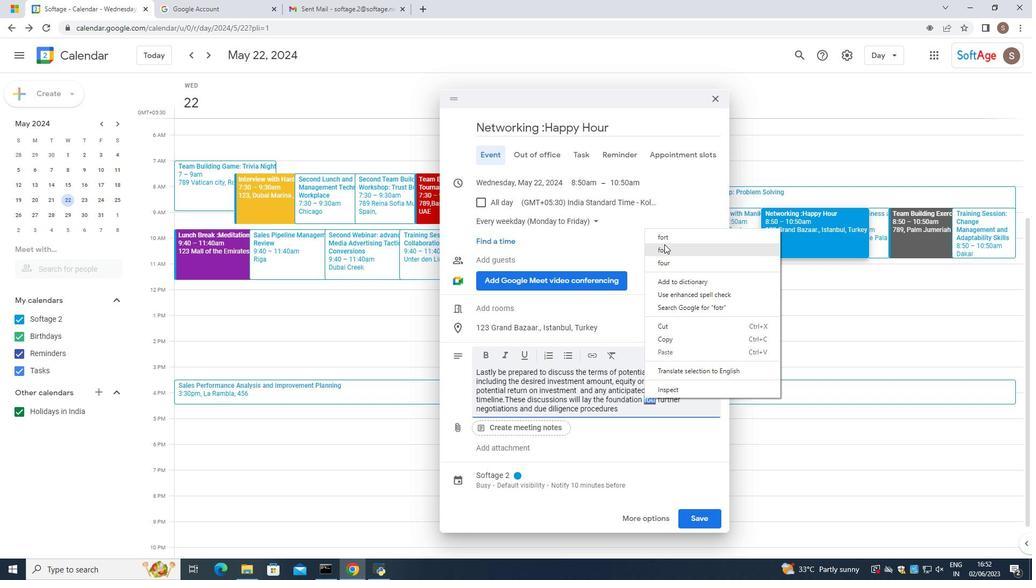 
Action: Mouse moved to (621, 406)
Screenshot: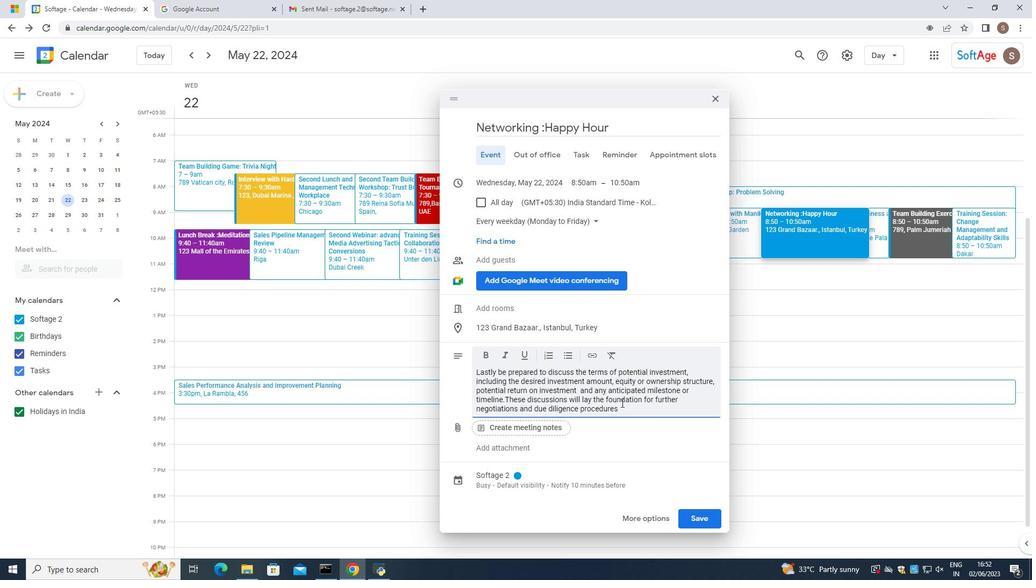 
Action: Mouse pressed left at (621, 406)
Screenshot: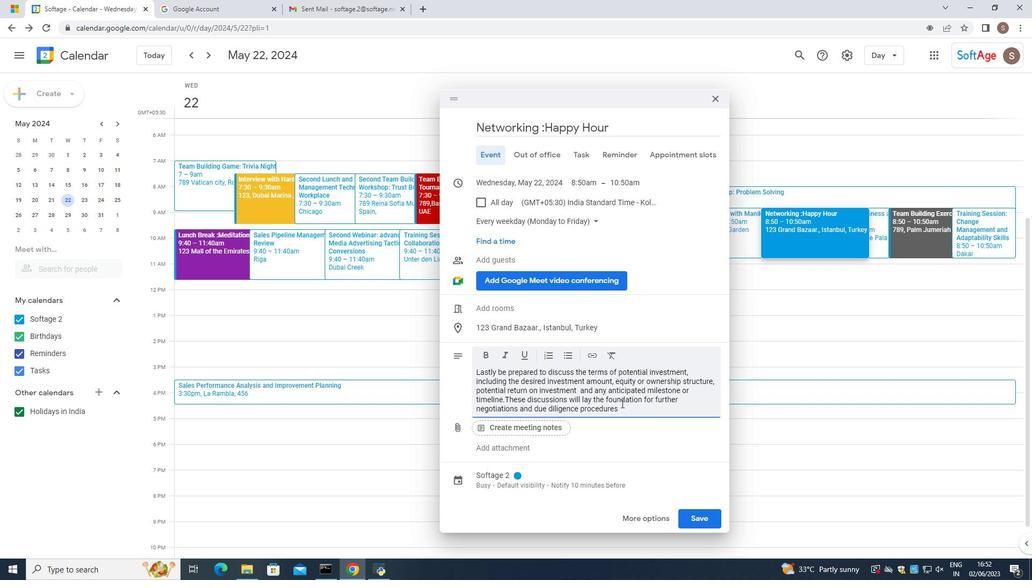 
Action: Mouse moved to (618, 409)
Screenshot: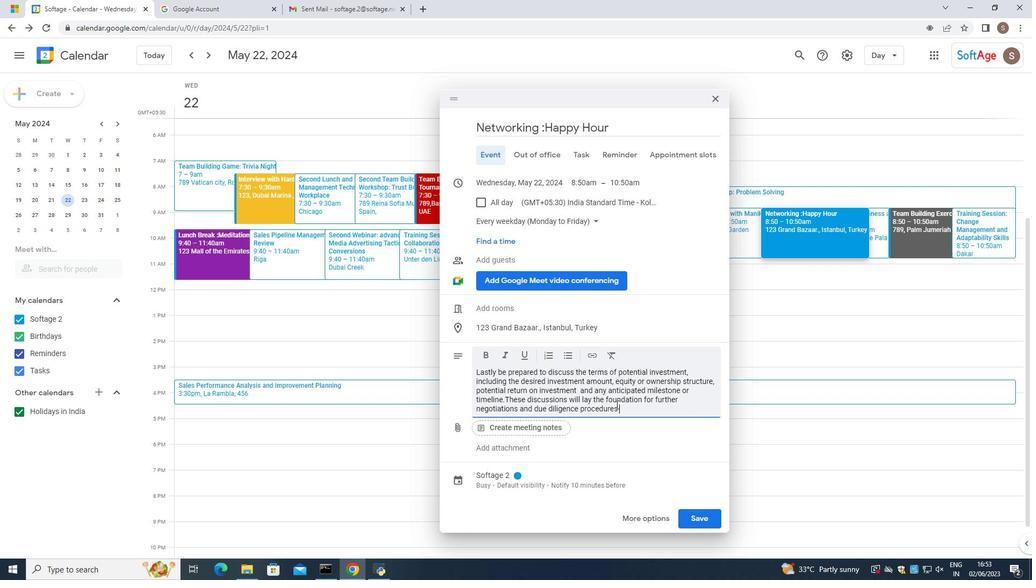 
Action: Key pressed m,<Key.backspace><Key.backspace>,<Key.space>should<Key.space>both<Key.space>parties<Key.space>decide<Key.space>to<Key.space>move<Key.space>fotrweard.
Screenshot: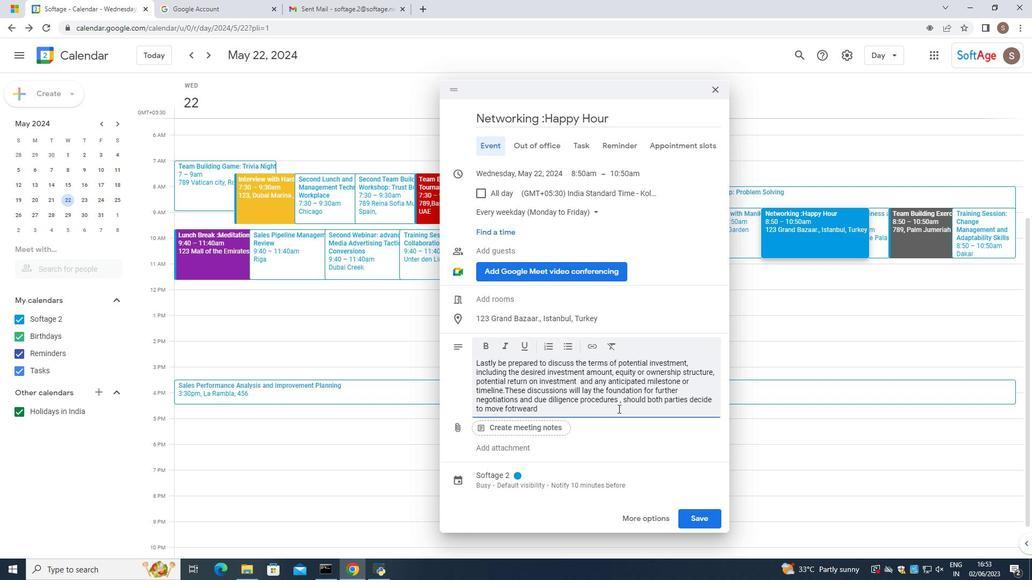 
Action: Mouse moved to (516, 405)
Screenshot: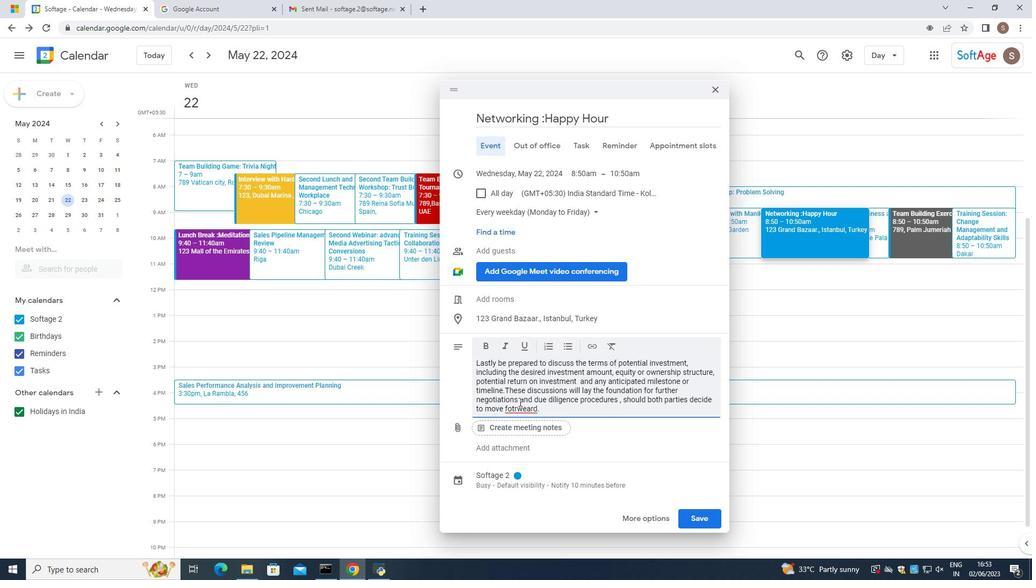 
Action: Mouse pressed left at (516, 405)
Screenshot: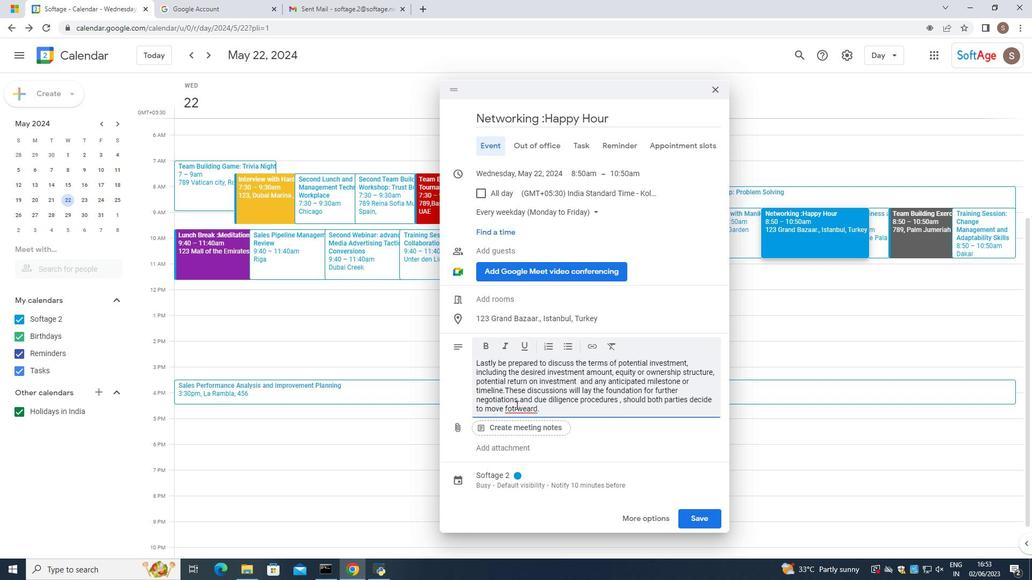 
Action: Mouse pressed left at (516, 405)
Screenshot: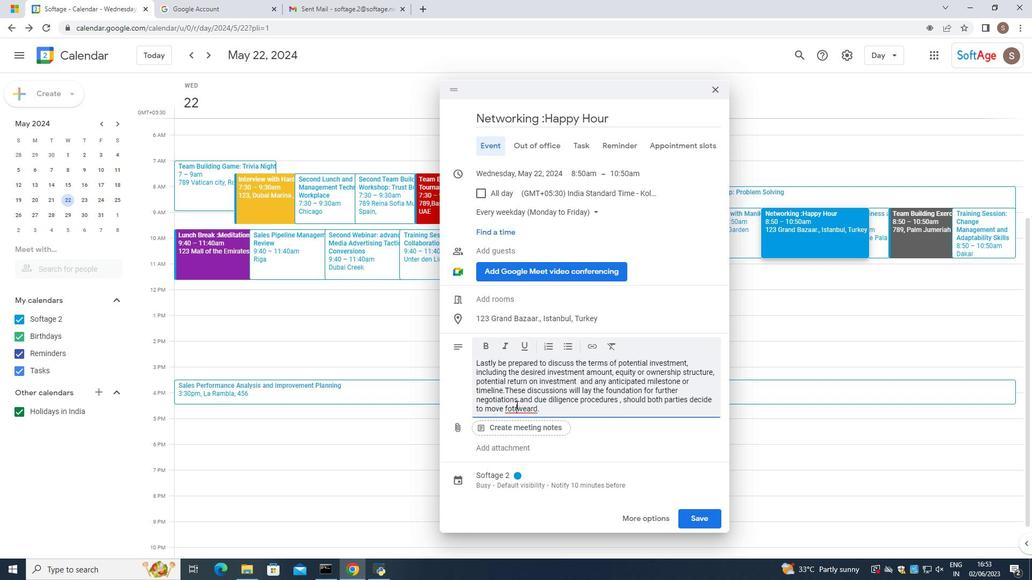 
Action: Mouse pressed right at (516, 405)
Screenshot: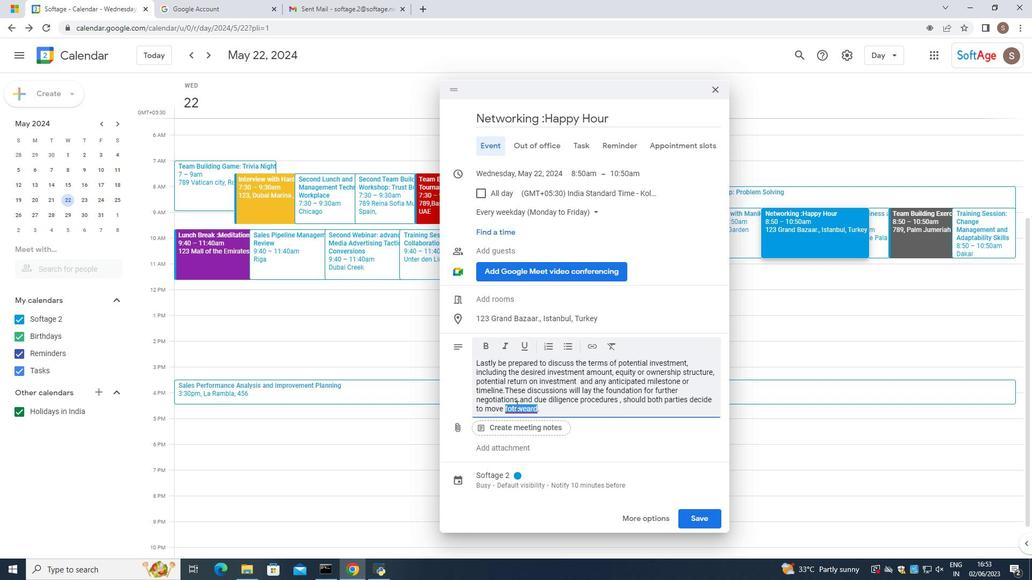 
Action: Mouse moved to (539, 408)
Screenshot: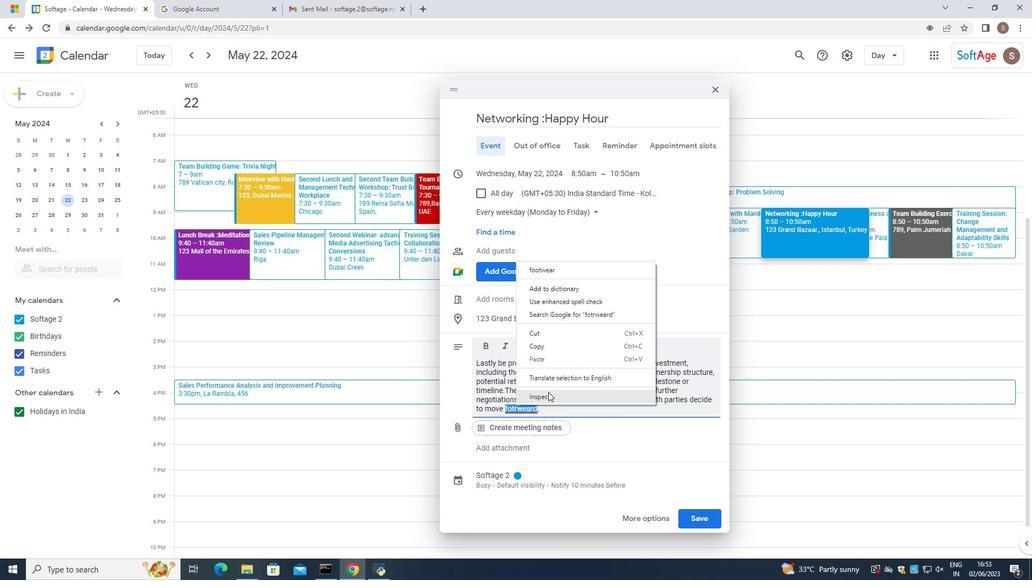 
Action: Mouse pressed left at (539, 408)
Screenshot: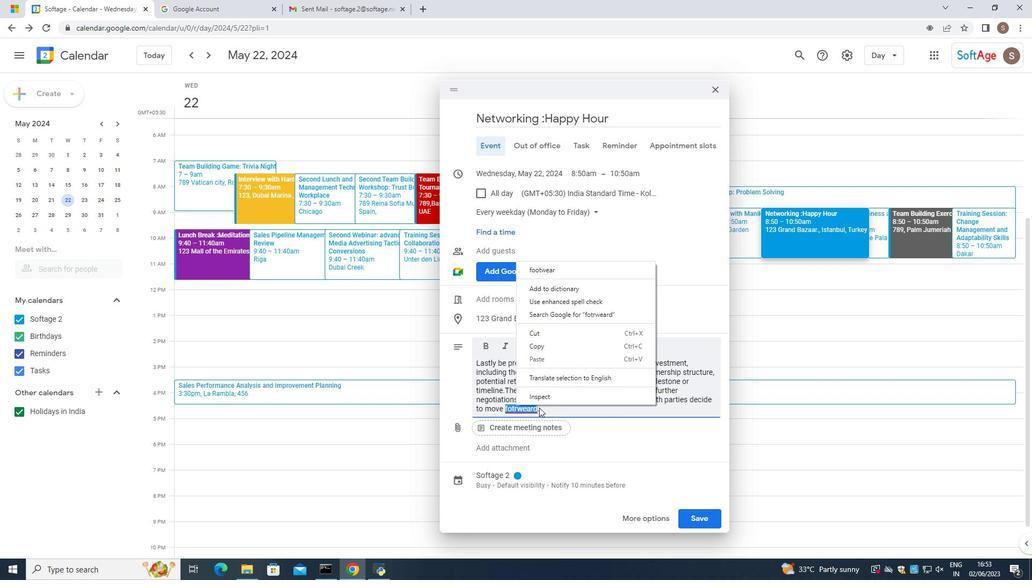 
Action: Mouse moved to (529, 416)
Screenshot: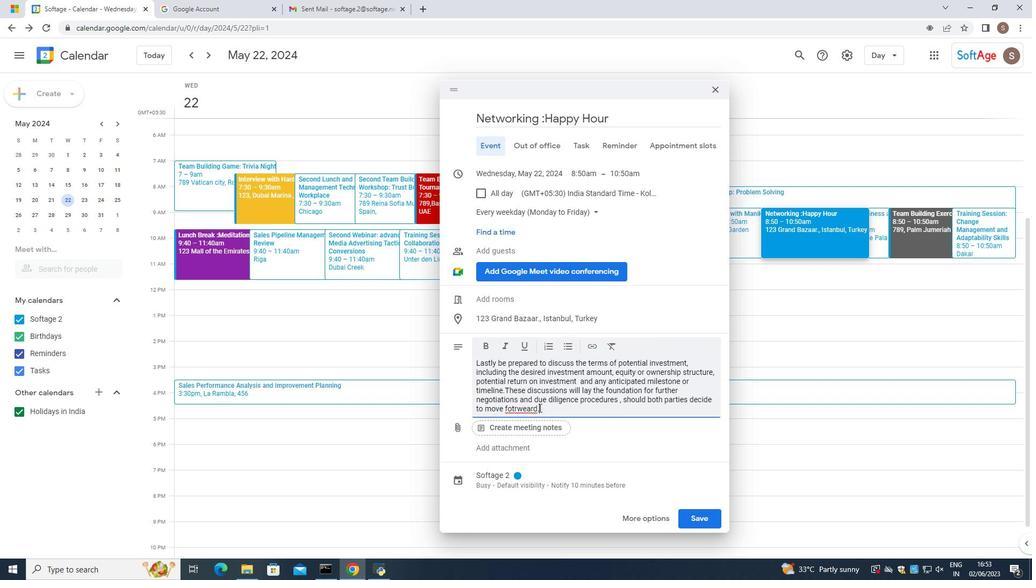 
Action: Key pressed <Key.backspace><Key.backspace><Key.backspace><Key.backspace><Key.backspace><Key.backspace><Key.backspace><Key.backspace>rward/.\\<Key.backspace><Key.backspace><Key.backspace><Key.backspace>.<Key.enter>
Screenshot: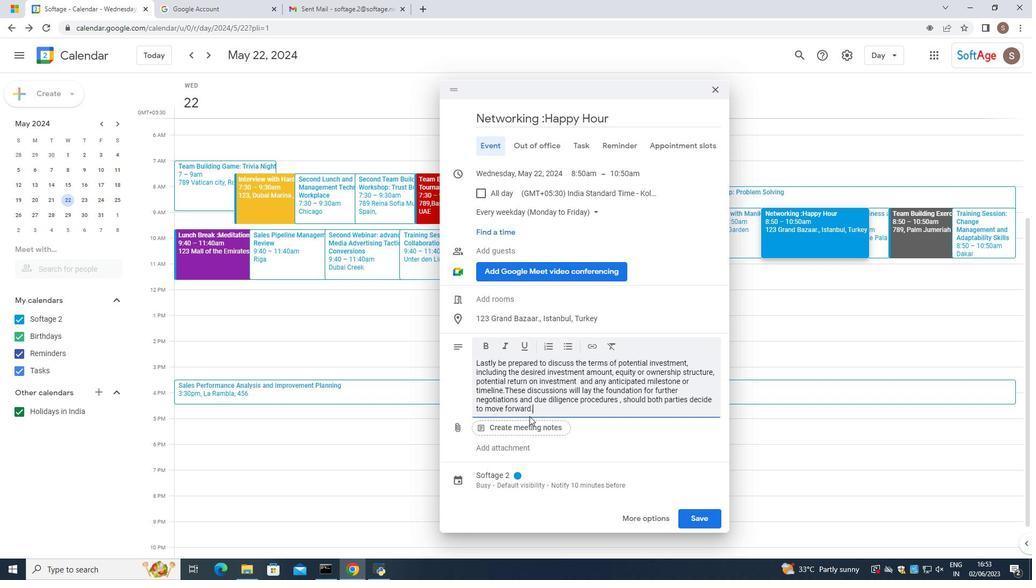 
Action: Mouse moved to (535, 474)
Screenshot: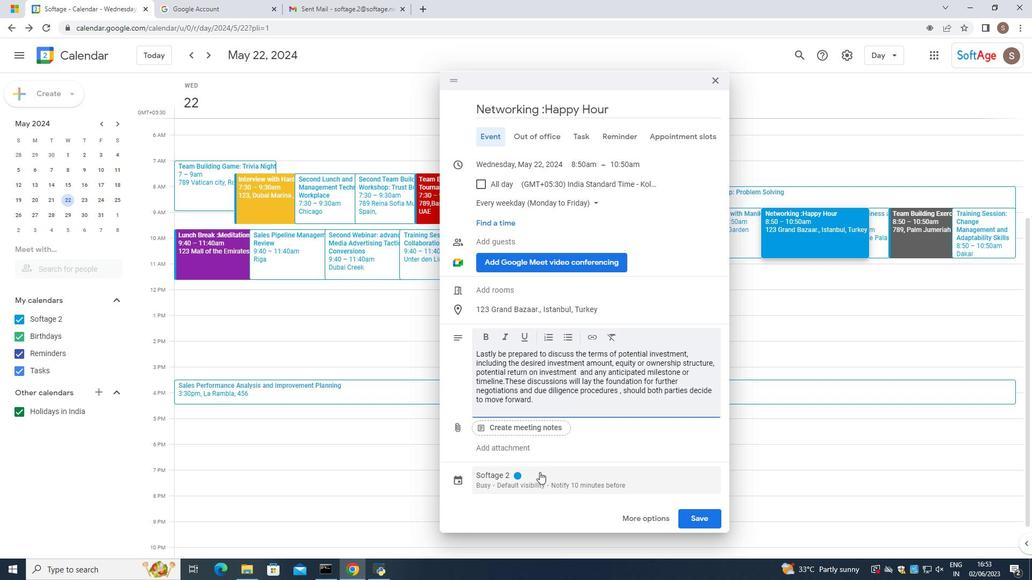 
Action: Mouse pressed left at (535, 474)
Screenshot: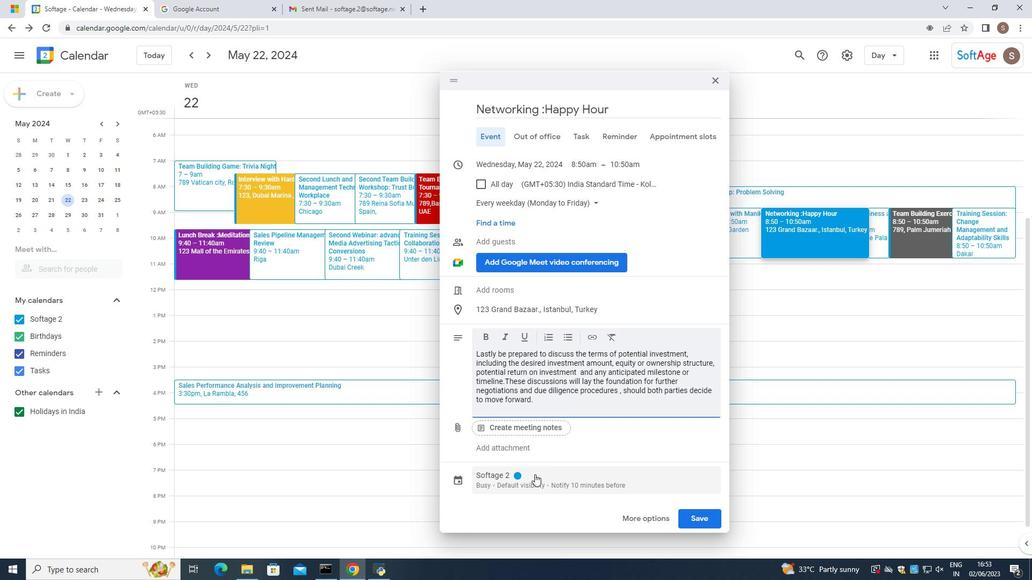 
Action: Mouse moved to (546, 406)
Screenshot: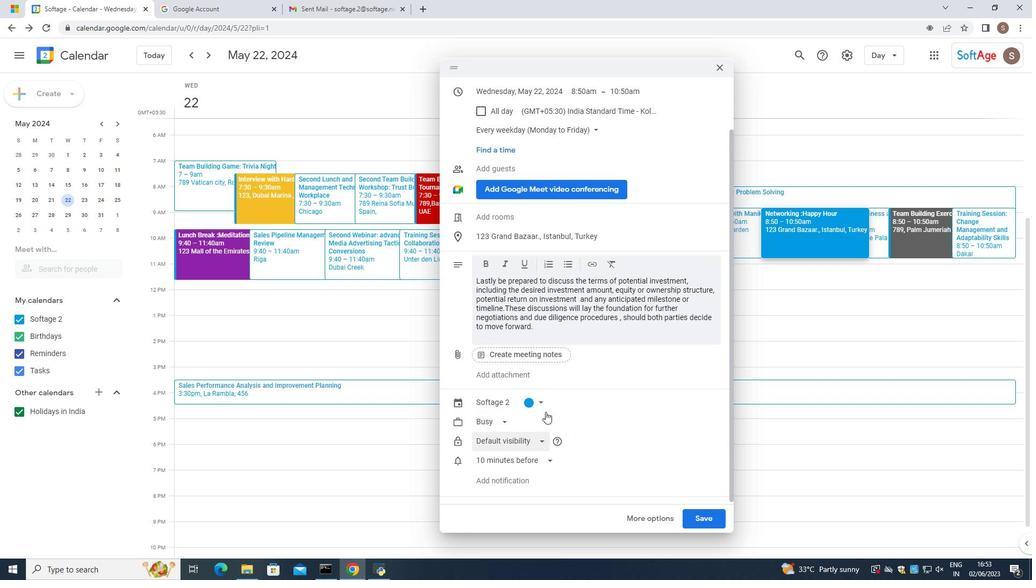 
Action: Mouse pressed left at (546, 406)
Screenshot: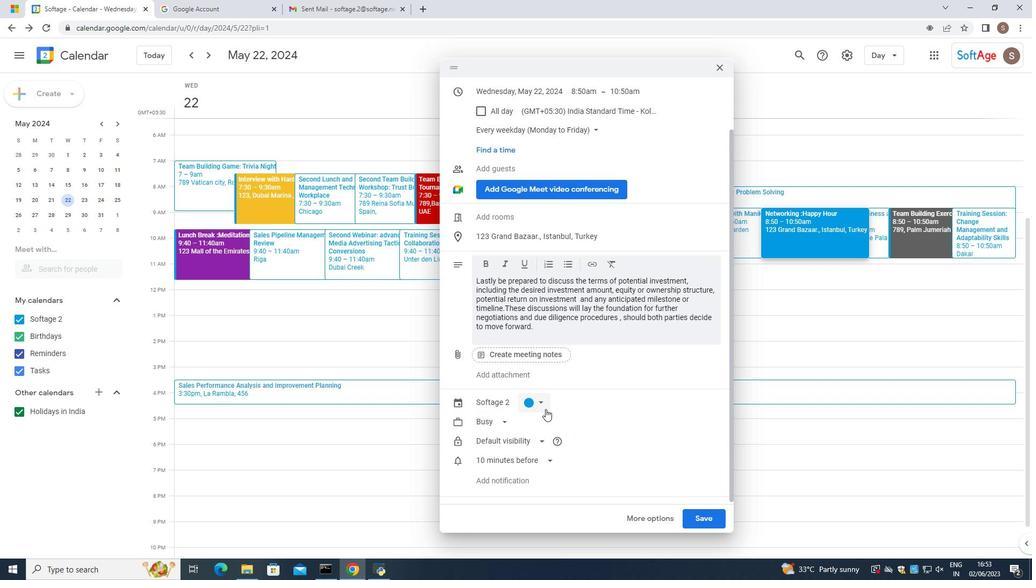 
Action: Mouse moved to (525, 430)
Screenshot: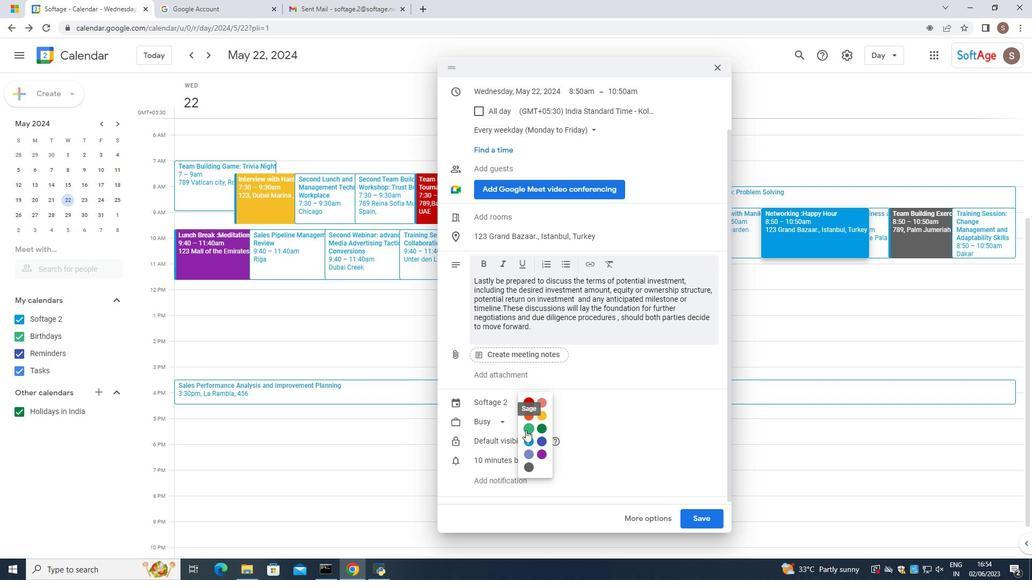 
Action: Mouse pressed left at (525, 430)
Screenshot: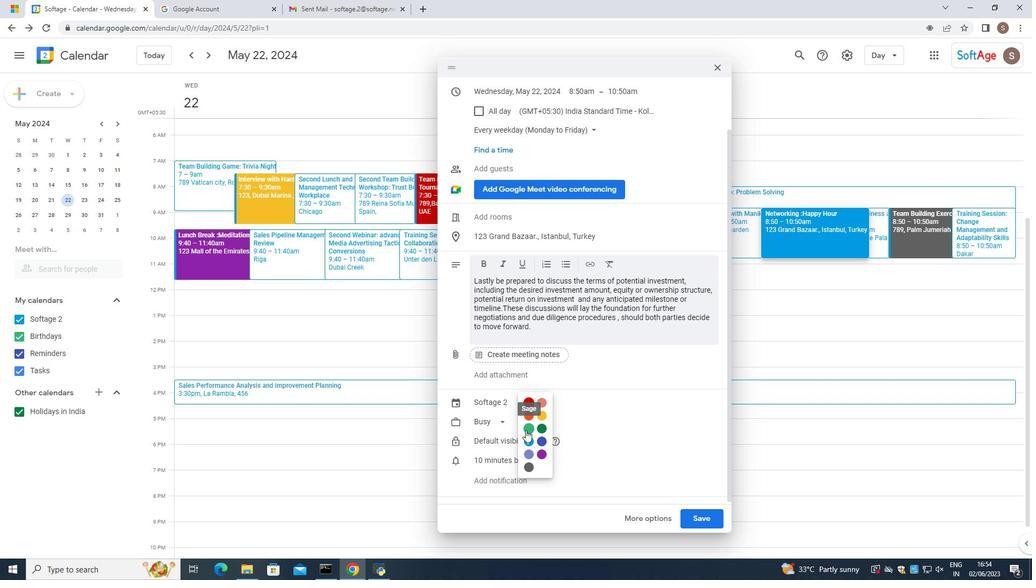 
Action: Mouse moved to (573, 386)
Screenshot: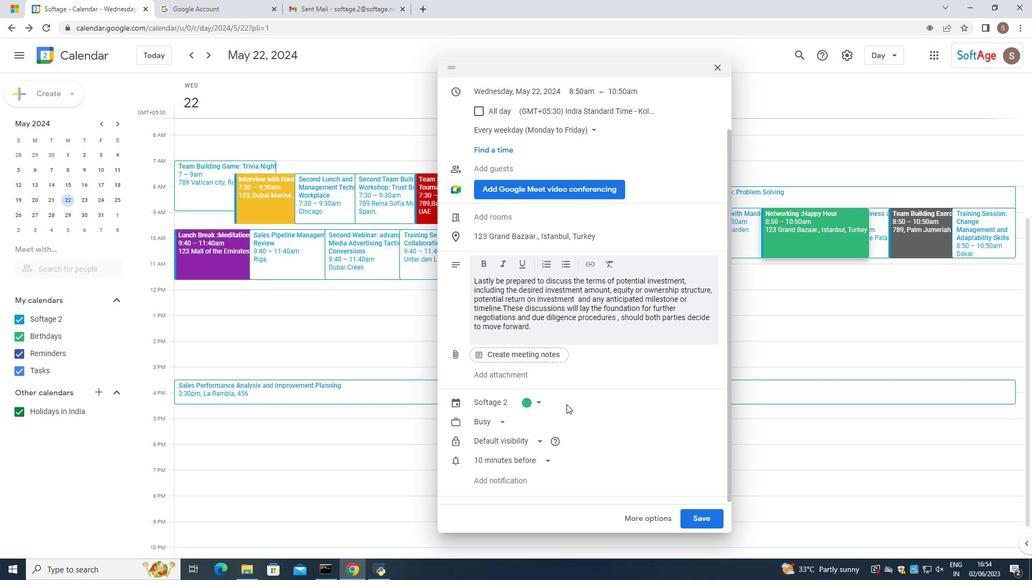 
Action: Mouse scrolled (573, 386) with delta (0, 0)
Screenshot: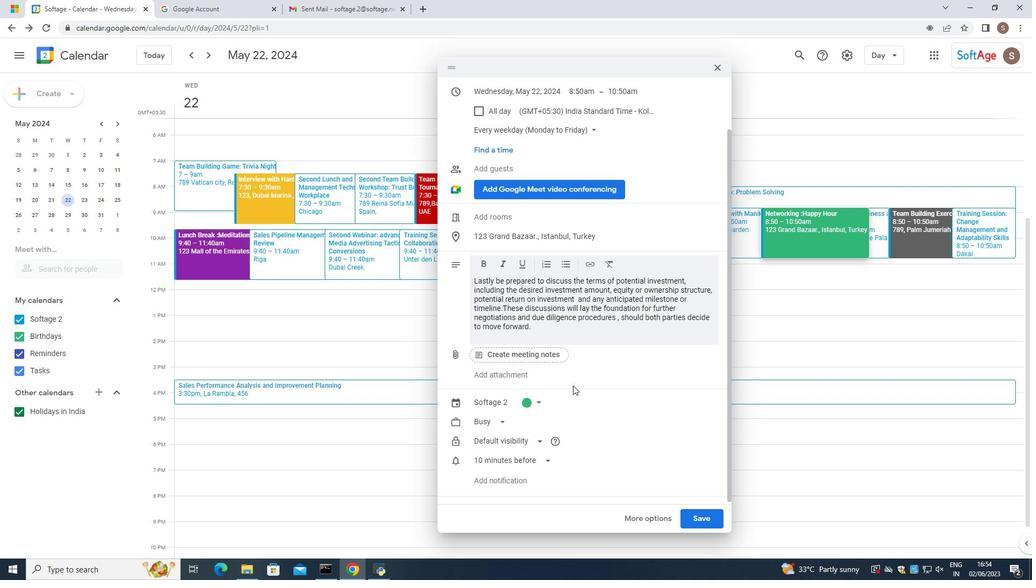 
Action: Mouse scrolled (573, 386) with delta (0, 0)
Screenshot: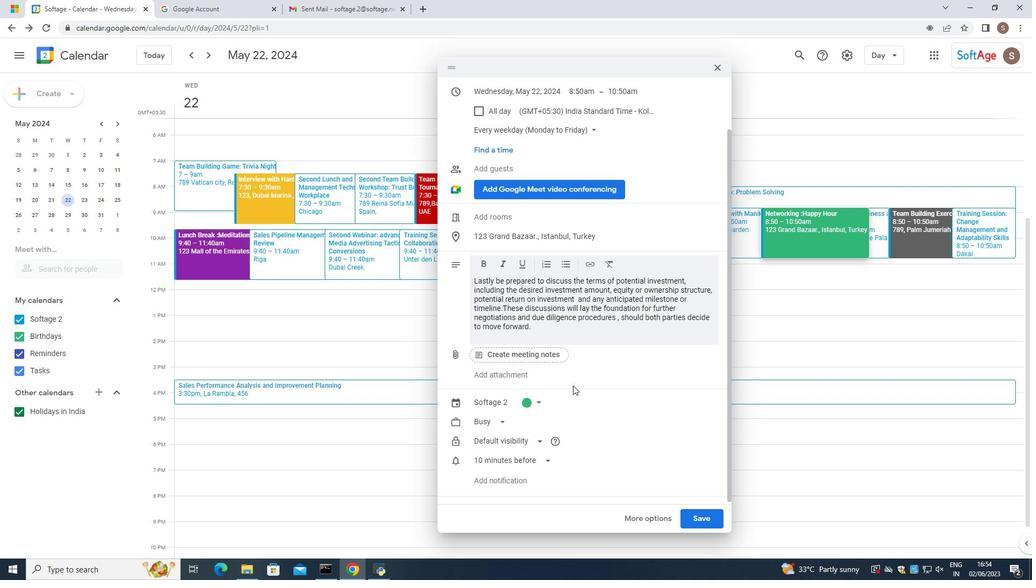 
Action: Mouse scrolled (573, 386) with delta (0, 0)
Screenshot: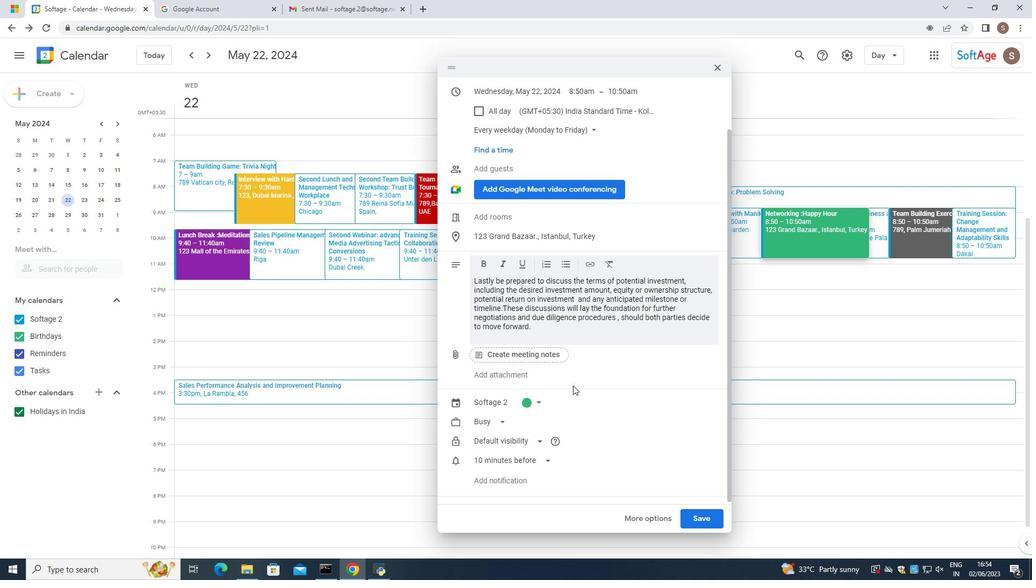 
Action: Mouse scrolled (573, 386) with delta (0, 0)
Screenshot: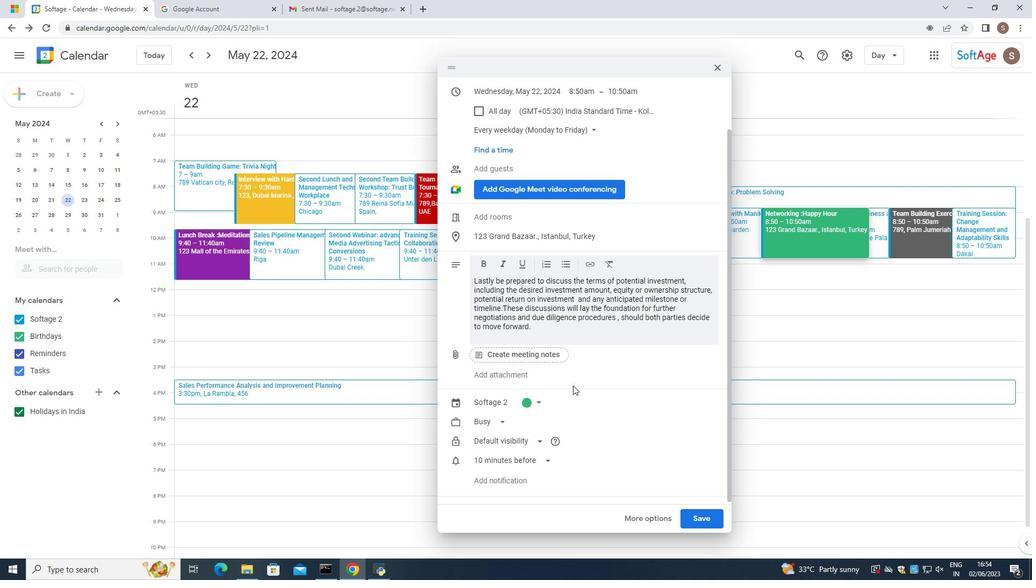 
Action: Mouse scrolled (573, 386) with delta (0, 0)
Screenshot: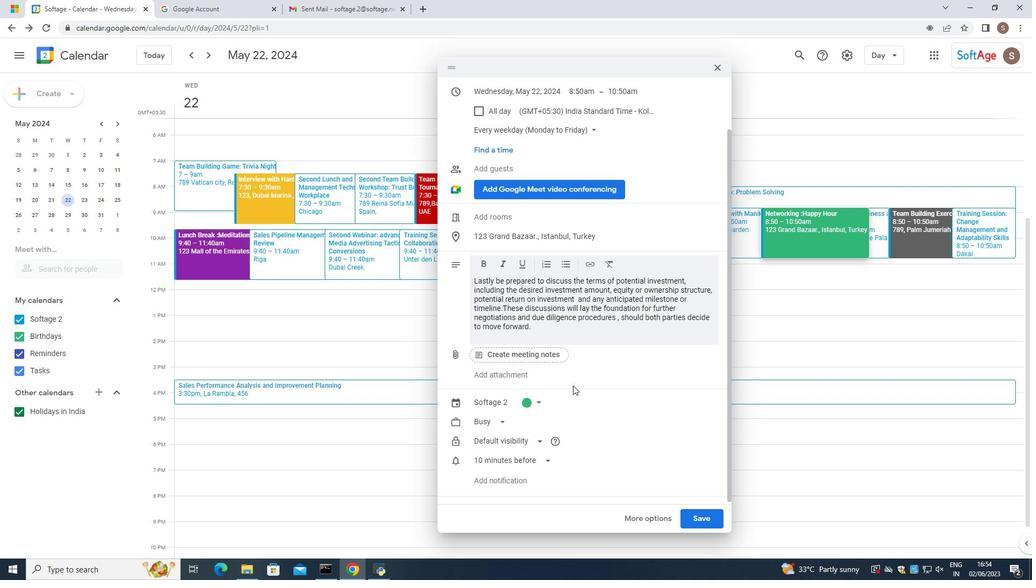 
Action: Mouse moved to (535, 424)
Screenshot: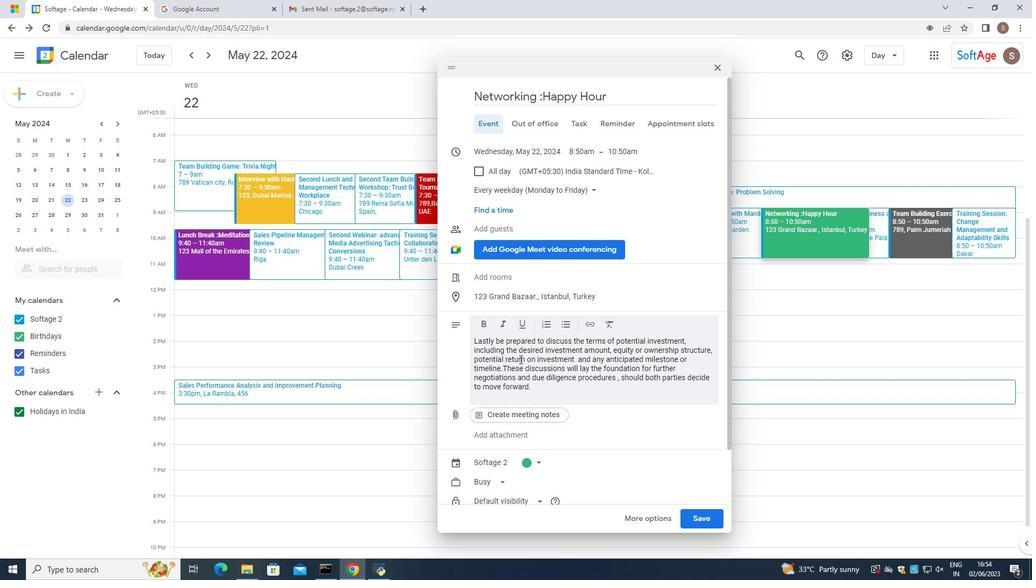 
Action: Mouse scrolled (535, 423) with delta (0, 0)
Screenshot: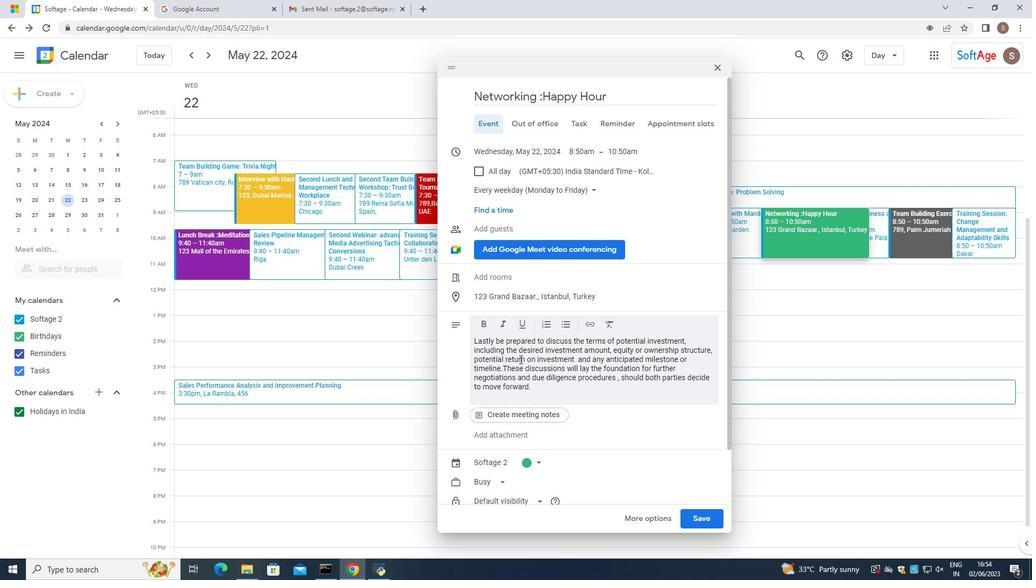 
Action: Mouse moved to (535, 425)
Screenshot: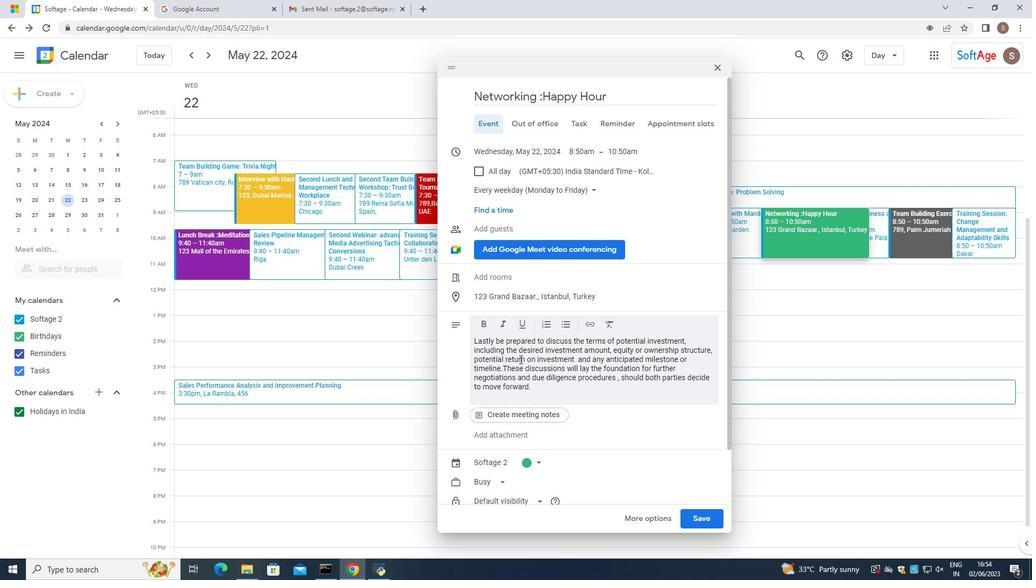 
Action: Mouse scrolled (535, 425) with delta (0, 0)
Screenshot: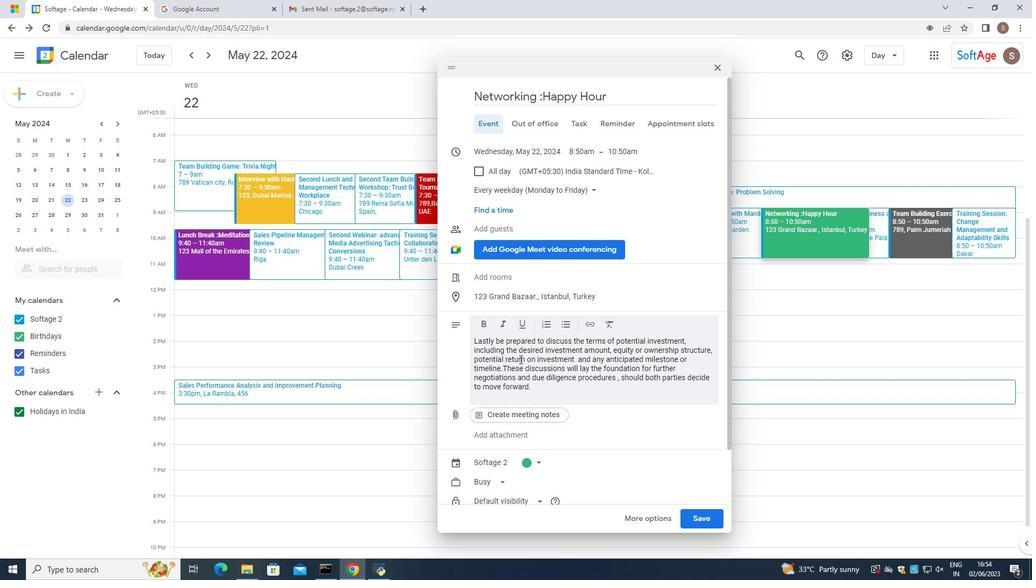 
Action: Mouse moved to (535, 425)
Screenshot: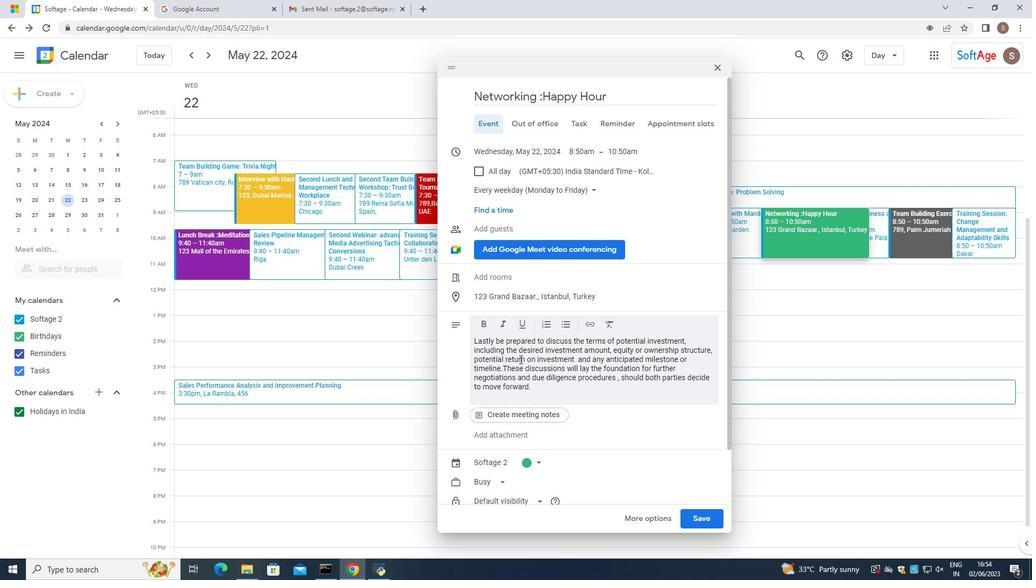 
Action: Mouse scrolled (535, 425) with delta (0, 0)
Screenshot: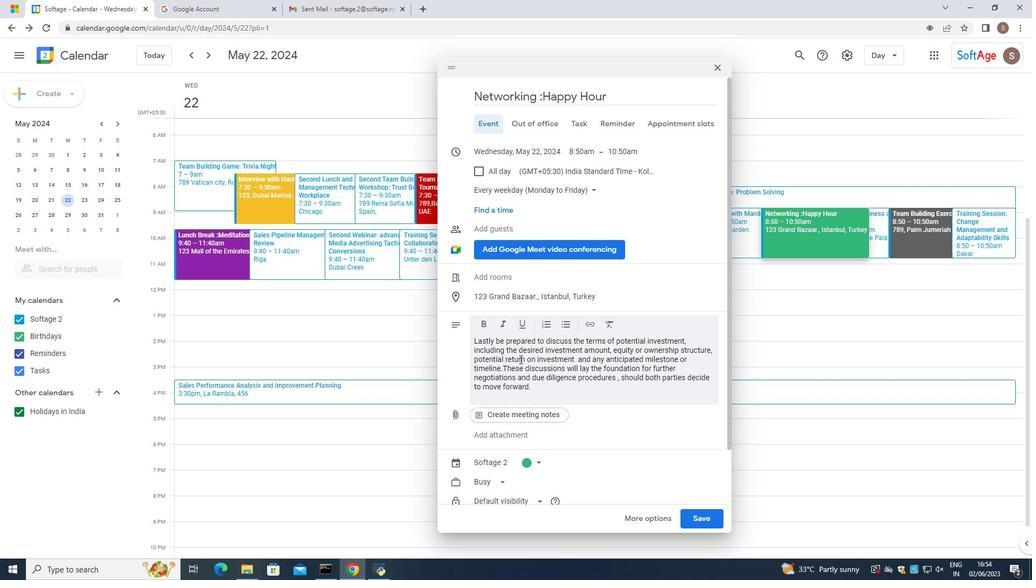 
Action: Mouse moved to (535, 428)
Screenshot: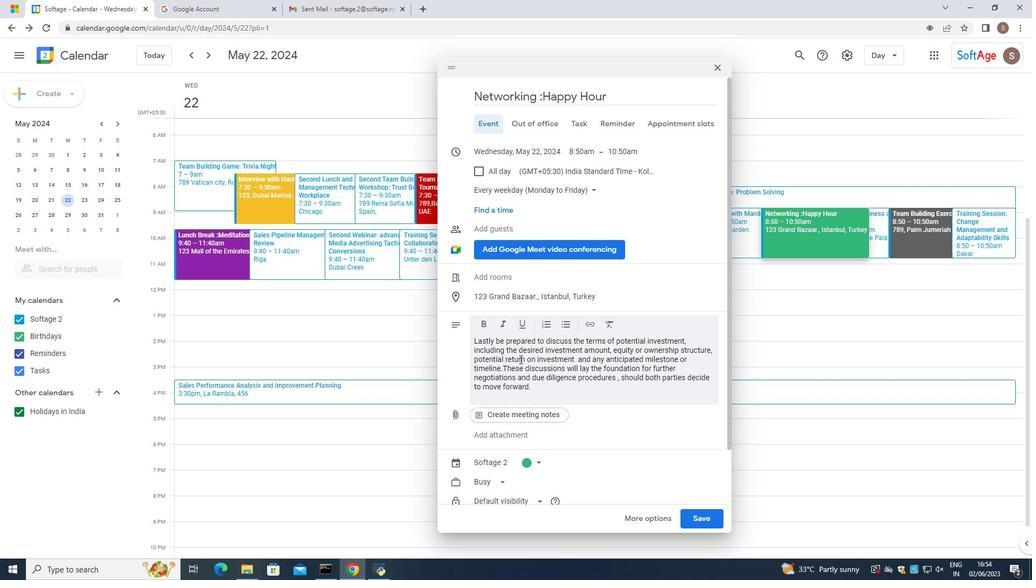 
Action: Mouse scrolled (535, 427) with delta (0, 0)
Screenshot: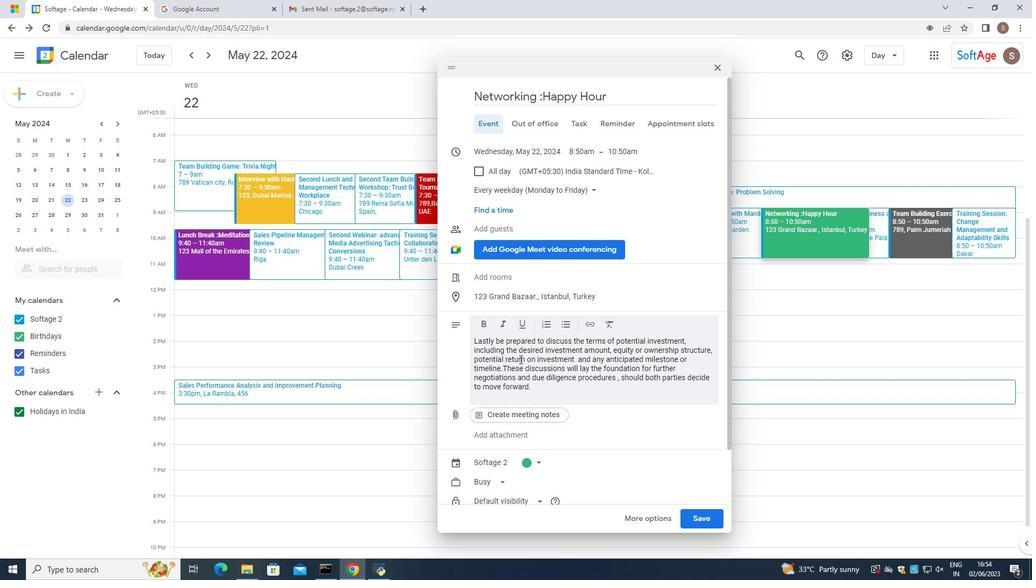 
Action: Mouse moved to (554, 419)
Screenshot: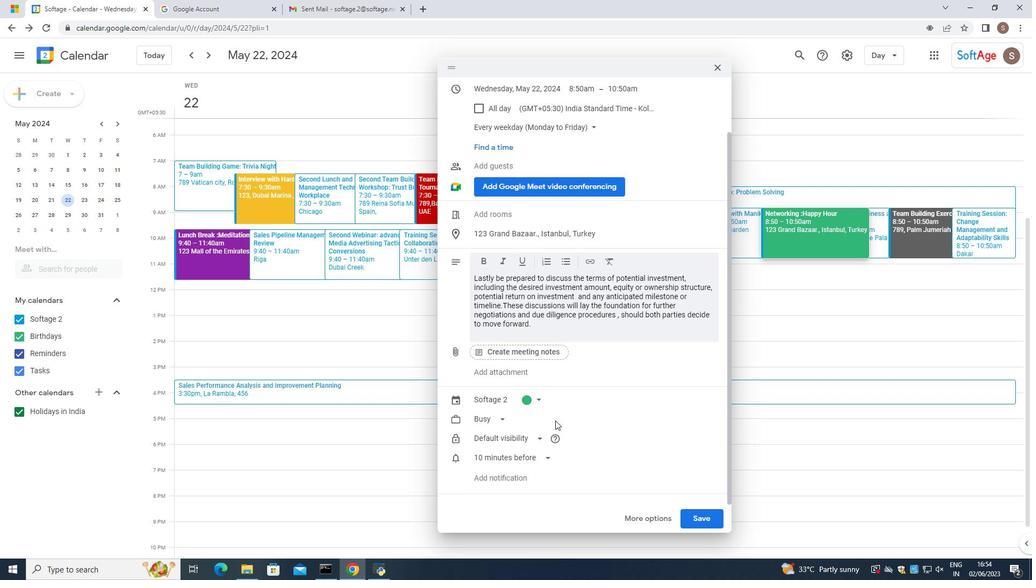 
Action: Mouse scrolled (554, 420) with delta (0, 0)
Screenshot: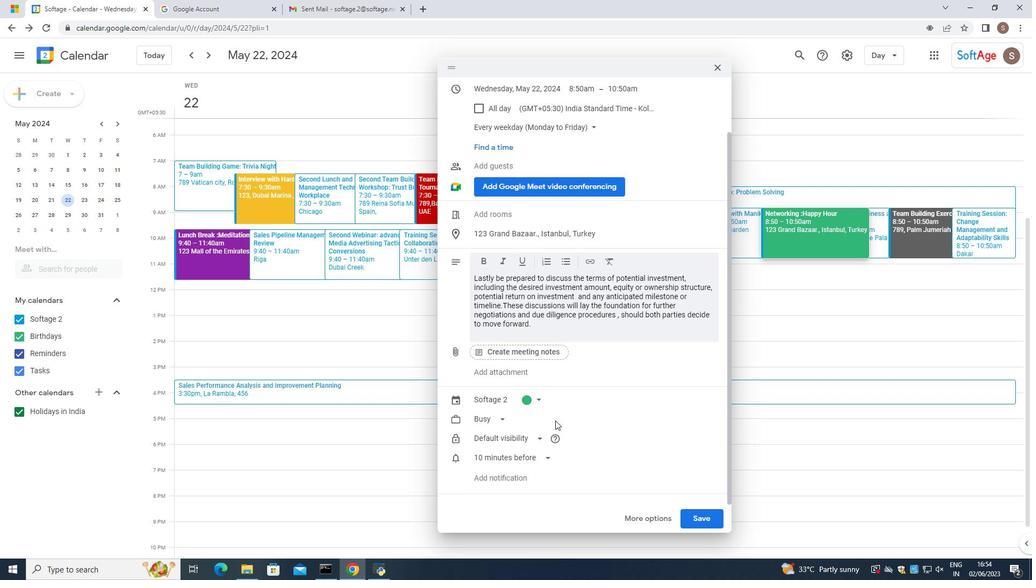 
Action: Mouse scrolled (554, 420) with delta (0, 0)
Screenshot: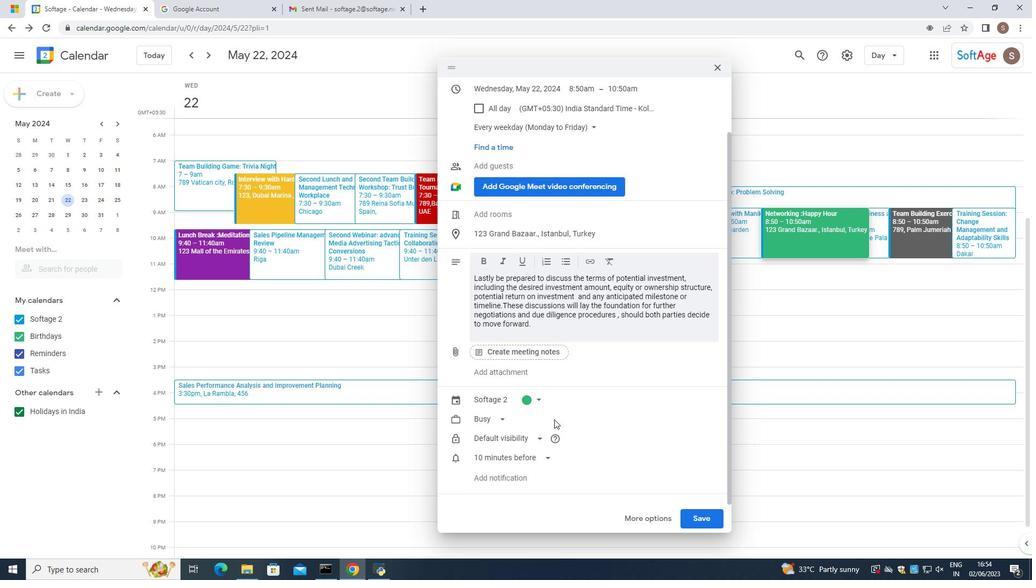 
Action: Mouse scrolled (554, 420) with delta (0, 0)
Screenshot: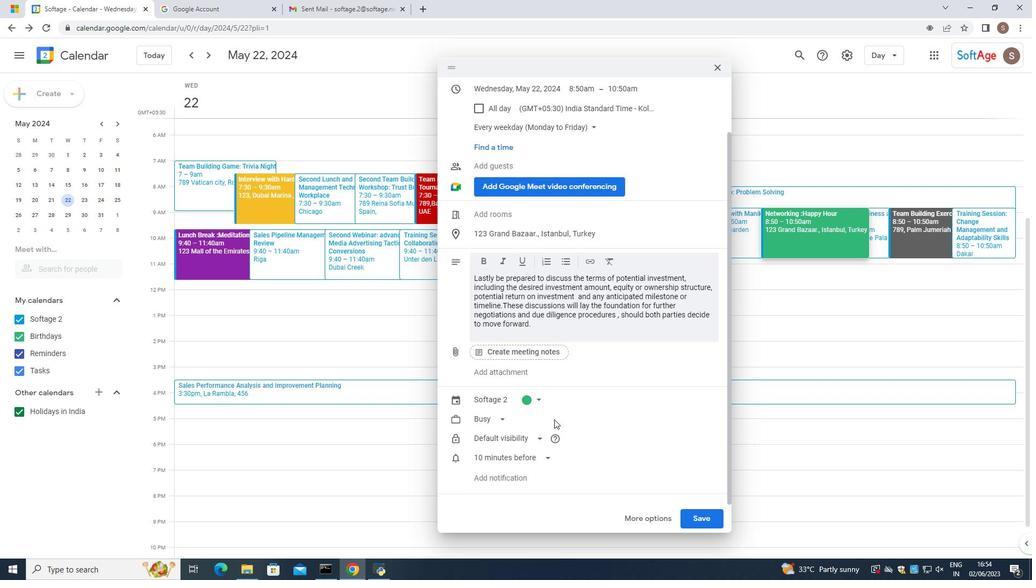 
Action: Mouse scrolled (554, 420) with delta (0, 0)
Screenshot: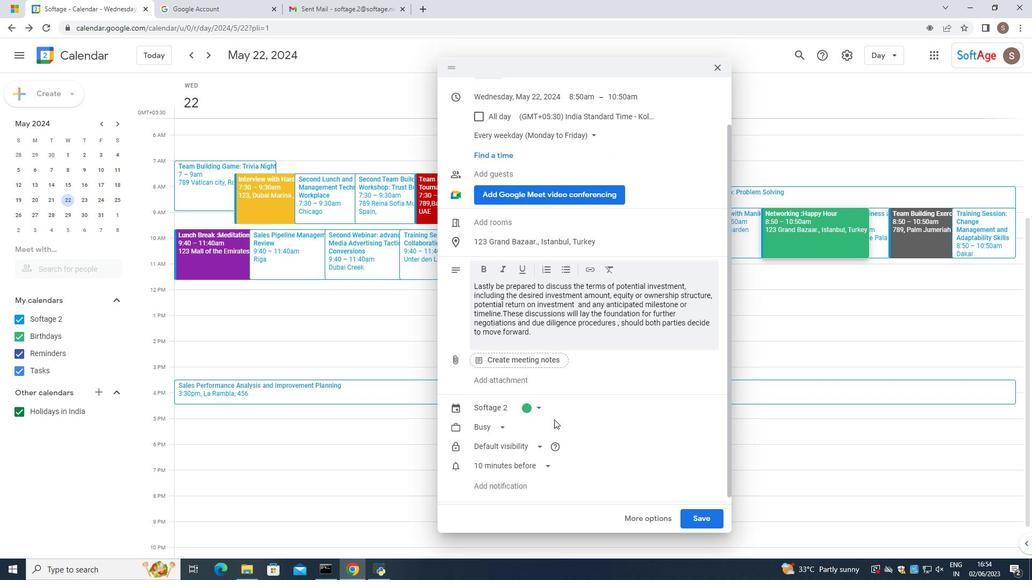 
Action: Mouse moved to (698, 518)
Screenshot: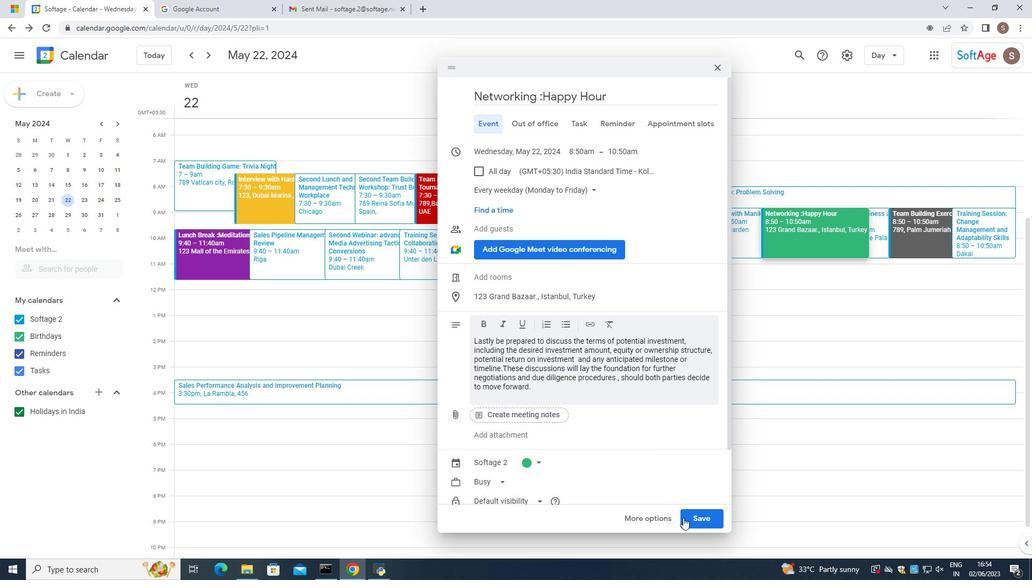
Action: Mouse pressed left at (698, 518)
Screenshot: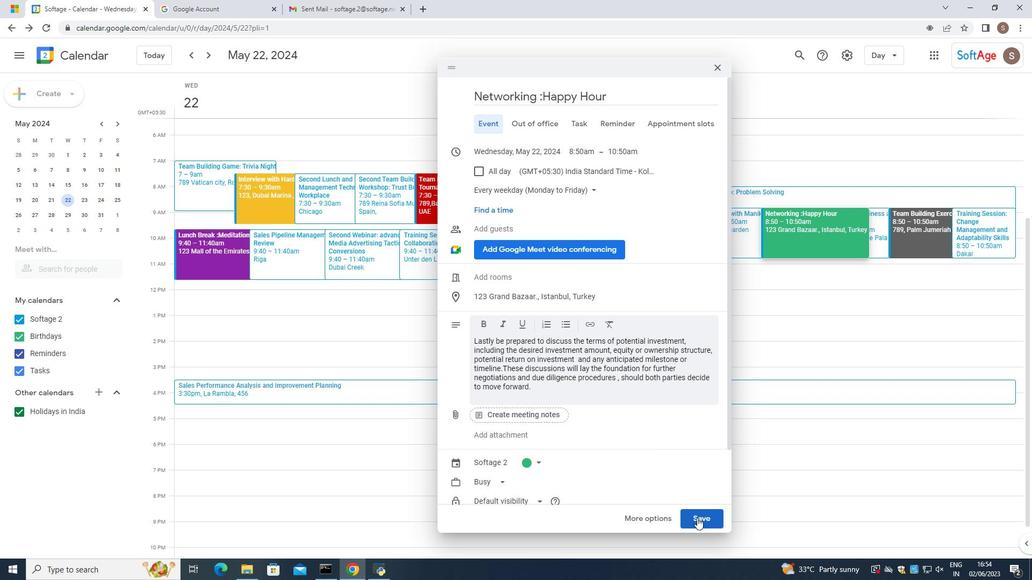 
Action: Mouse moved to (778, 222)
Screenshot: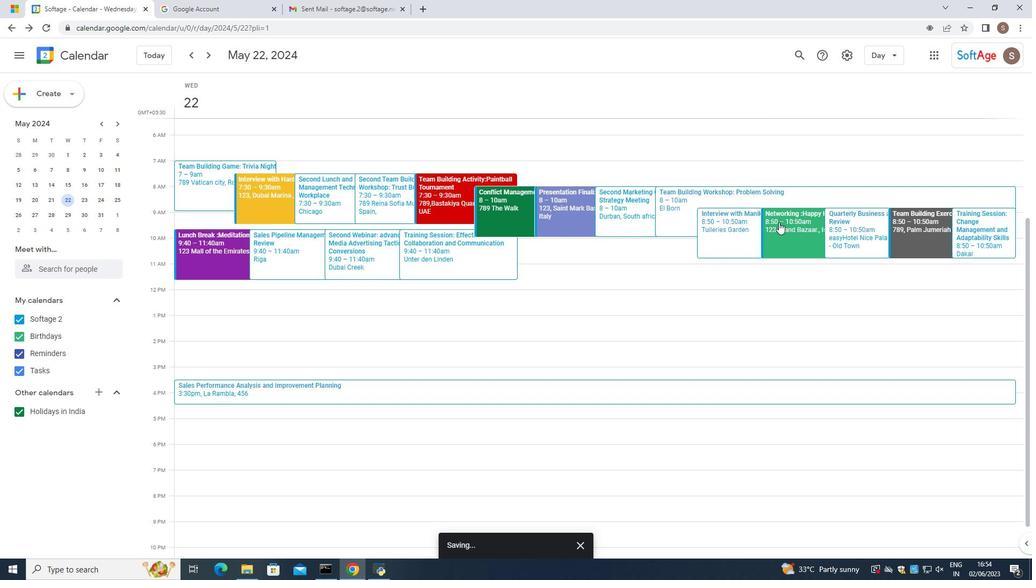 
Action: Mouse pressed left at (778, 222)
Screenshot: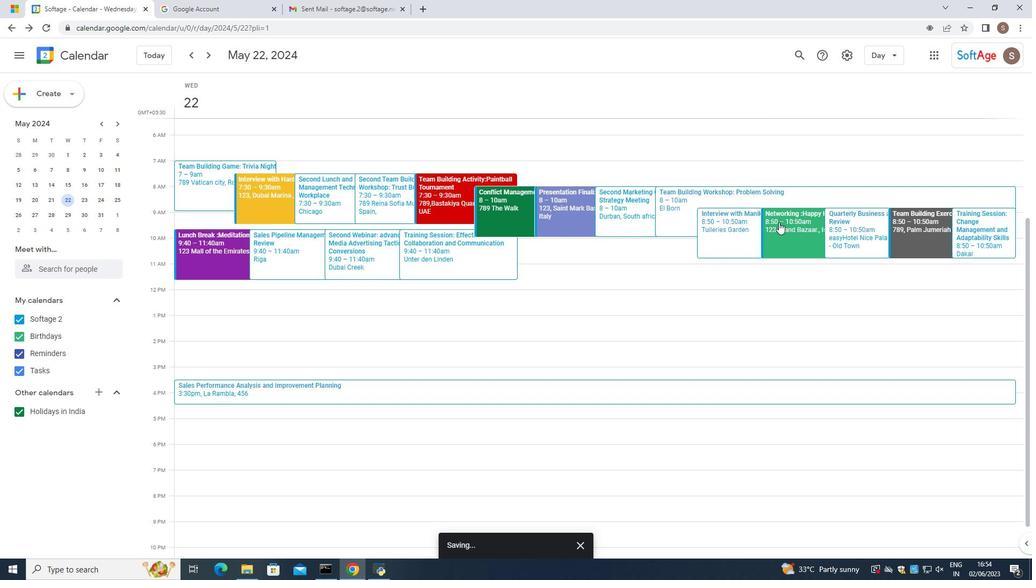 
Action: Mouse moved to (643, 190)
Screenshot: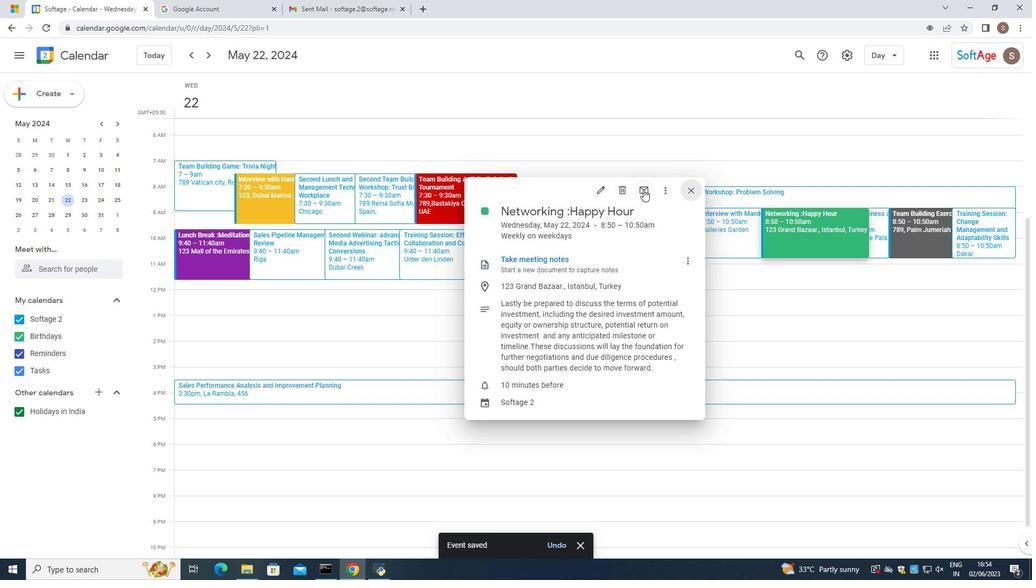 
Action: Mouse pressed left at (643, 190)
Screenshot: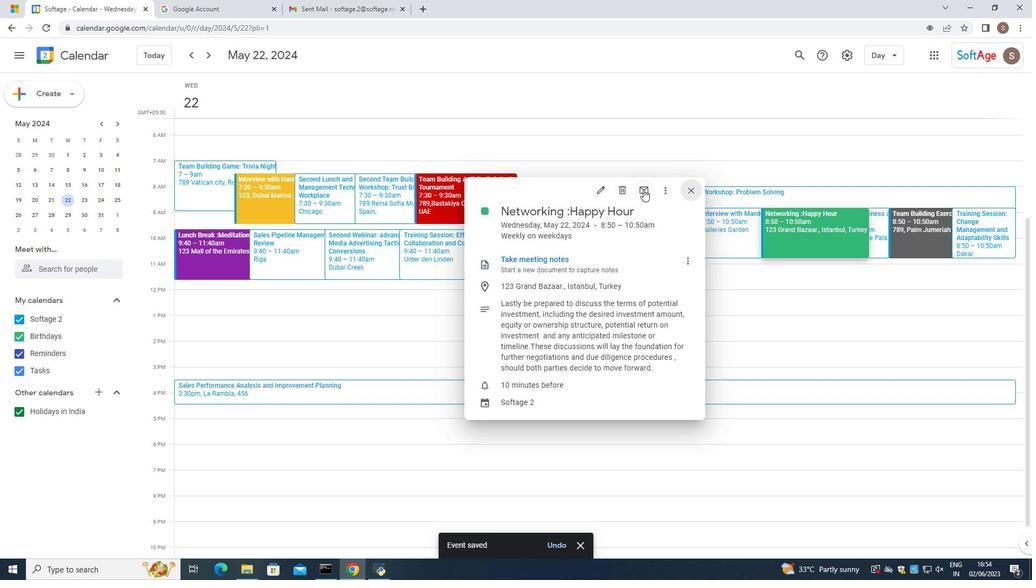 
Action: Mouse moved to (420, 264)
Screenshot: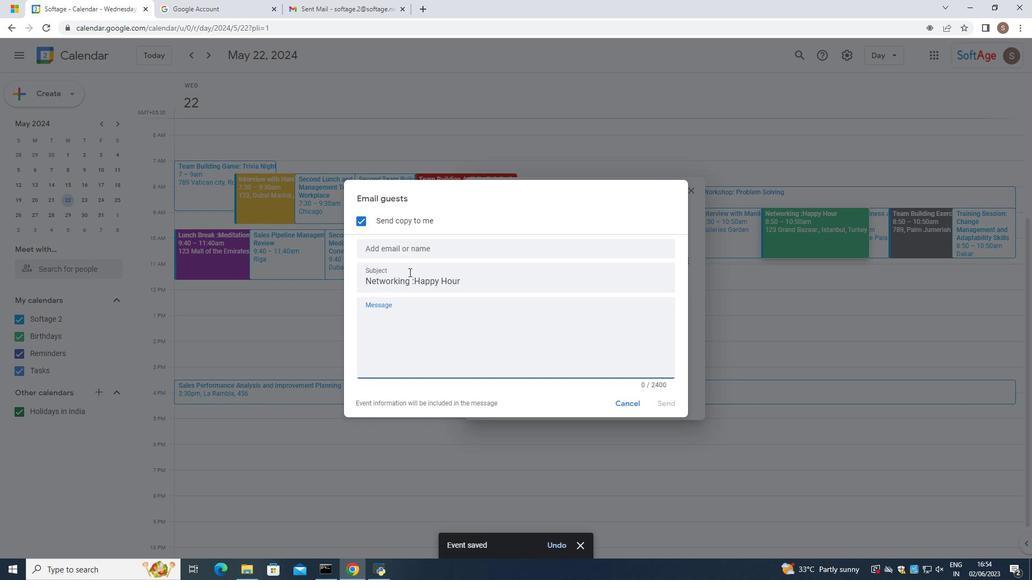 
Action: Mouse scrolled (420, 265) with delta (0, 0)
Screenshot: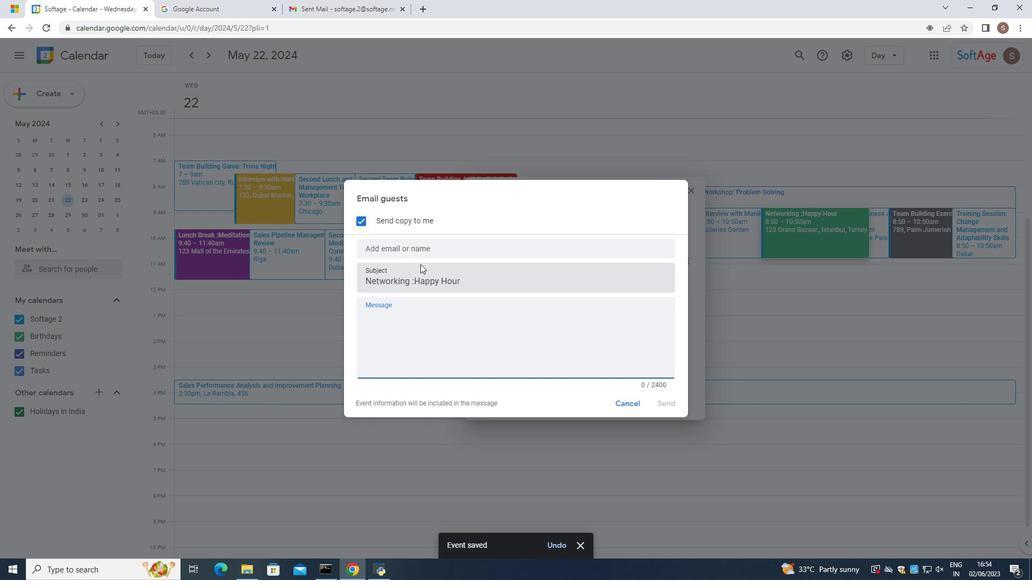 
Action: Mouse moved to (424, 254)
Screenshot: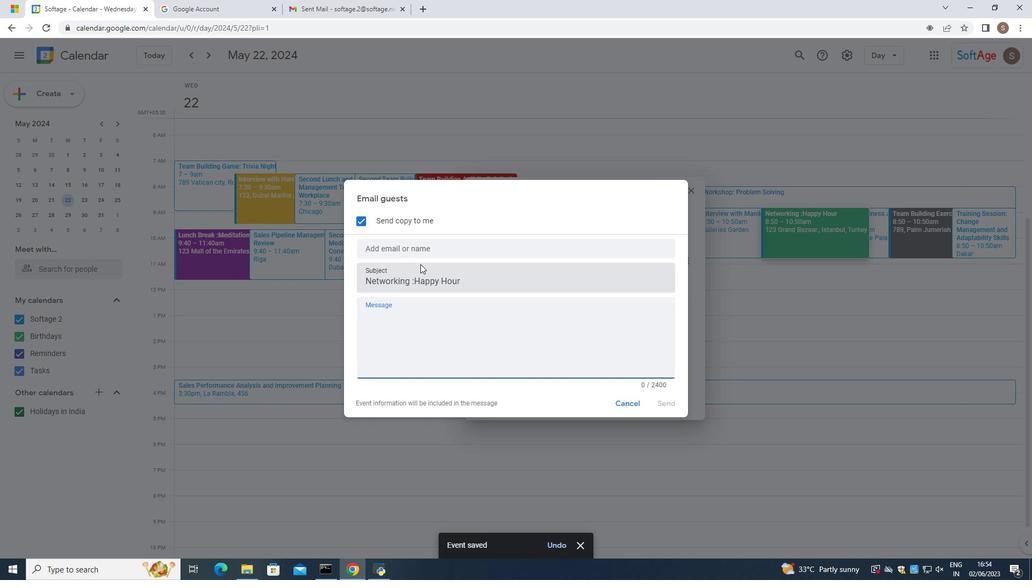 
Action: Mouse pressed left at (424, 254)
Screenshot: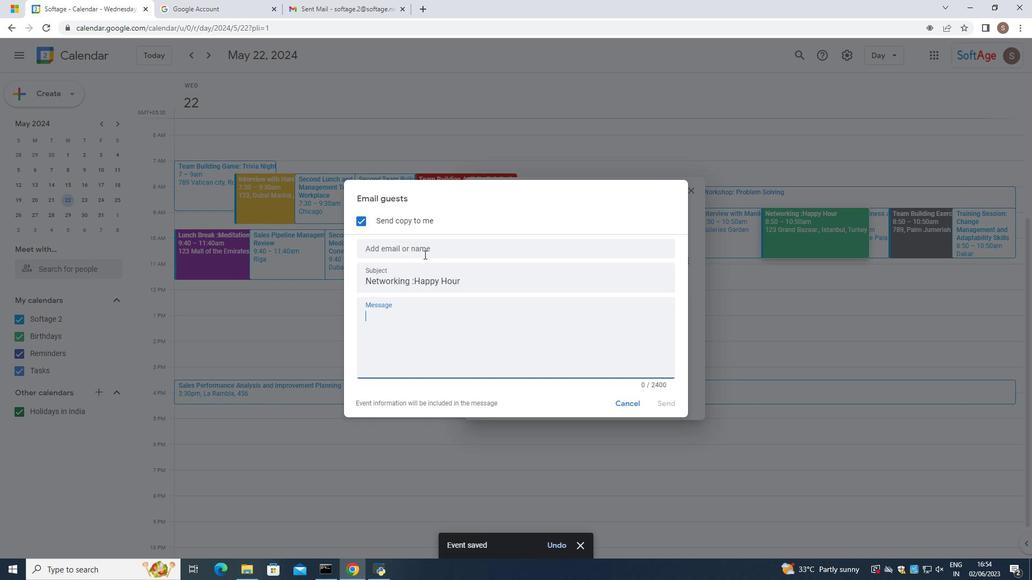 
Action: Mouse moved to (414, 234)
Screenshot: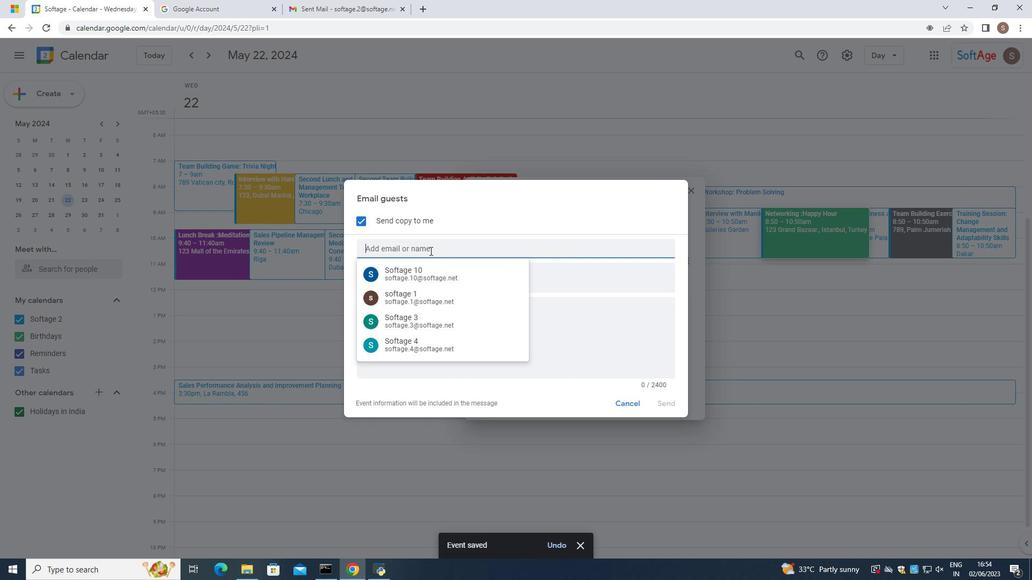 
Action: Key pressed softagre.7
Screenshot: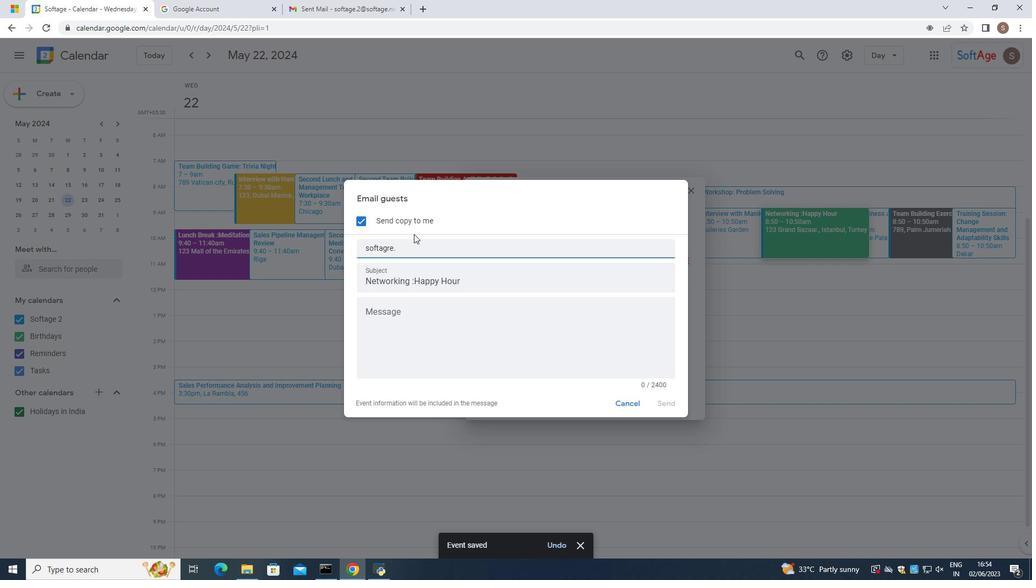 
Action: Mouse moved to (395, 250)
Screenshot: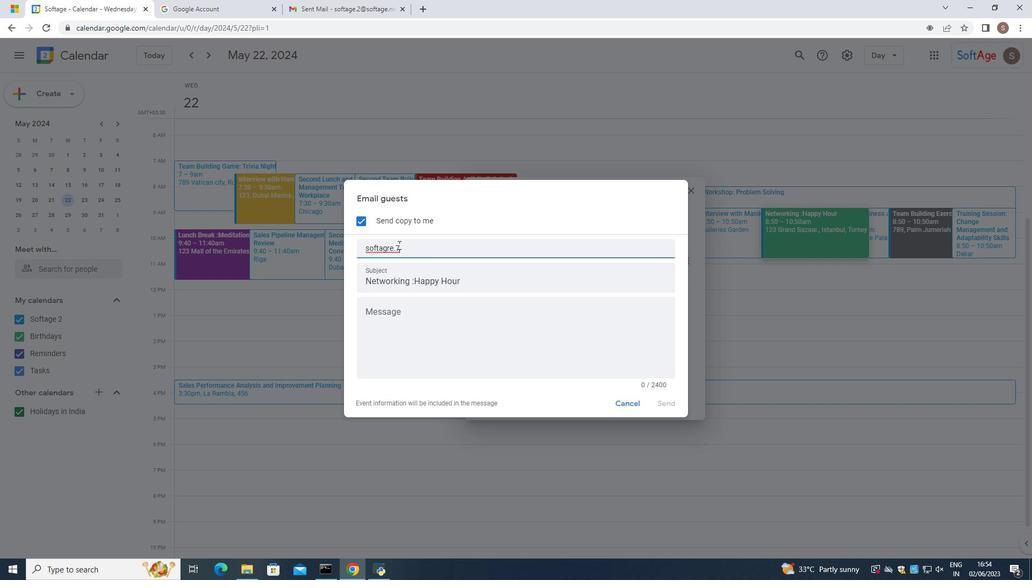 
Action: Mouse pressed left at (395, 250)
Screenshot: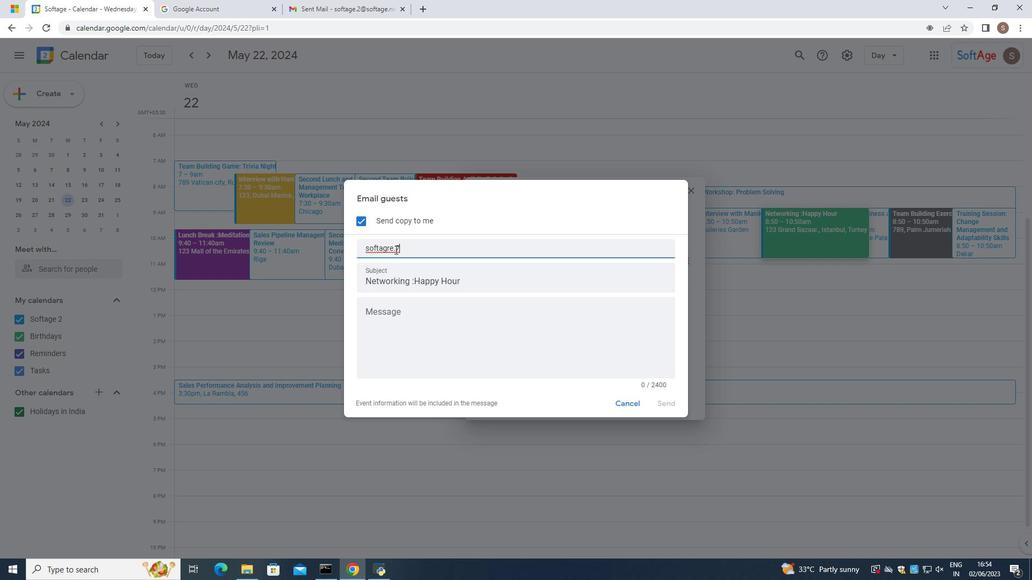 
Action: Mouse moved to (396, 249)
Screenshot: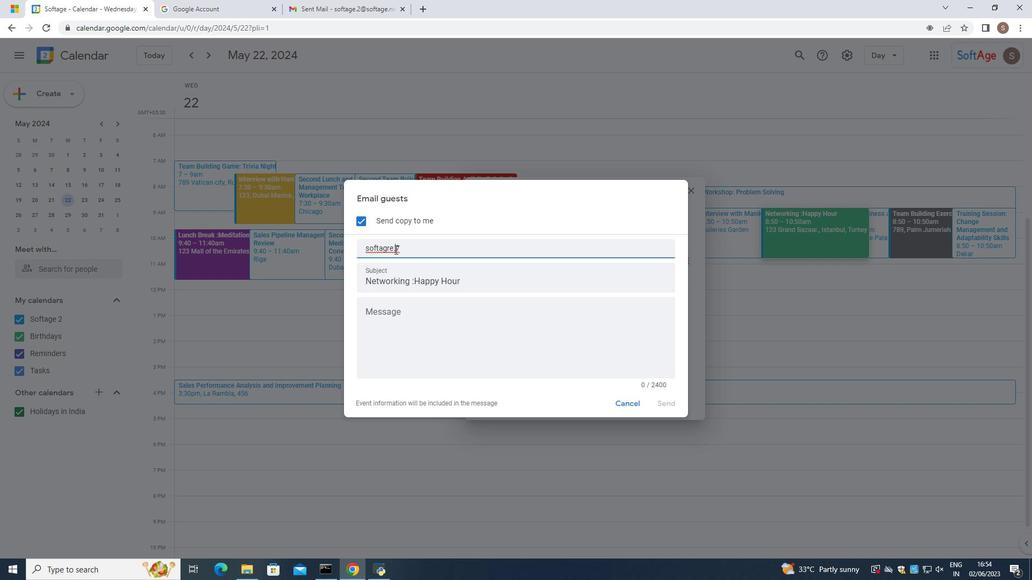 
Action: Mouse pressed left at (396, 249)
Screenshot: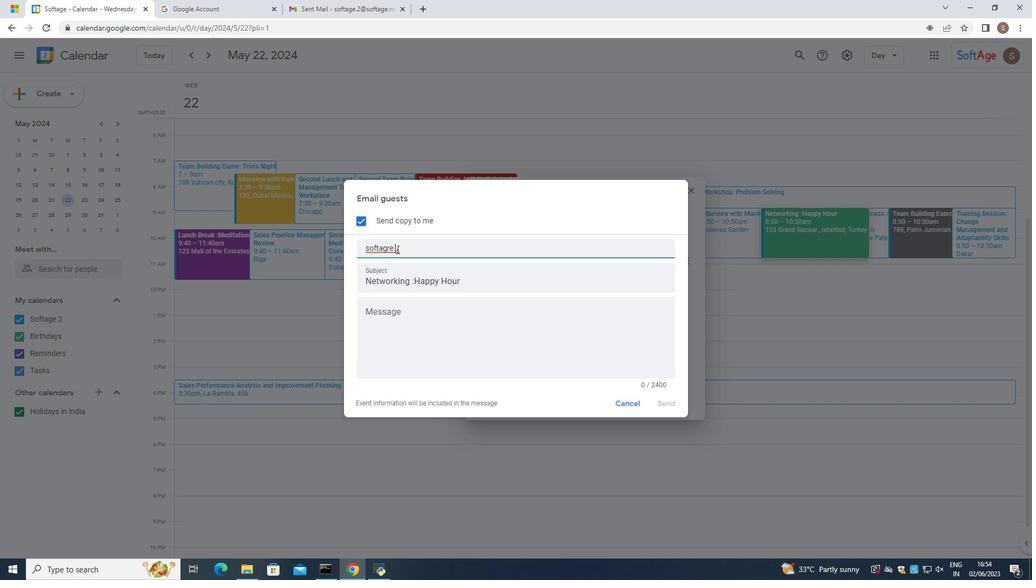 
Action: Mouse moved to (423, 247)
Screenshot: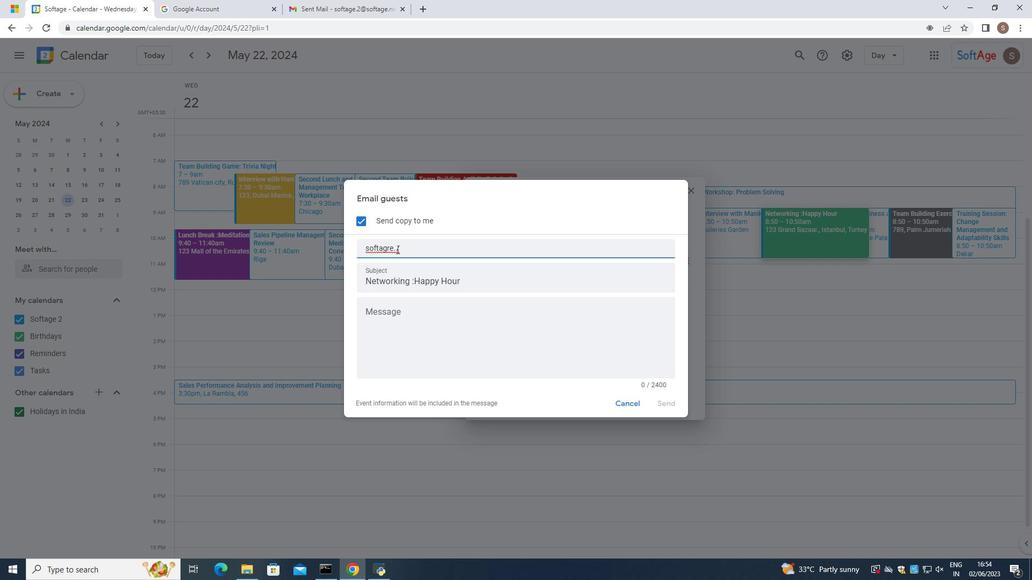 
Action: Mouse pressed left at (423, 247)
Screenshot: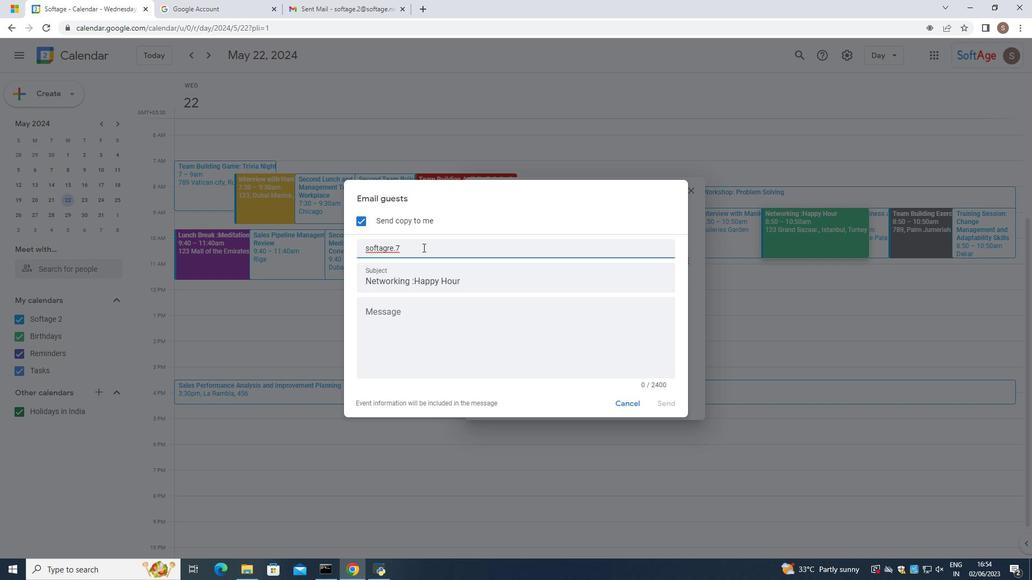 
Action: Mouse moved to (359, 246)
Screenshot: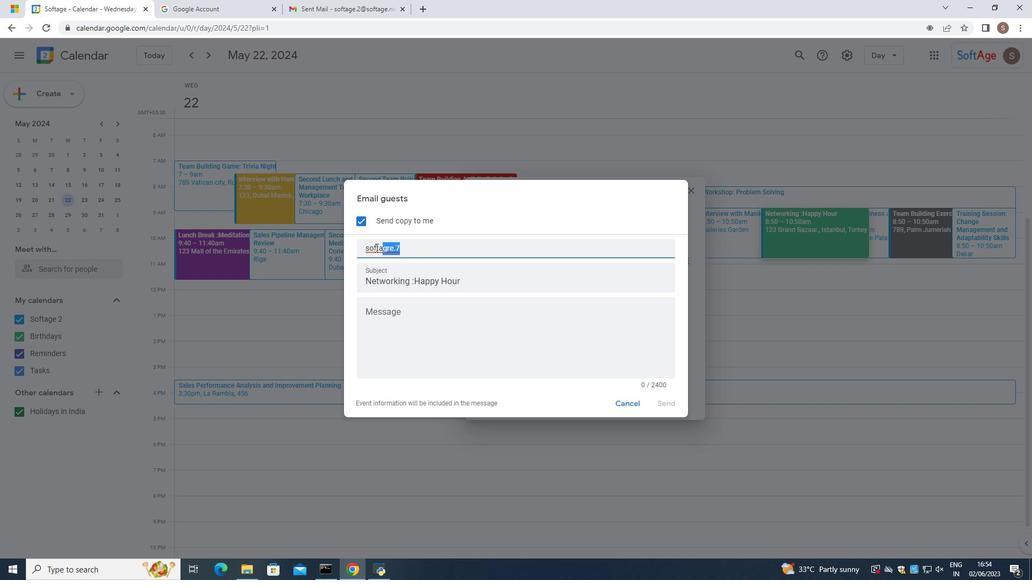 
Action: Key pressed <Key.backspace><Key.caps_lock>S<Key.caps_lock>oftage.7
Screenshot: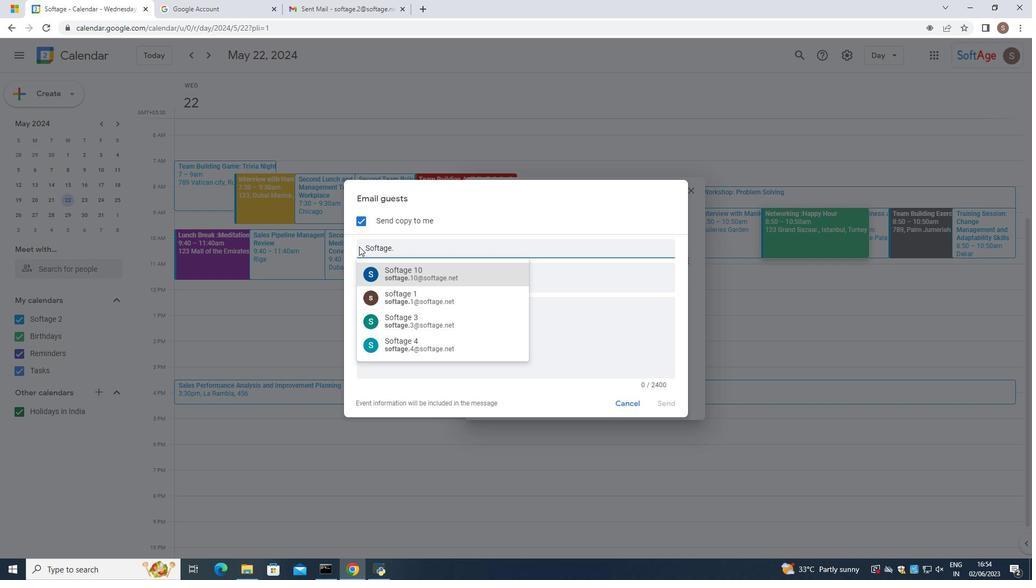 
Action: Mouse moved to (393, 276)
Screenshot: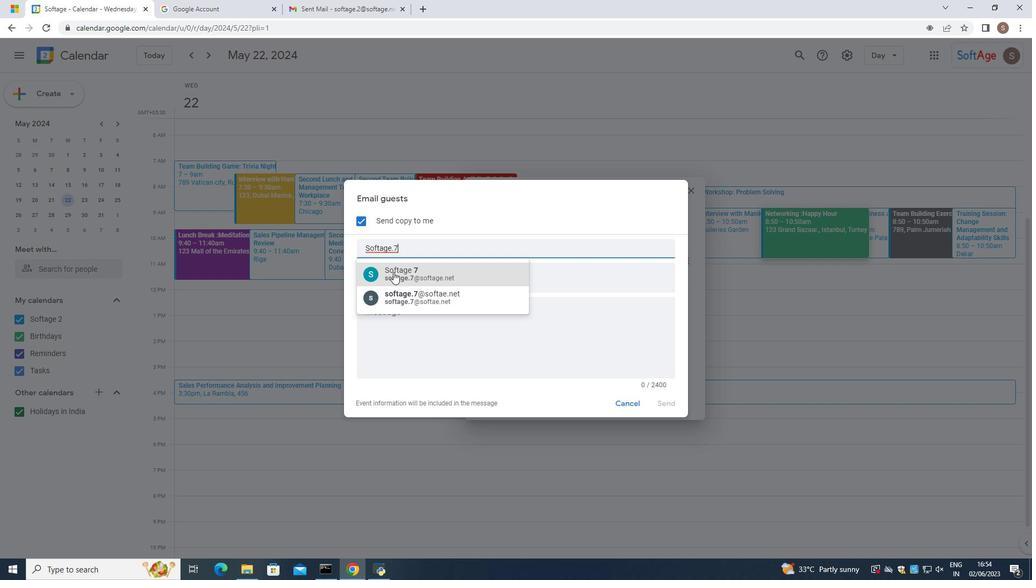 
Action: Mouse pressed left at (393, 276)
Screenshot: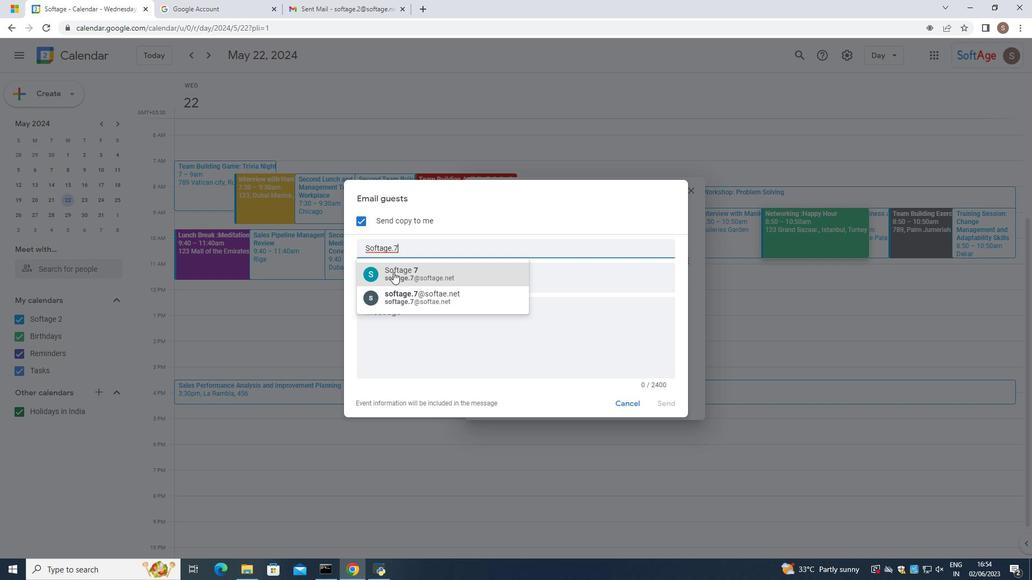 
Action: Mouse moved to (393, 278)
Screenshot: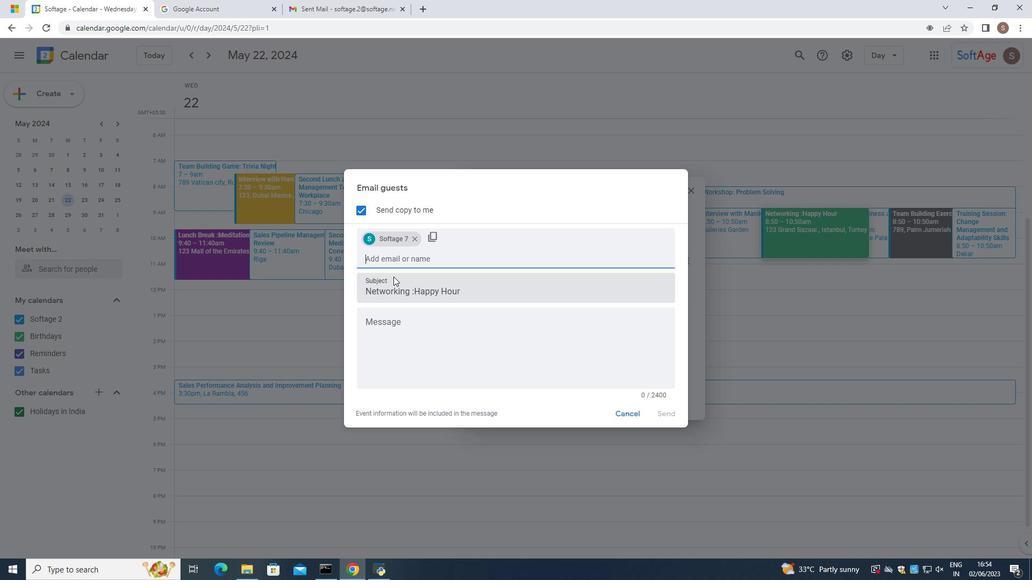 
Action: Key pressed <Key.caps_lock>S<Key.caps_lock>oftage.8
Screenshot: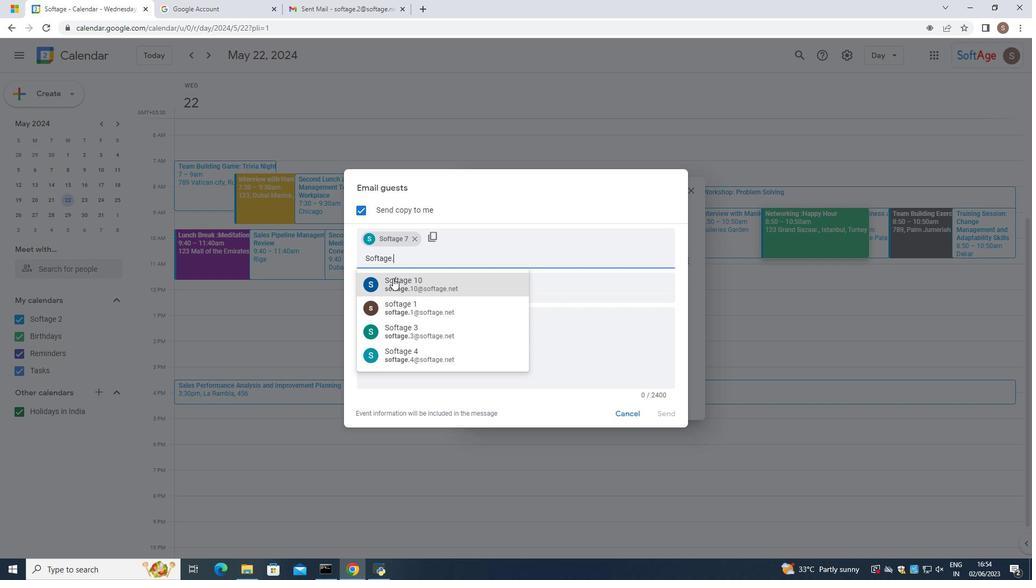 
Action: Mouse moved to (399, 292)
Screenshot: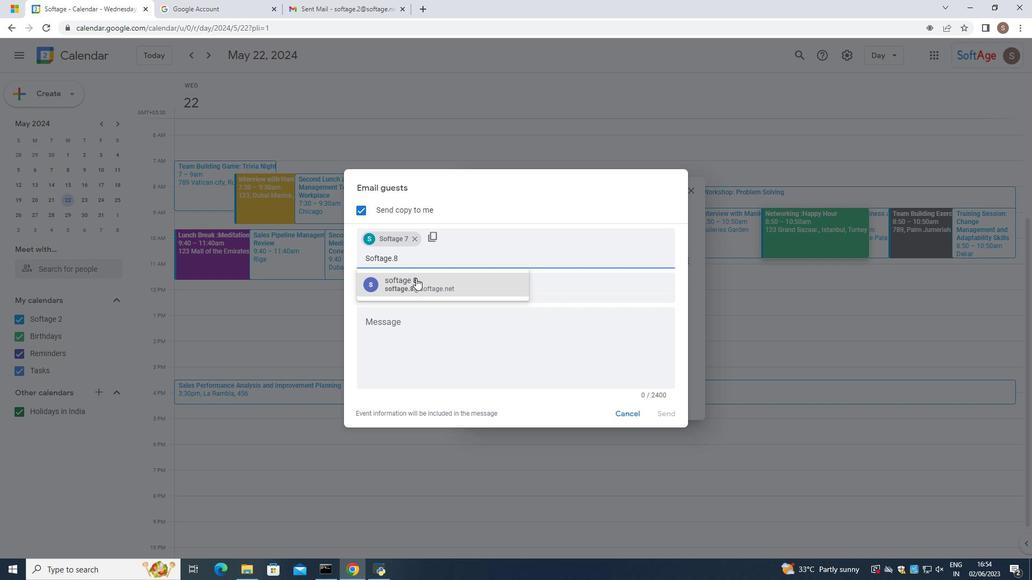 
Action: Mouse pressed left at (399, 292)
Screenshot: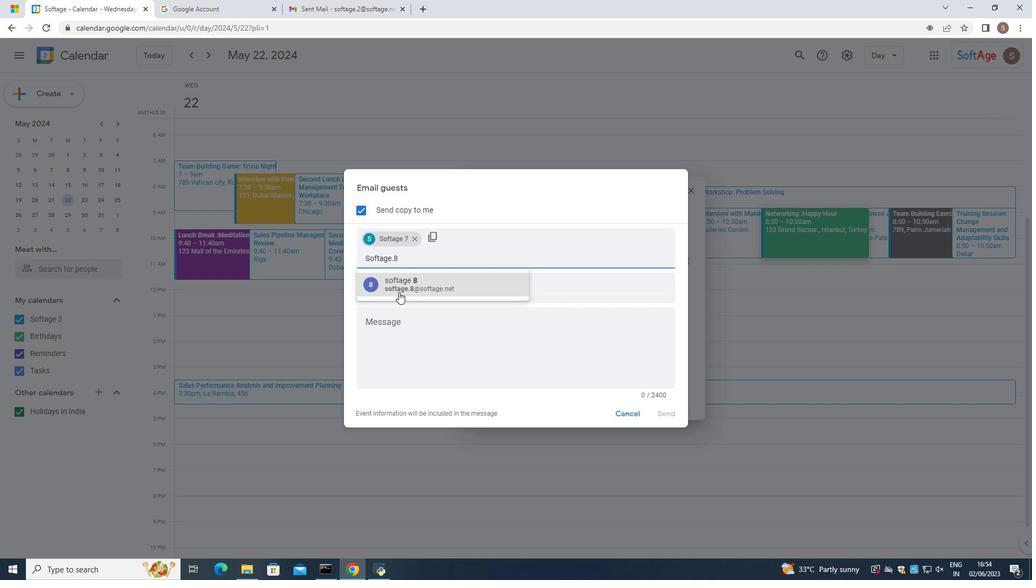 
Action: Mouse moved to (400, 335)
Screenshot: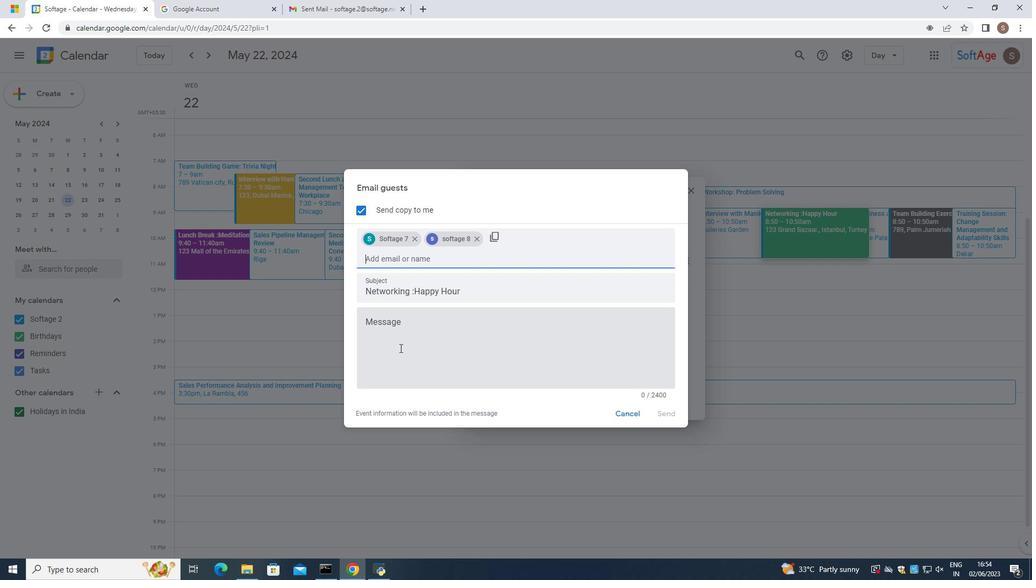 
Action: Mouse pressed left at (400, 335)
Screenshot: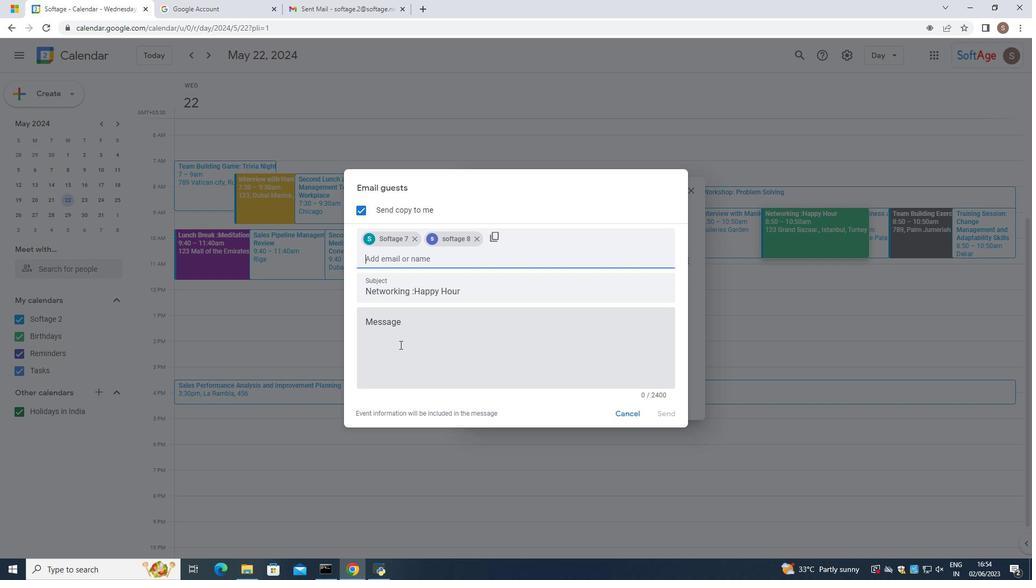 
Action: Mouse moved to (408, 334)
Screenshot: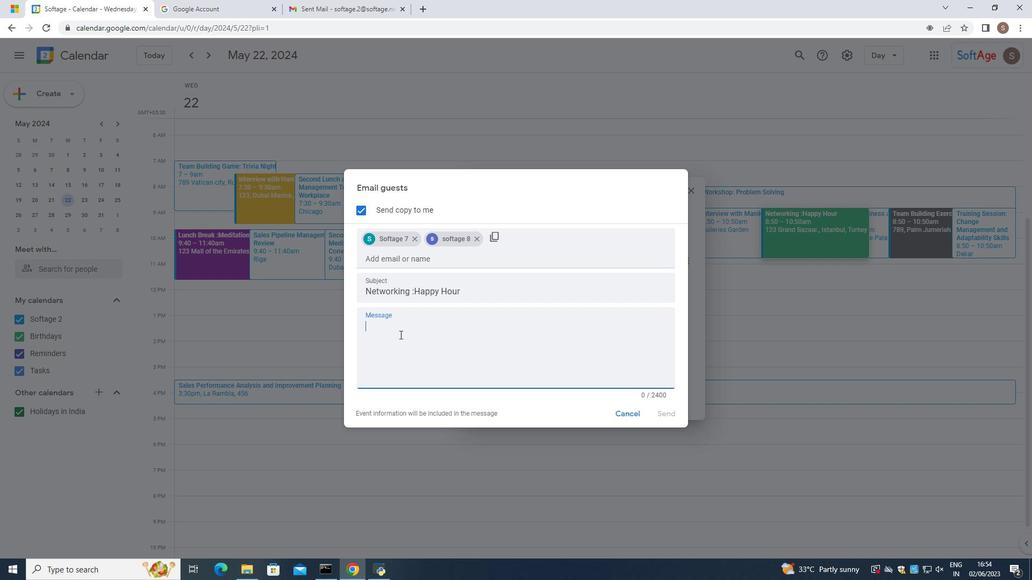 
Action: Key pressed psae<Key.backspace><Key.backspace><Key.backspace><Key.backspace>participate
Screenshot: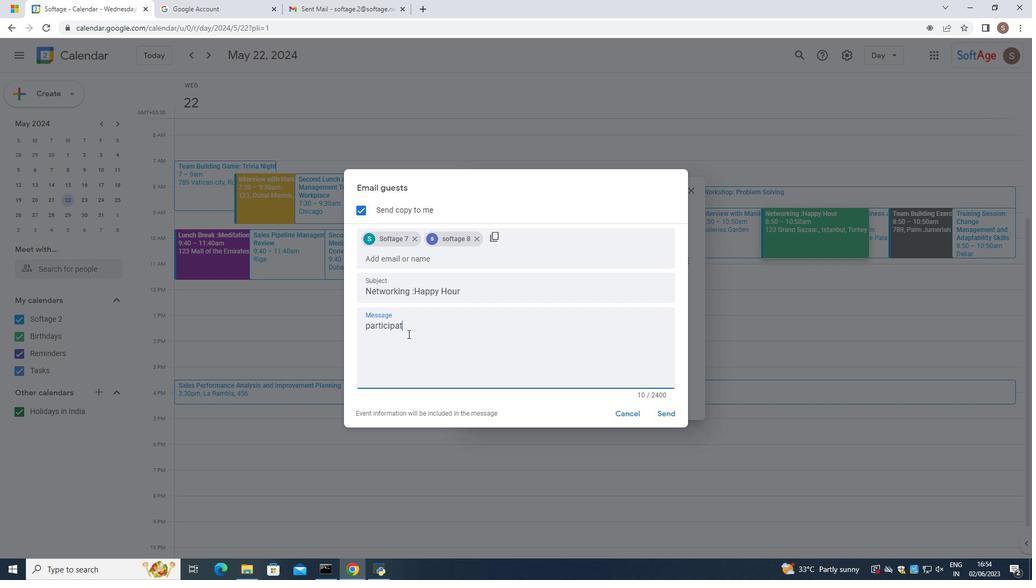
Action: Mouse moved to (667, 416)
Screenshot: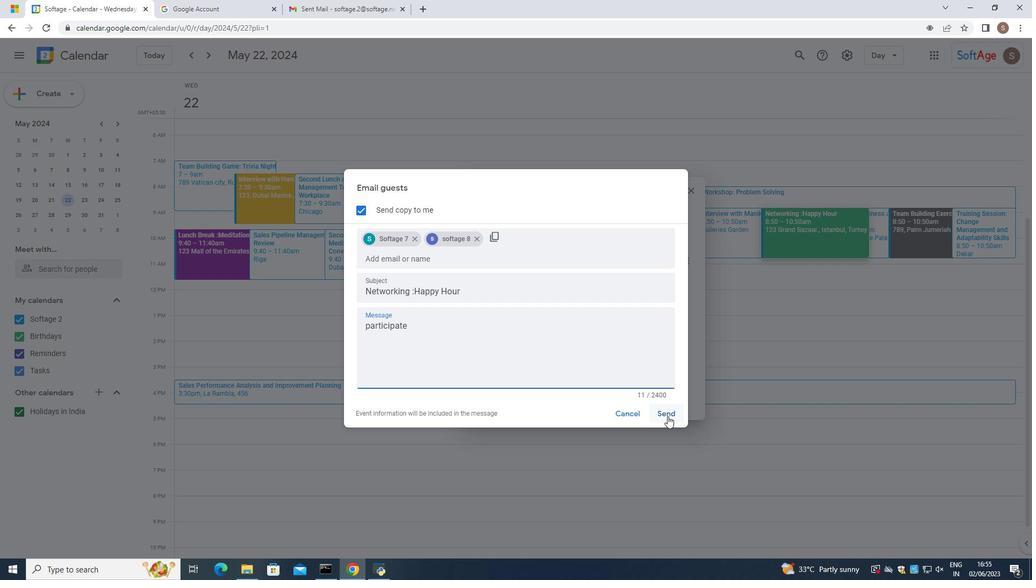 
Action: Mouse pressed left at (667, 416)
Screenshot: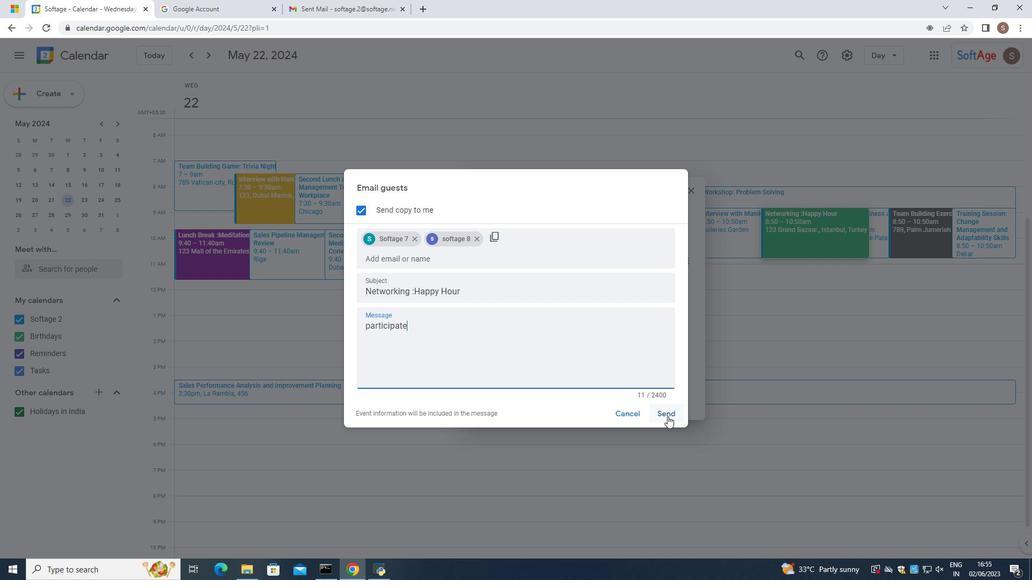 
Action: Mouse moved to (325, 308)
Screenshot: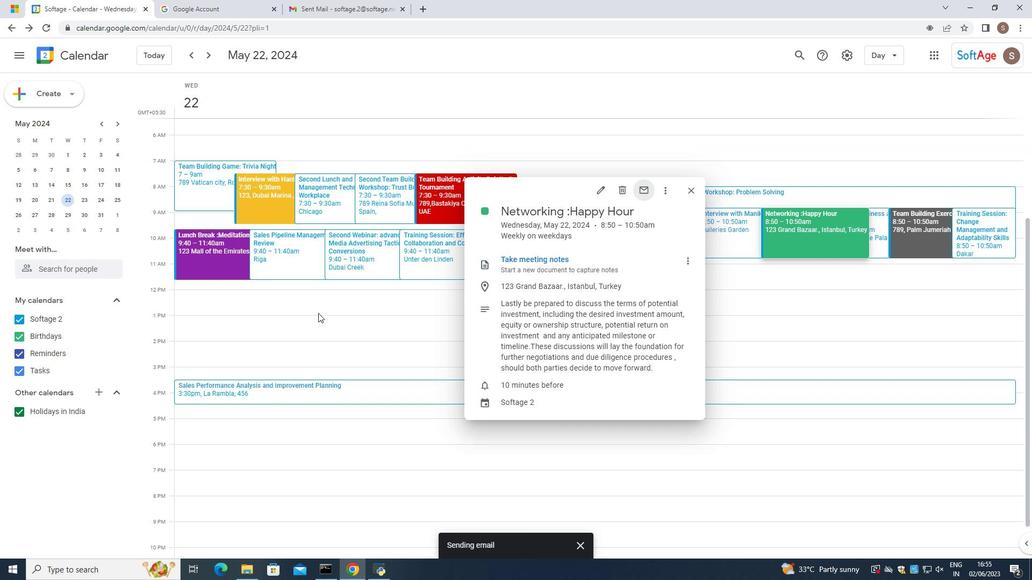 
